 Task: Assign Person0000000156 as Assignee of Issue Issue0000000390 in Backlog  in Scrum Project Project0000000078 in Jira. Create a Sprint called Sprint0000000229 in Scrum Project Project0000000077 in Jira. Create a Sprint called Sprint0000000230 in Scrum Project Project0000000077 in Jira. Create a Sprint called Sprint0000000231 in Scrum Project Project0000000077 in Jira. Set Duration of Sprint called Sprint0000000229 in Scrum Project Project0000000077 to 1 week in Jira
Action: Mouse moved to (1201, 595)
Screenshot: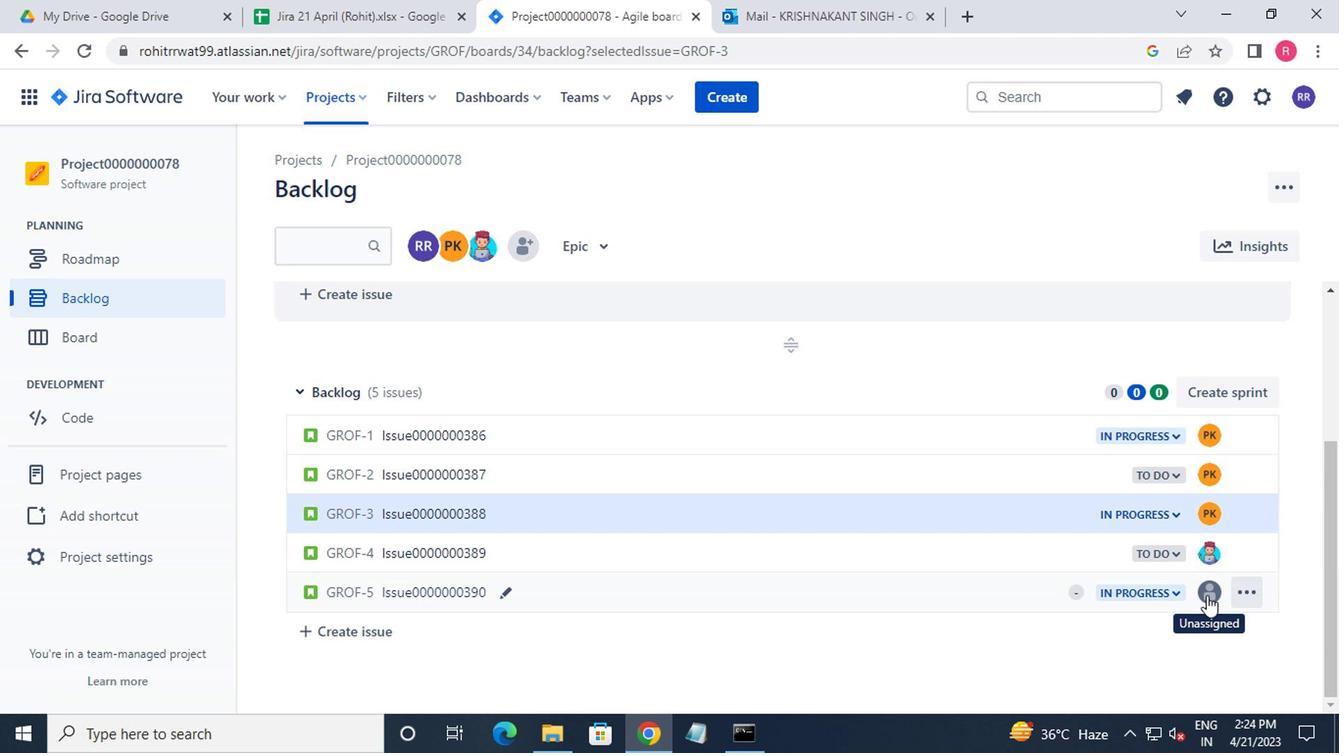 
Action: Mouse pressed left at (1201, 595)
Screenshot: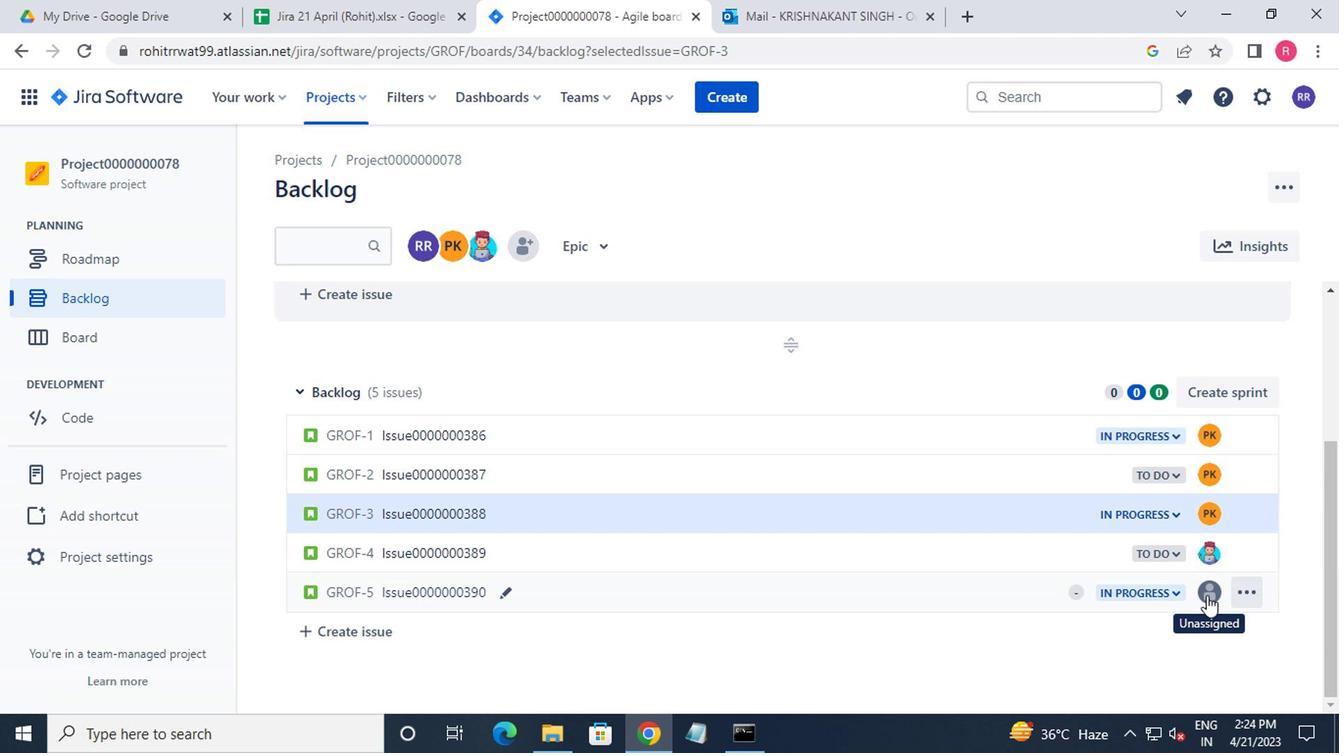 
Action: Mouse moved to (1164, 639)
Screenshot: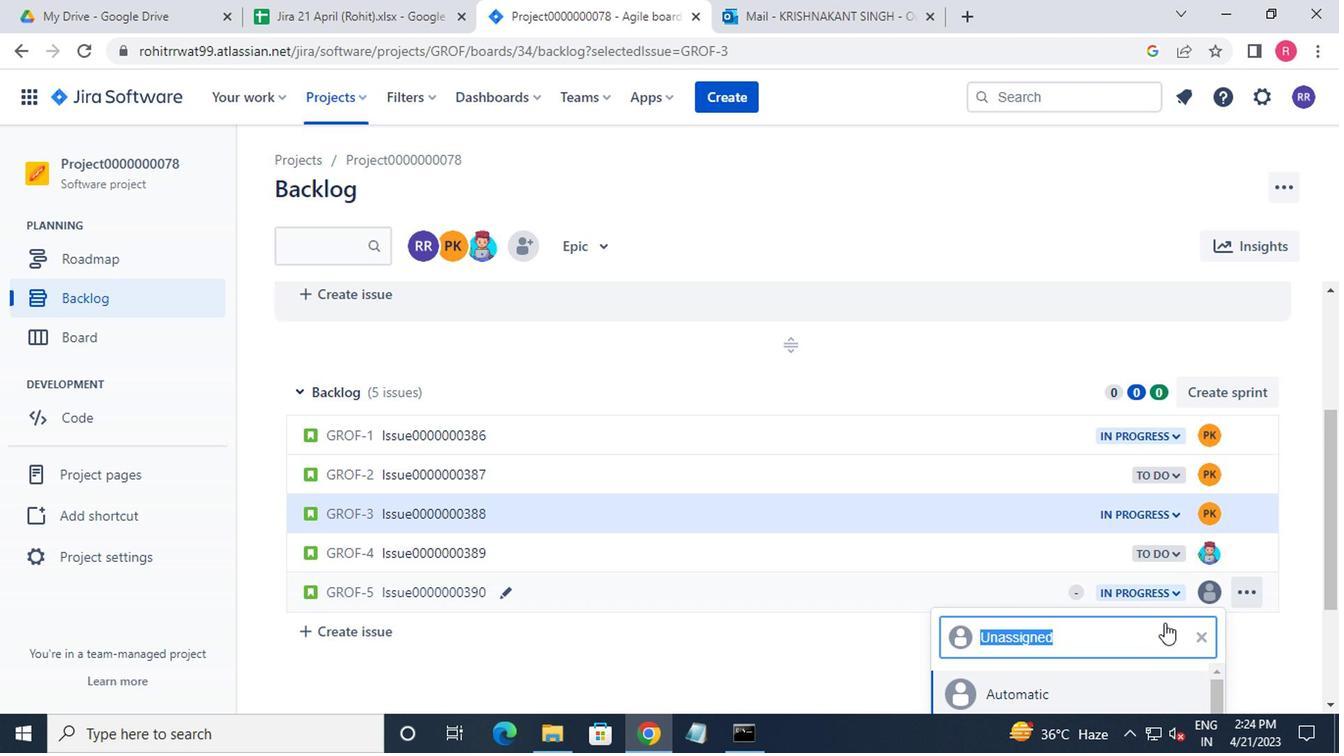 
Action: Mouse scrolled (1164, 638) with delta (0, 0)
Screenshot: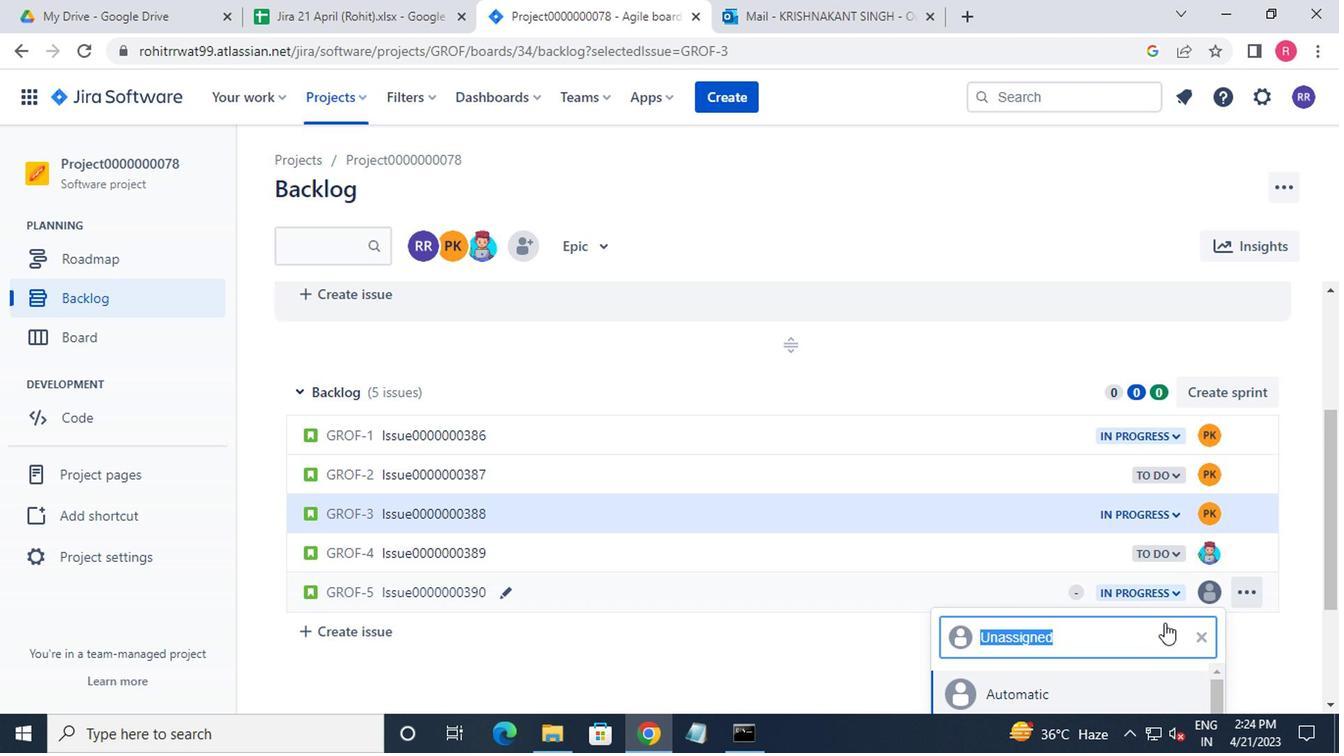 
Action: Mouse moved to (1166, 642)
Screenshot: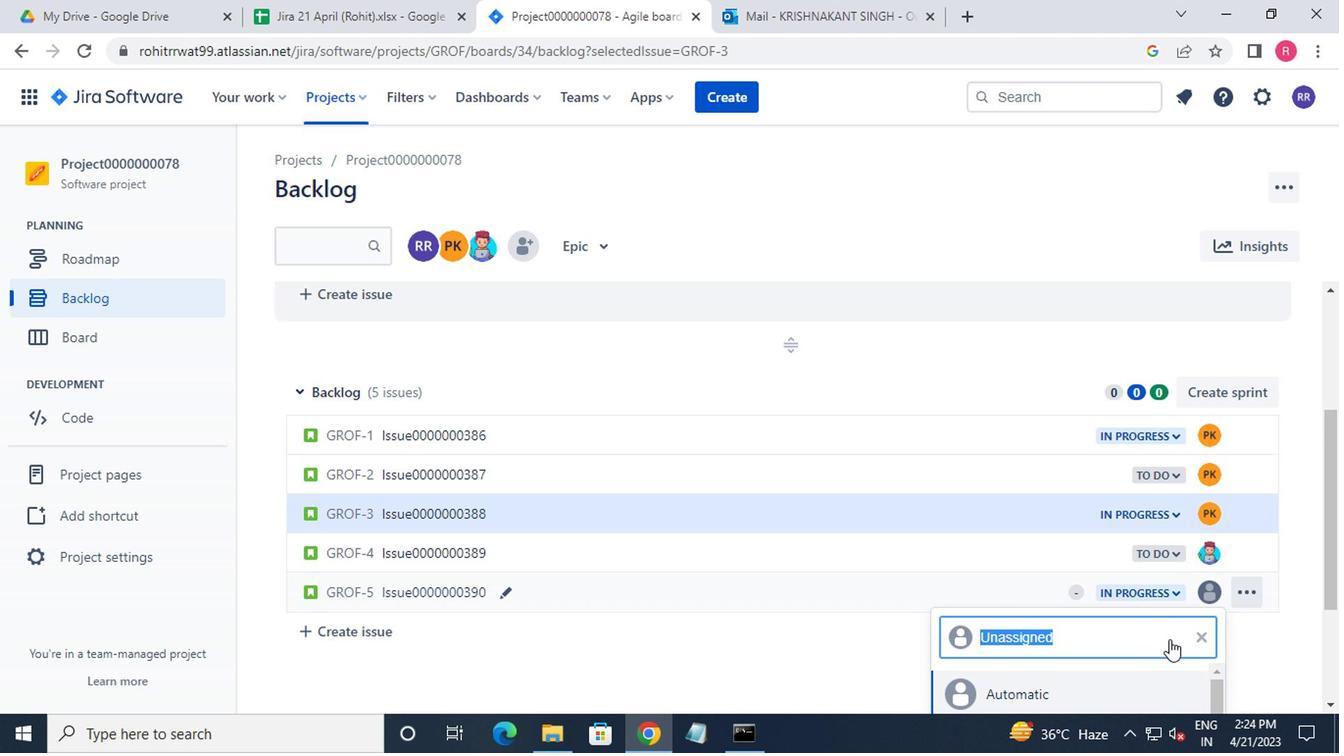 
Action: Mouse scrolled (1166, 641) with delta (0, 0)
Screenshot: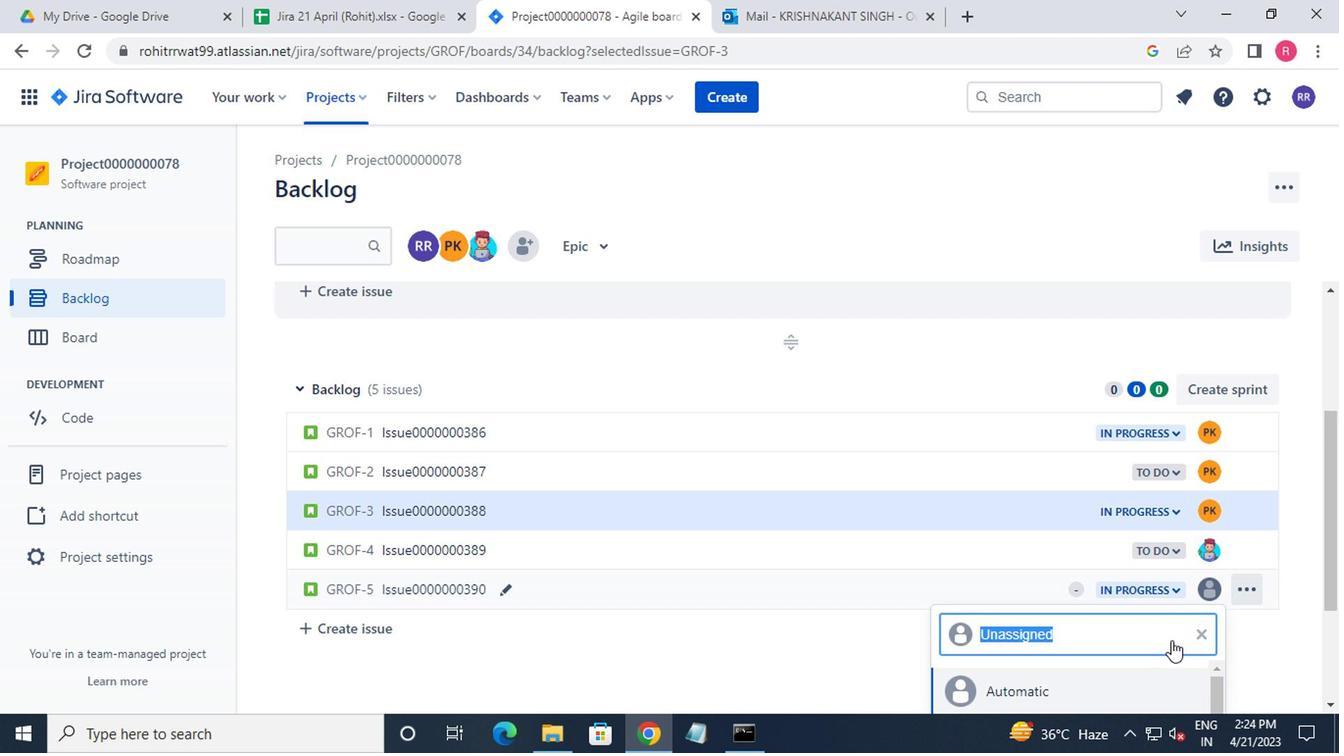 
Action: Mouse moved to (1156, 620)
Screenshot: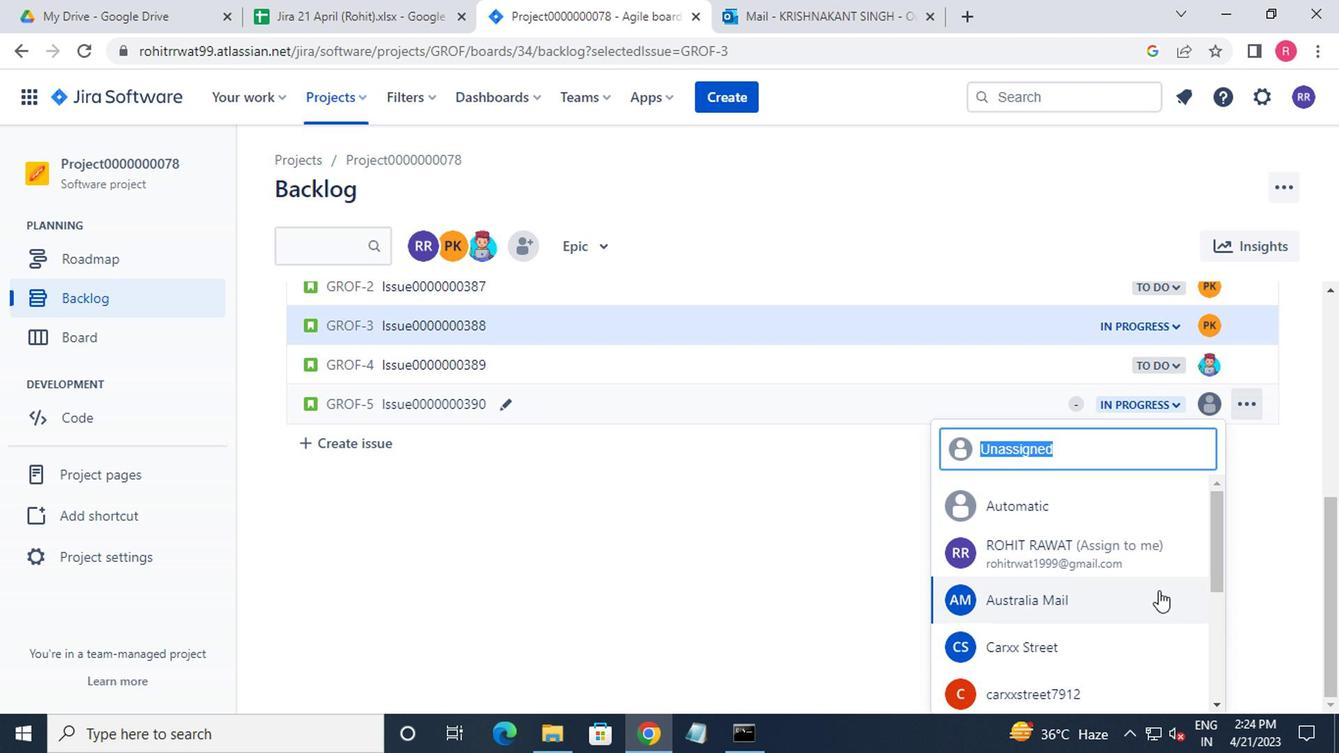
Action: Mouse scrolled (1156, 619) with delta (0, 0)
Screenshot: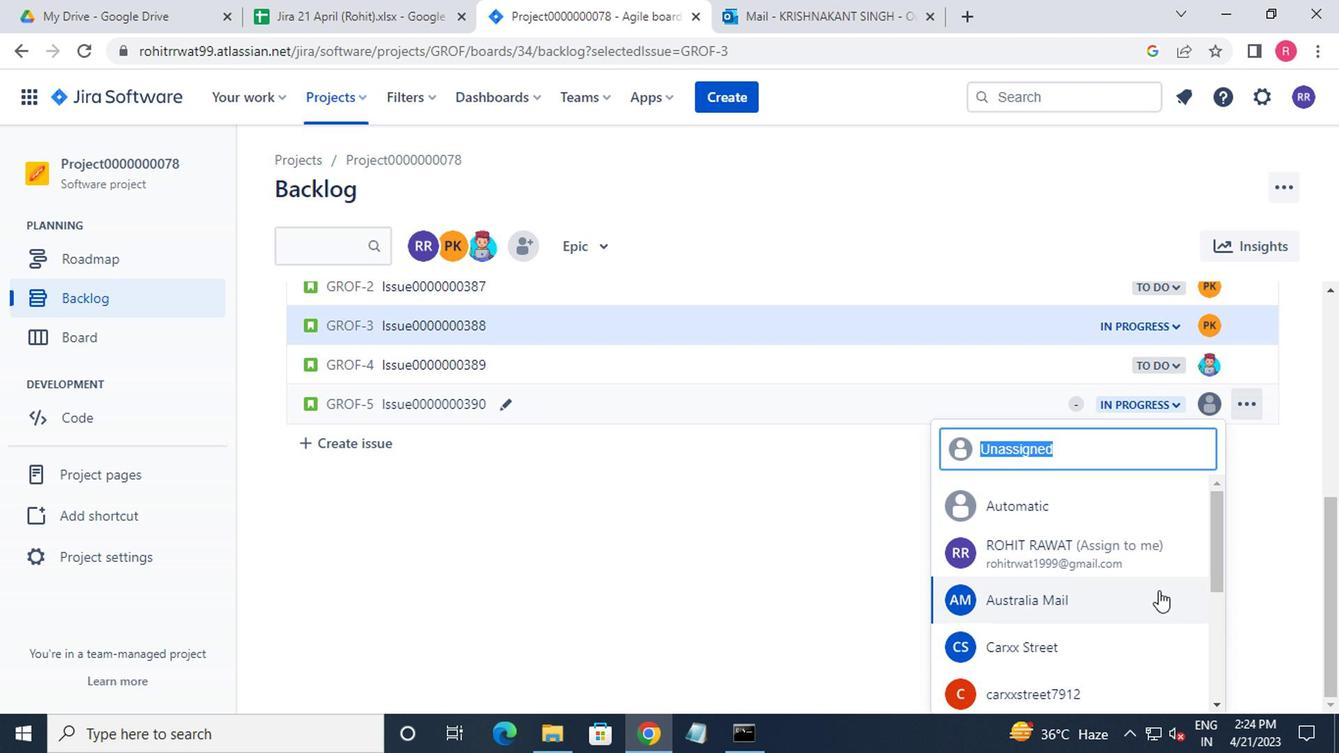 
Action: Mouse moved to (1159, 645)
Screenshot: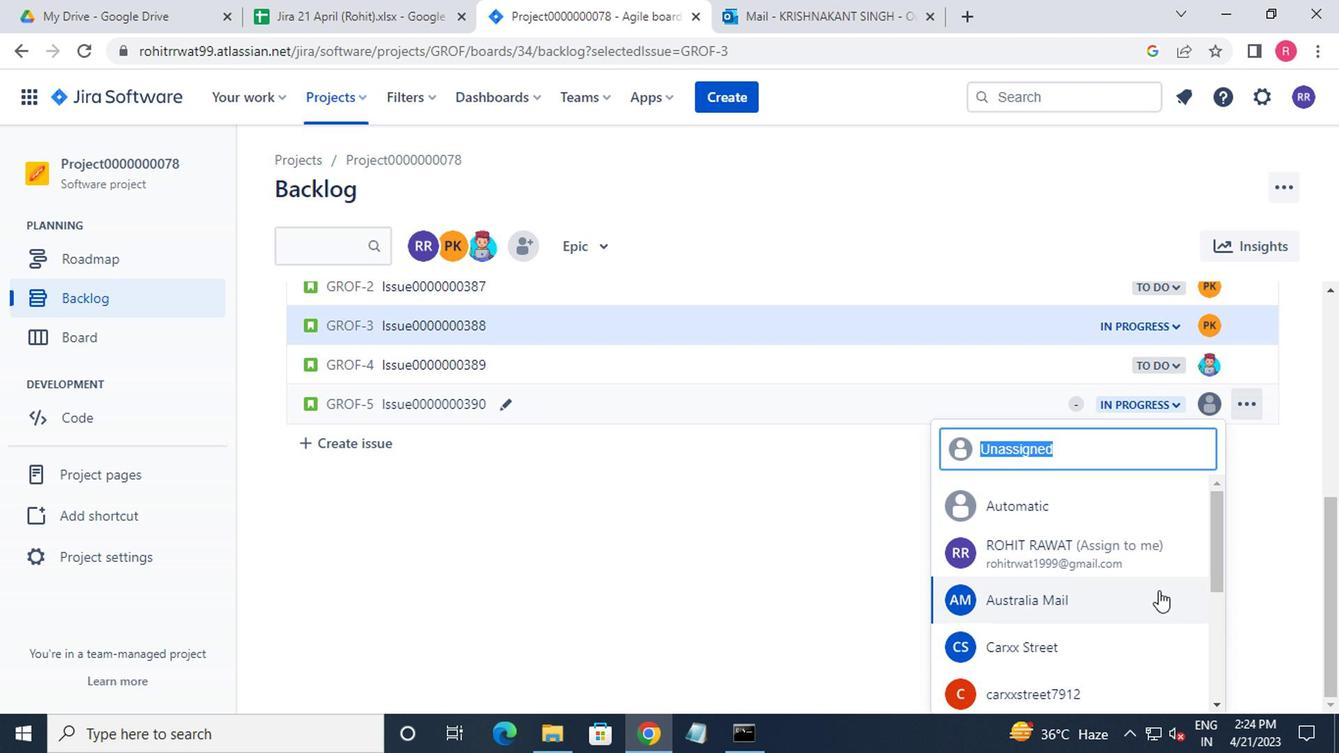 
Action: Mouse scrolled (1159, 644) with delta (0, -1)
Screenshot: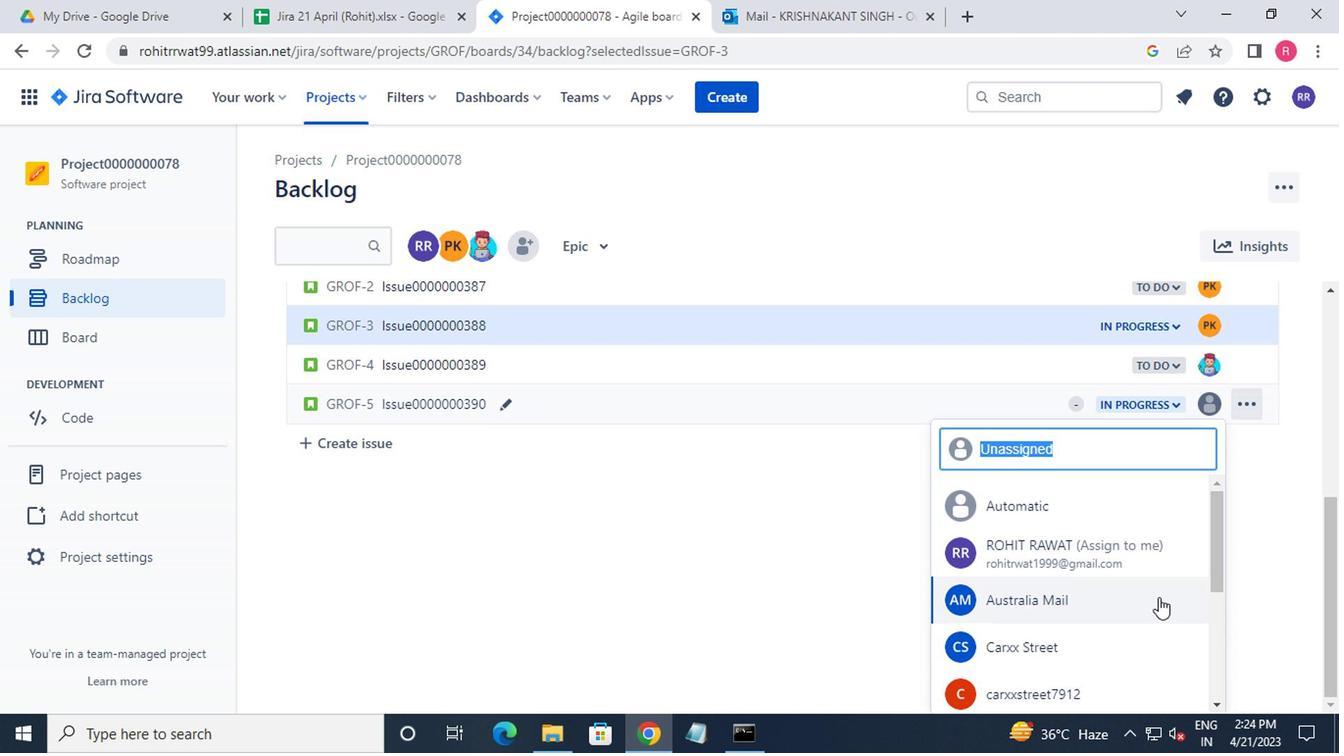 
Action: Mouse moved to (1119, 649)
Screenshot: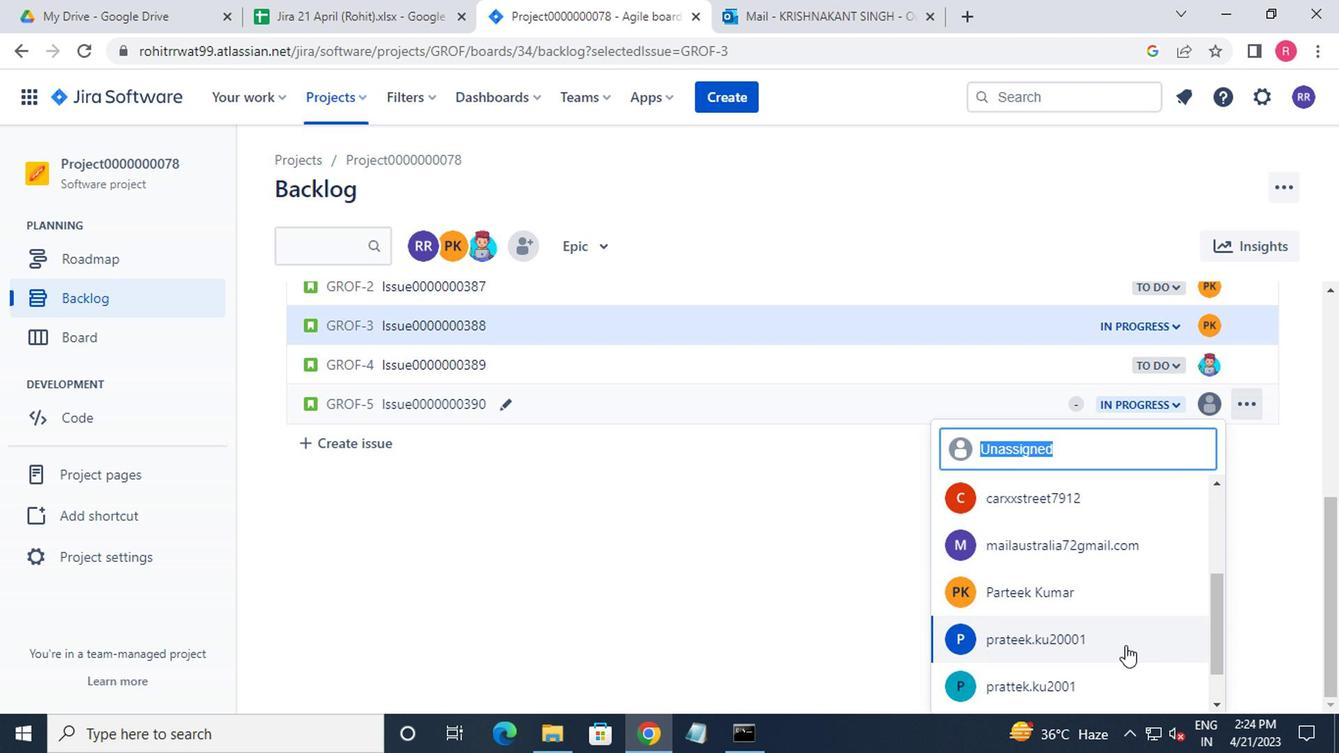 
Action: Mouse scrolled (1119, 648) with delta (0, 0)
Screenshot: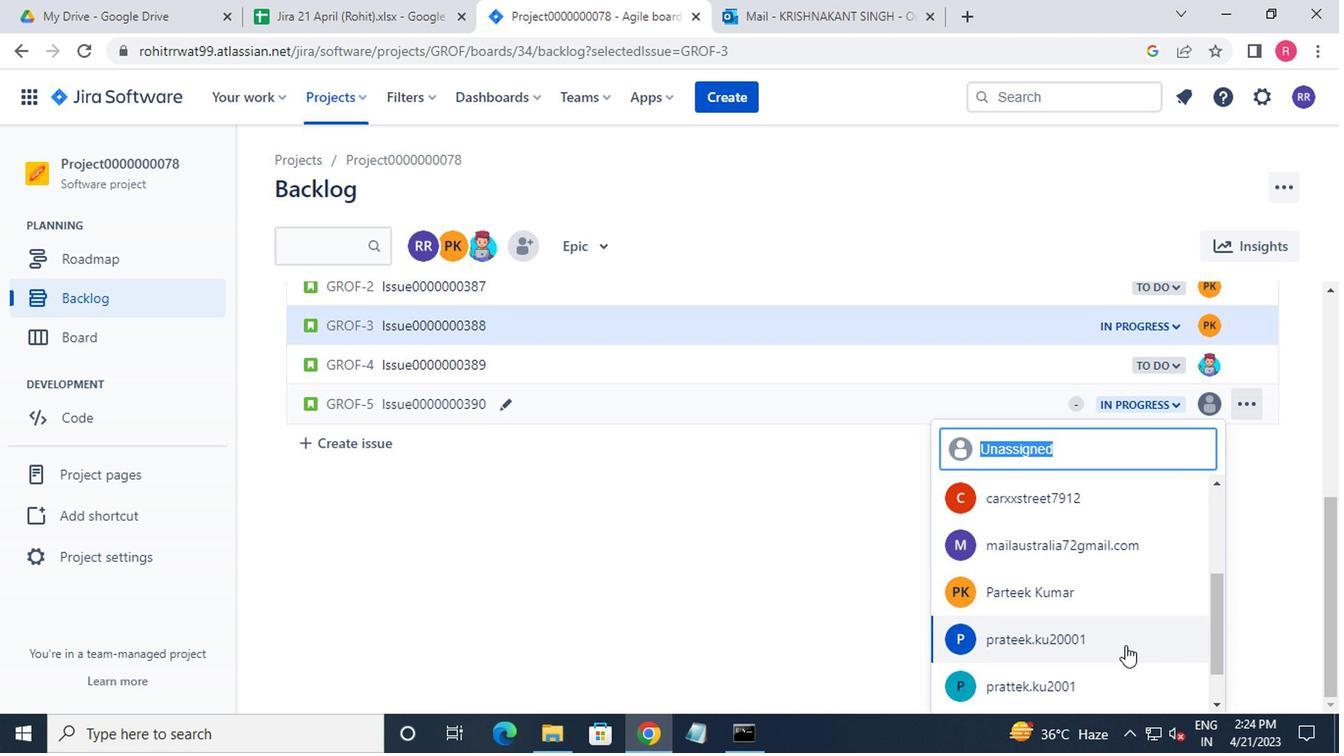 
Action: Mouse scrolled (1119, 648) with delta (0, 0)
Screenshot: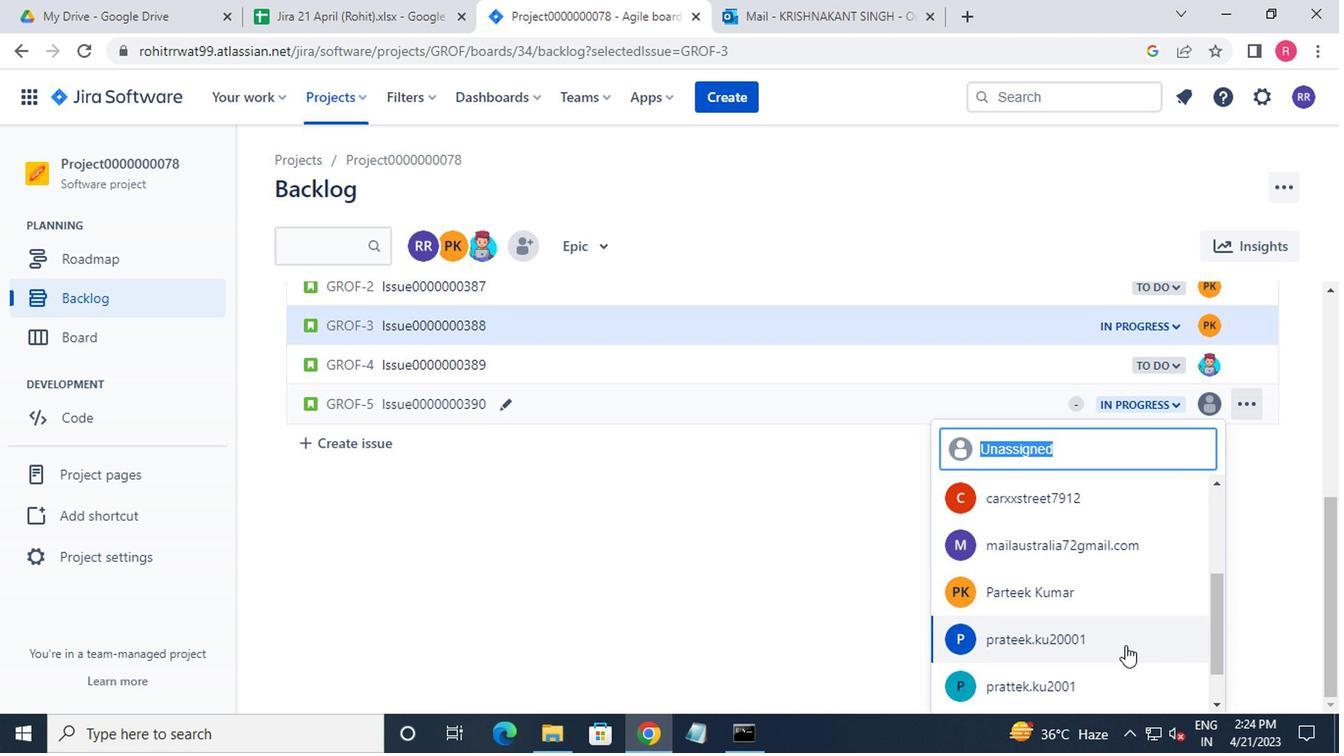 
Action: Mouse moved to (1104, 682)
Screenshot: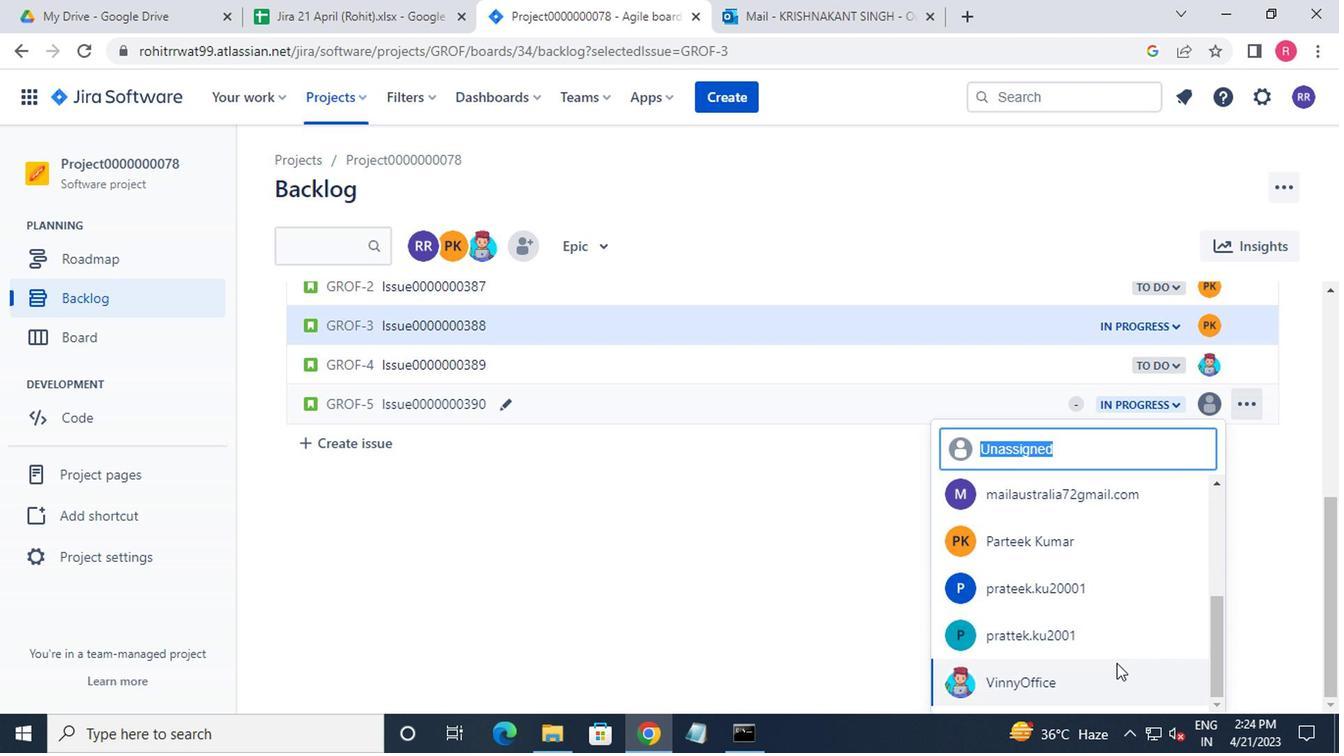 
Action: Mouse pressed left at (1104, 682)
Screenshot: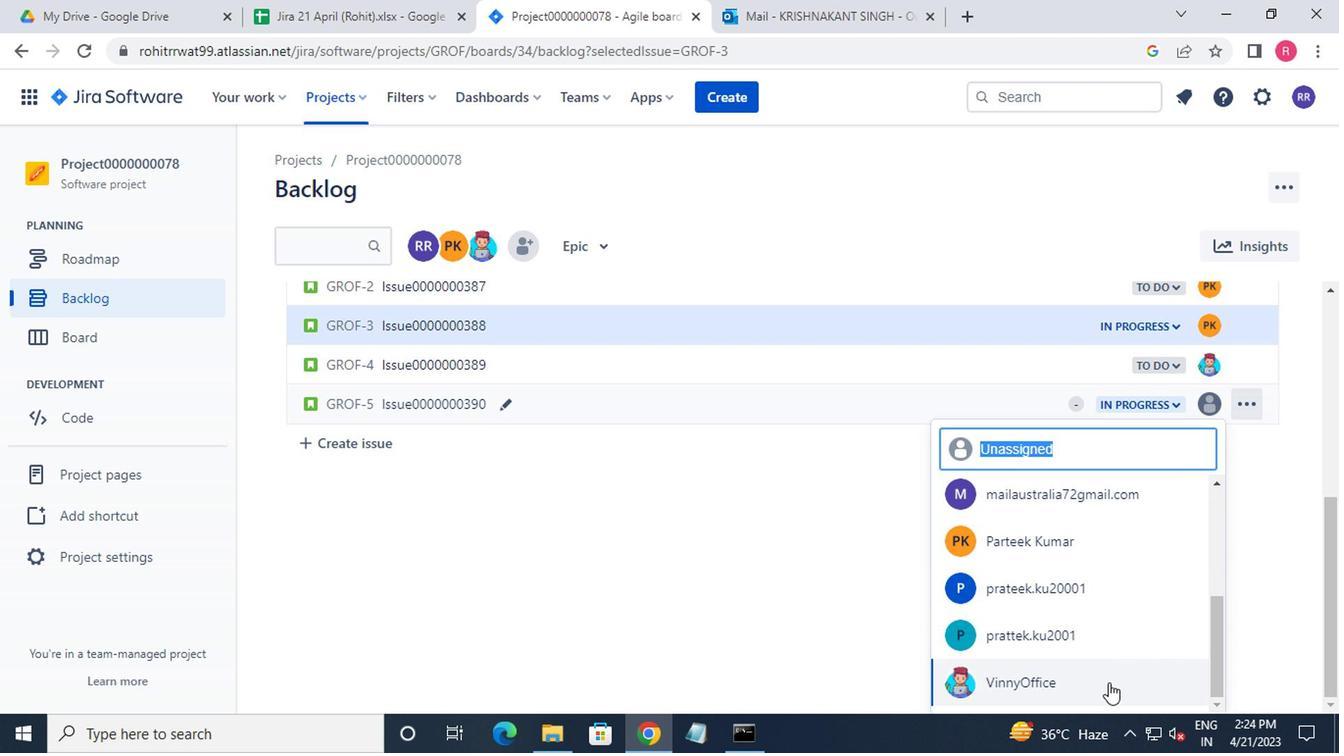 
Action: Mouse moved to (318, 102)
Screenshot: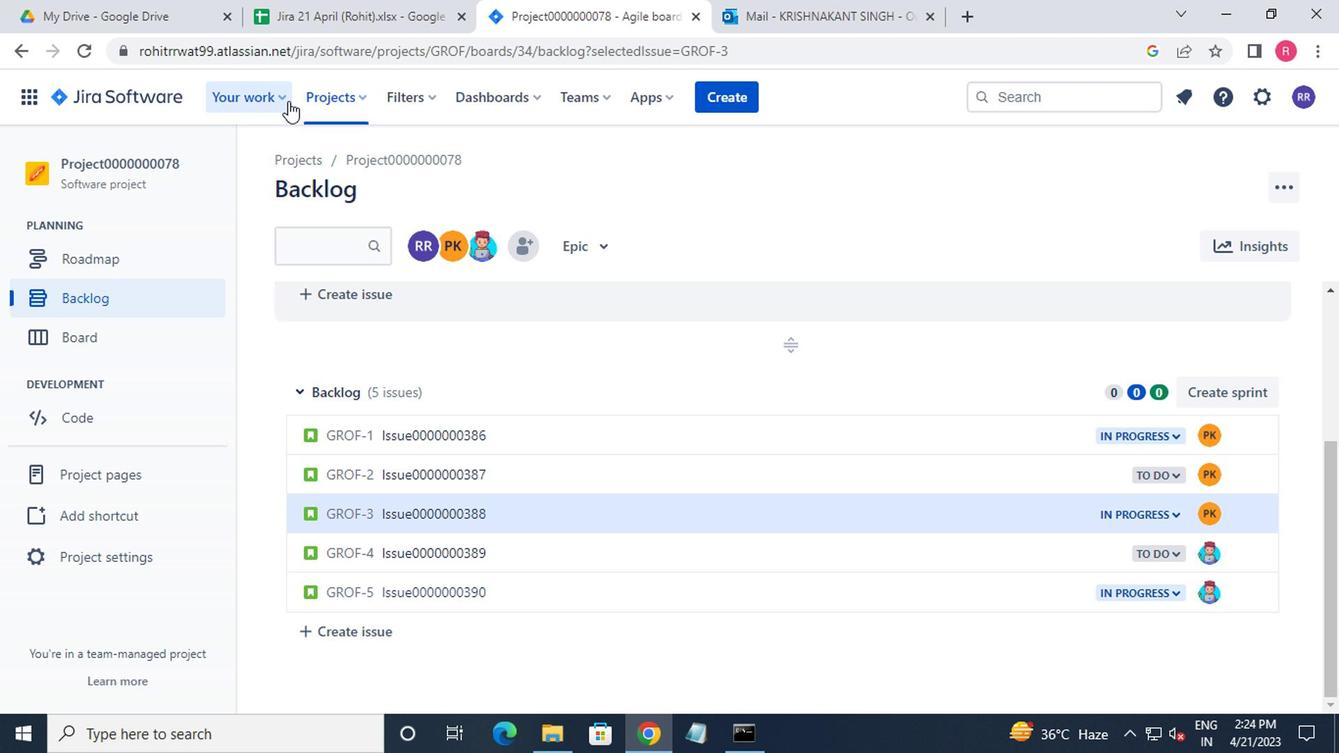
Action: Mouse pressed left at (318, 102)
Screenshot: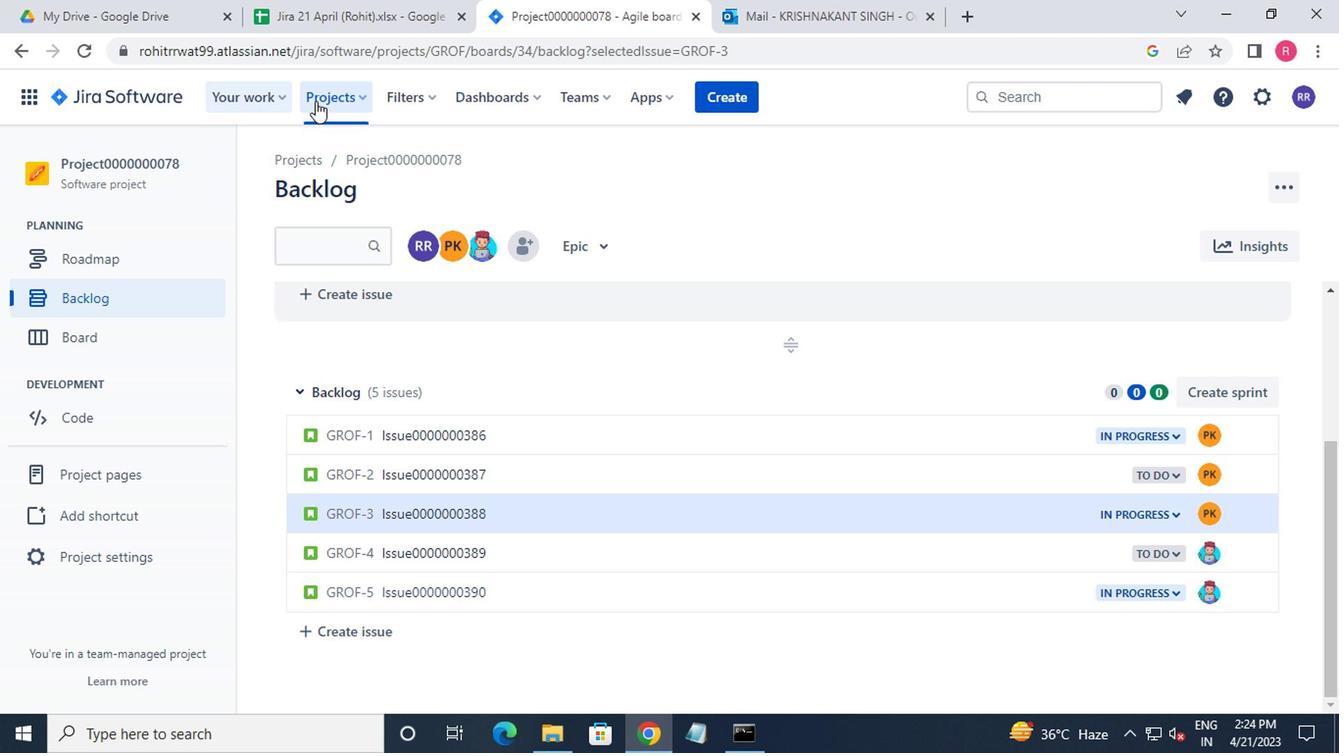 
Action: Mouse moved to (387, 234)
Screenshot: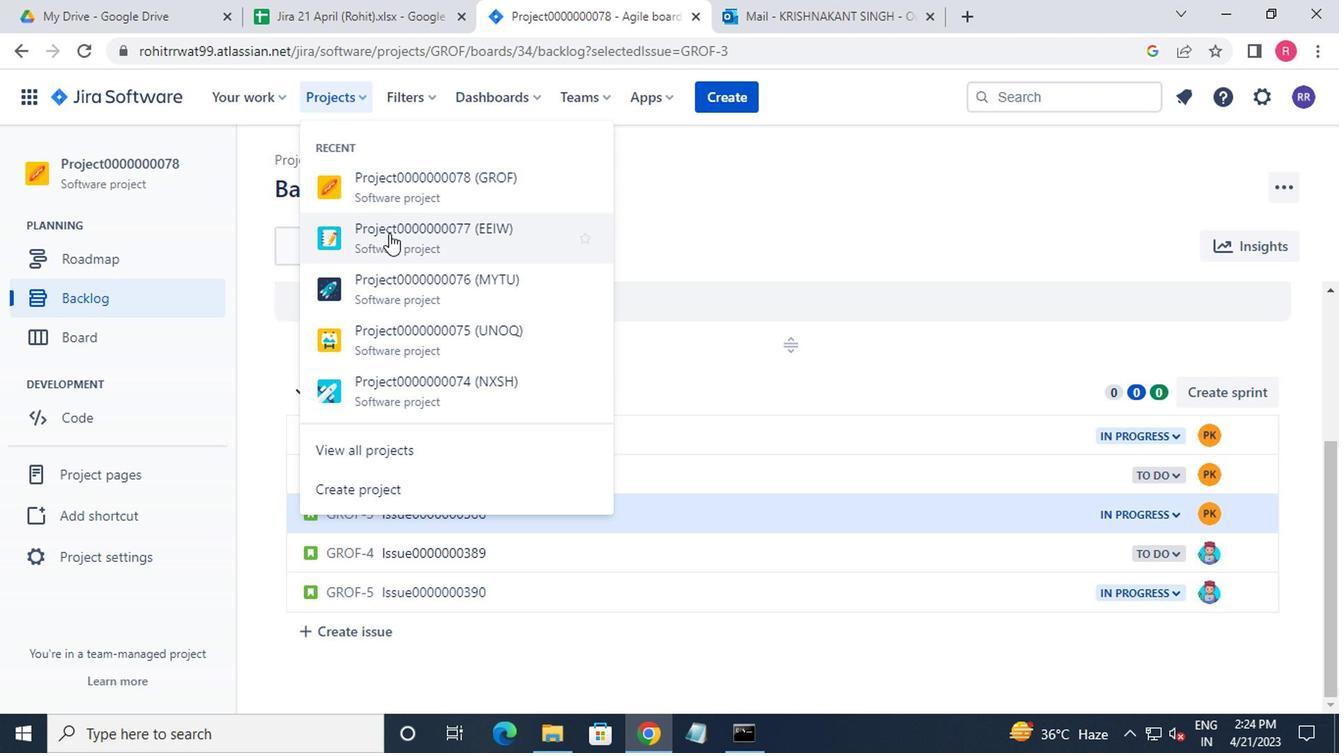 
Action: Mouse pressed left at (387, 234)
Screenshot: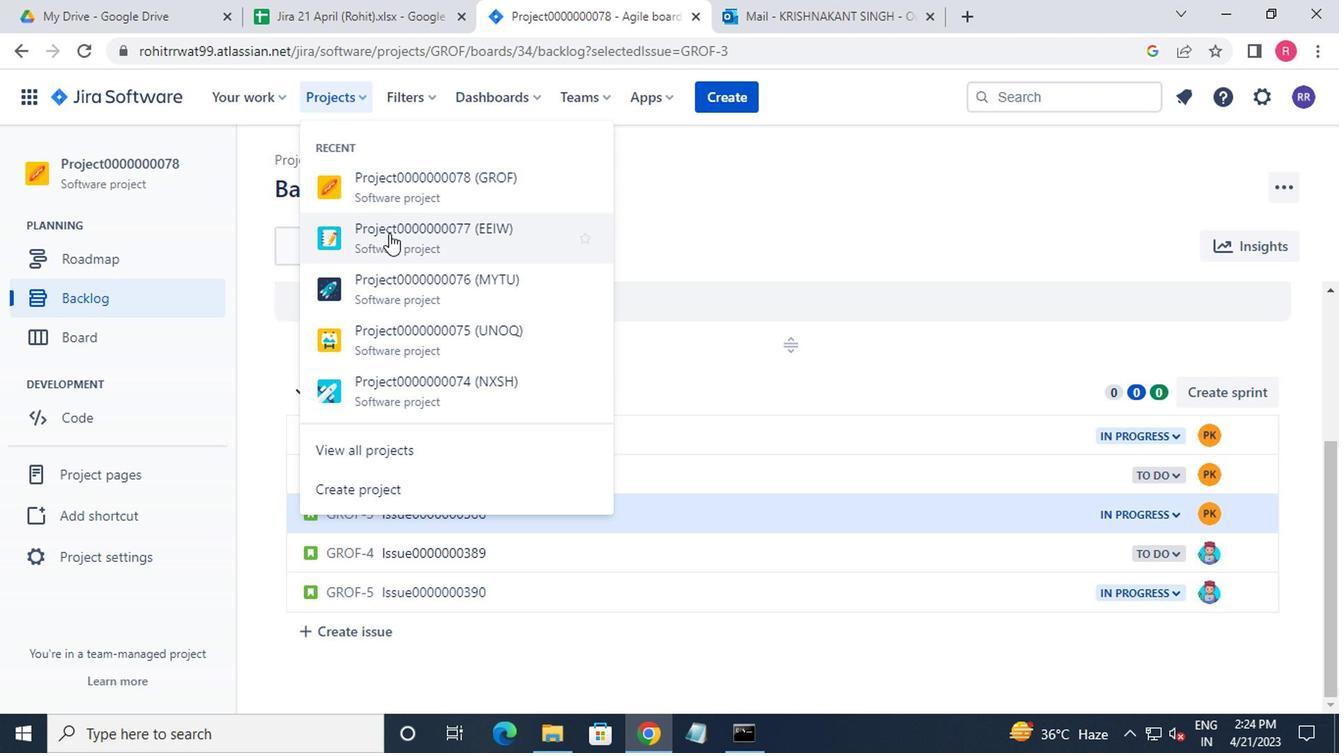 
Action: Mouse moved to (189, 296)
Screenshot: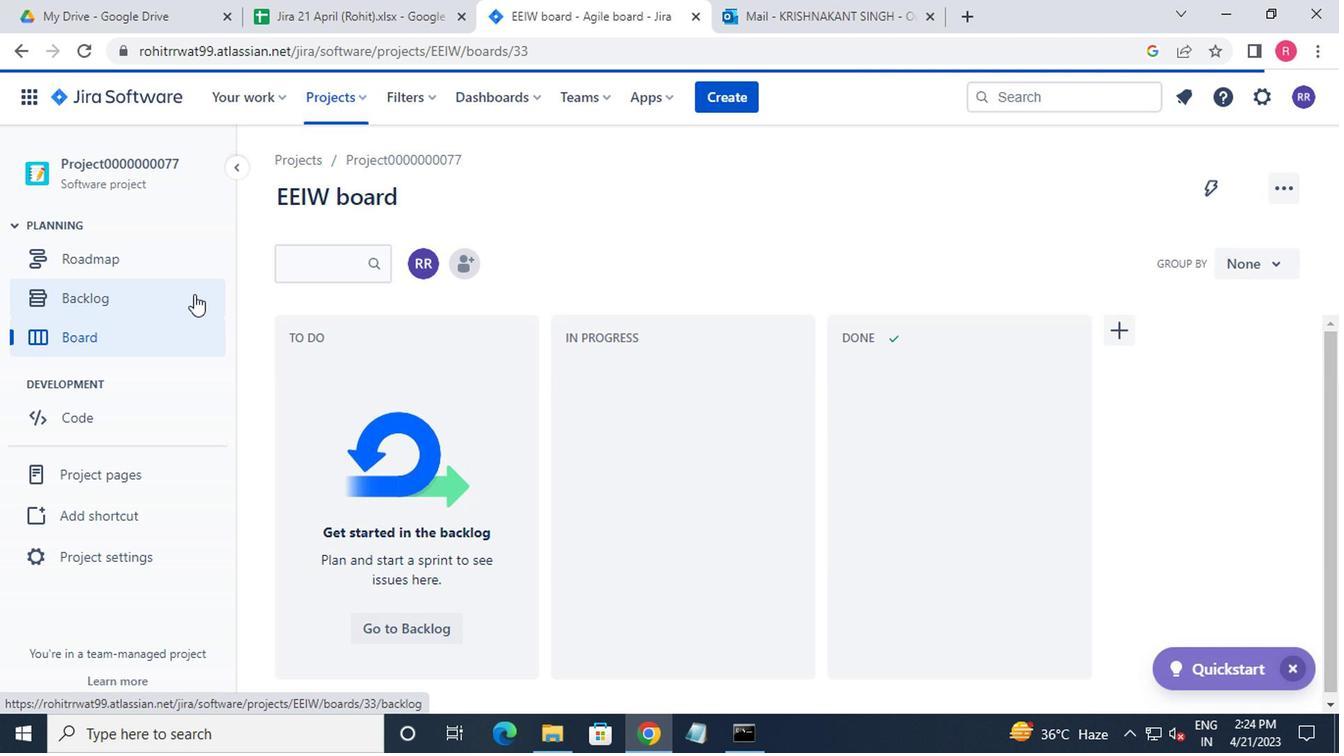 
Action: Mouse pressed left at (189, 296)
Screenshot: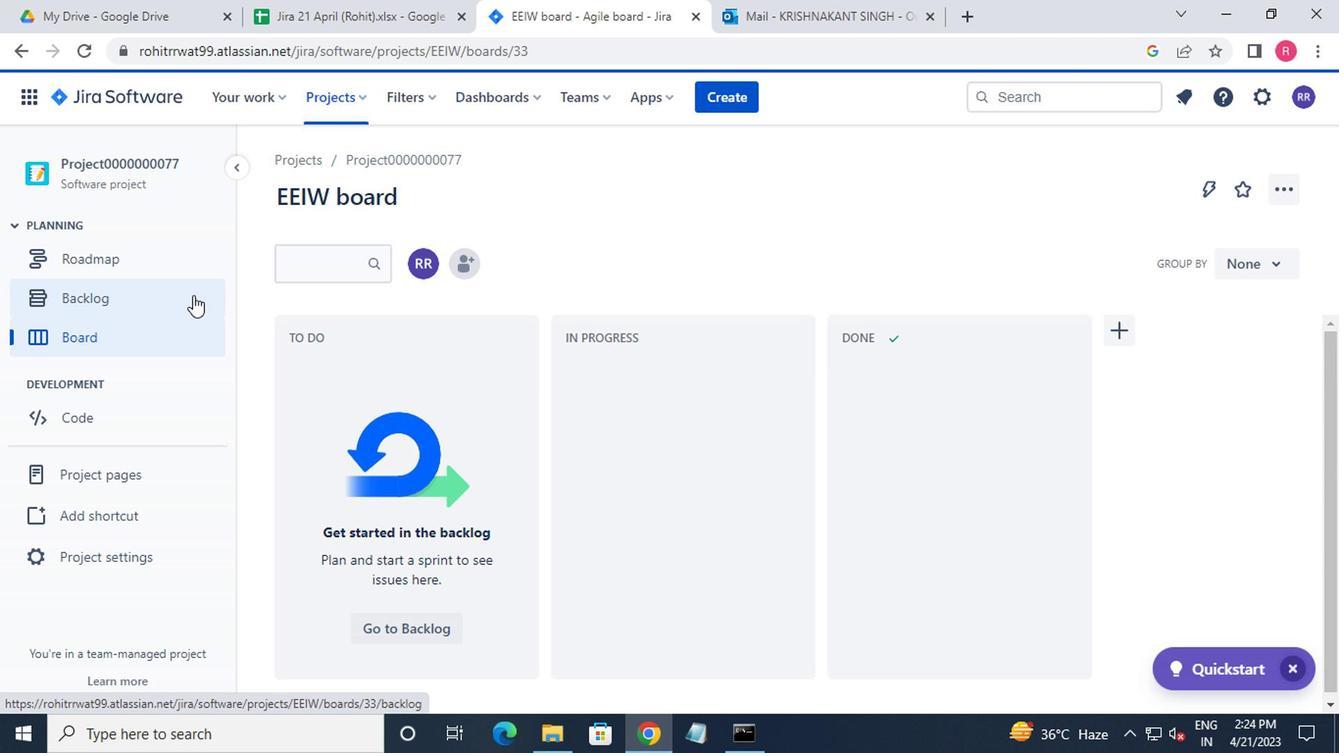 
Action: Mouse moved to (802, 483)
Screenshot: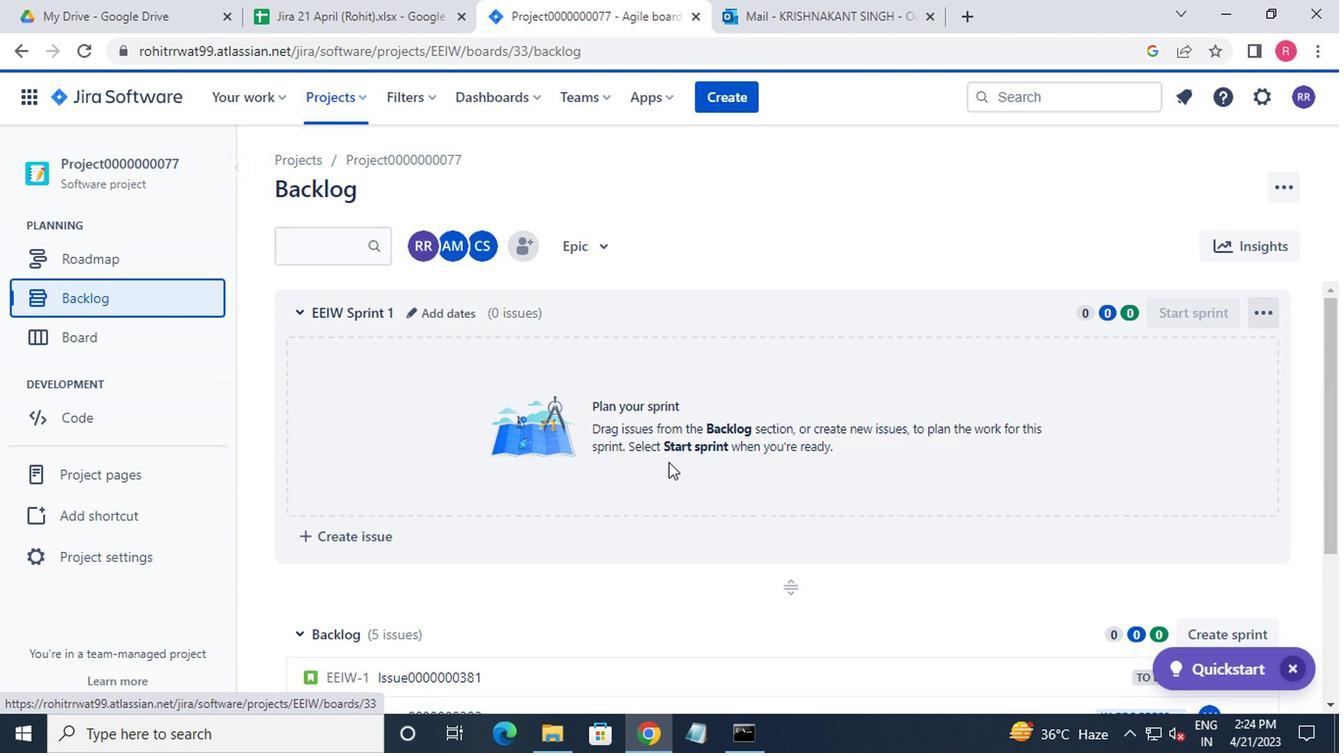 
Action: Mouse scrolled (802, 481) with delta (0, -1)
Screenshot: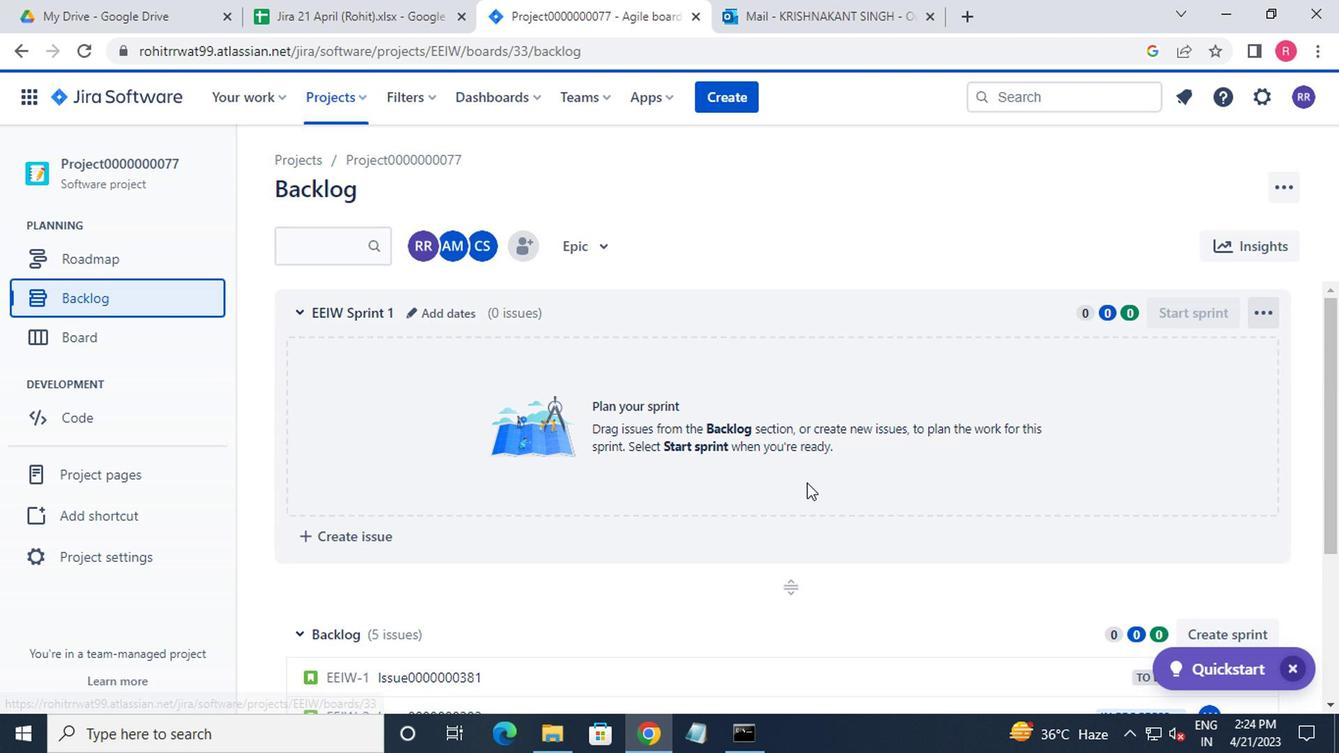 
Action: Mouse scrolled (802, 481) with delta (0, -1)
Screenshot: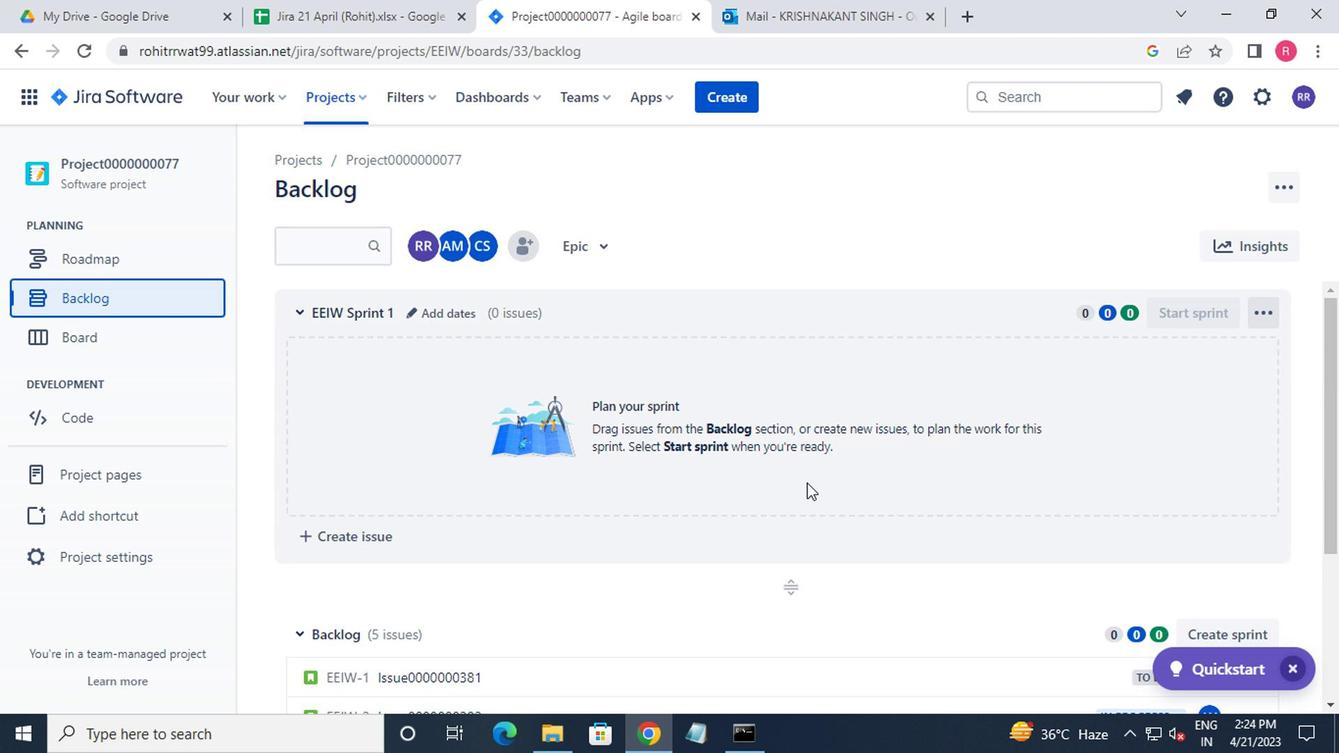 
Action: Mouse moved to (803, 481)
Screenshot: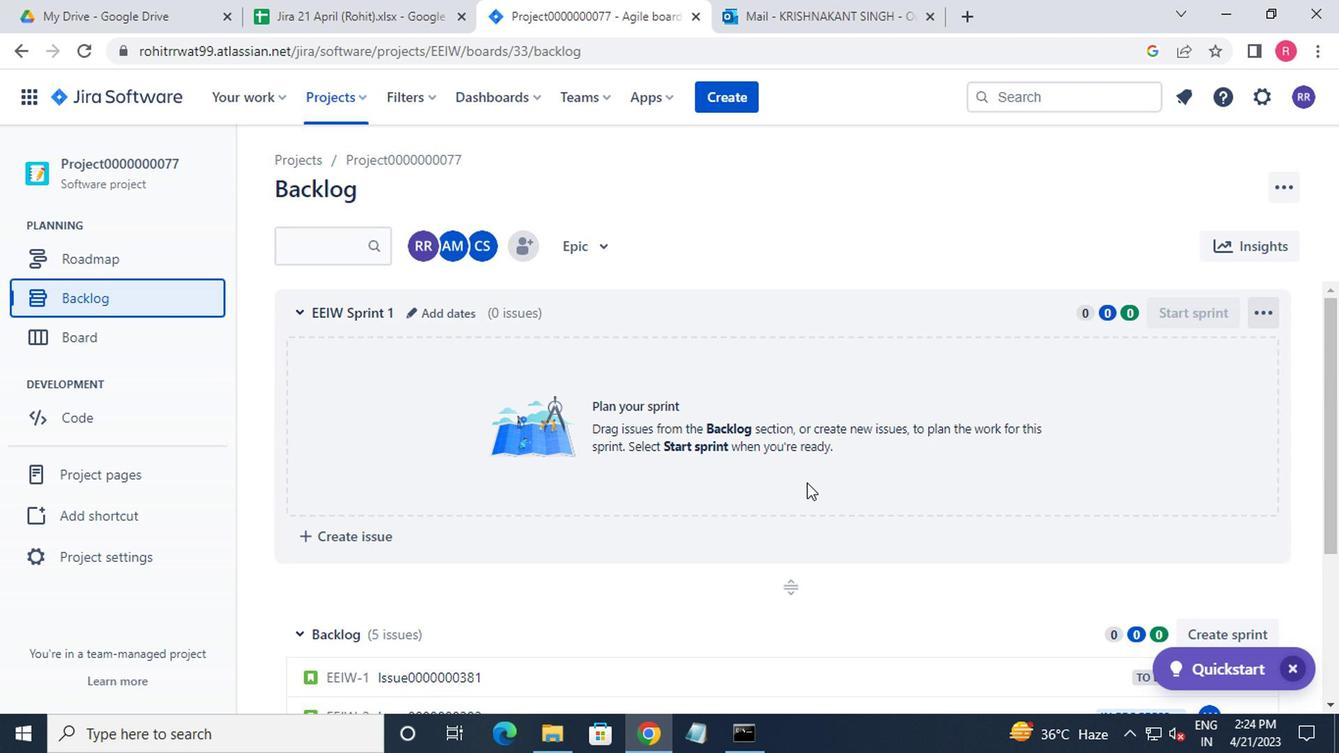 
Action: Mouse scrolled (803, 481) with delta (0, 0)
Screenshot: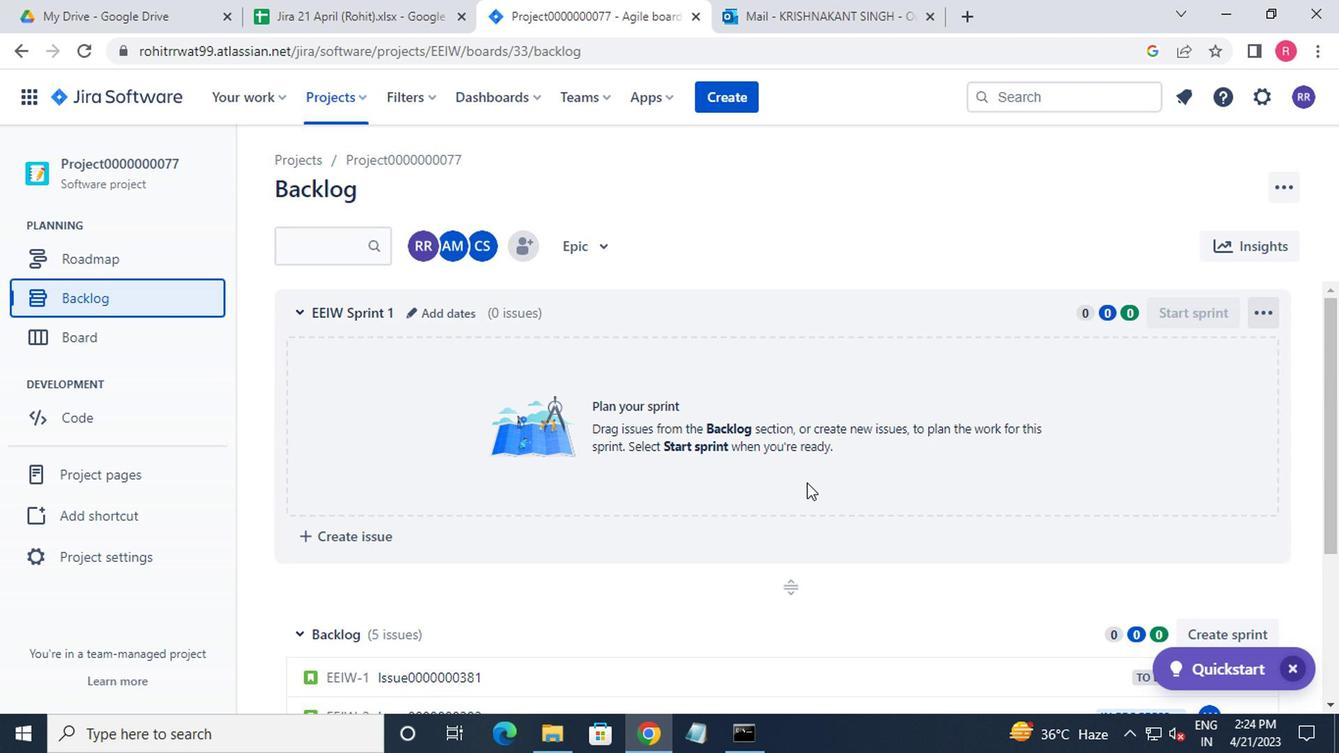 
Action: Mouse moved to (807, 481)
Screenshot: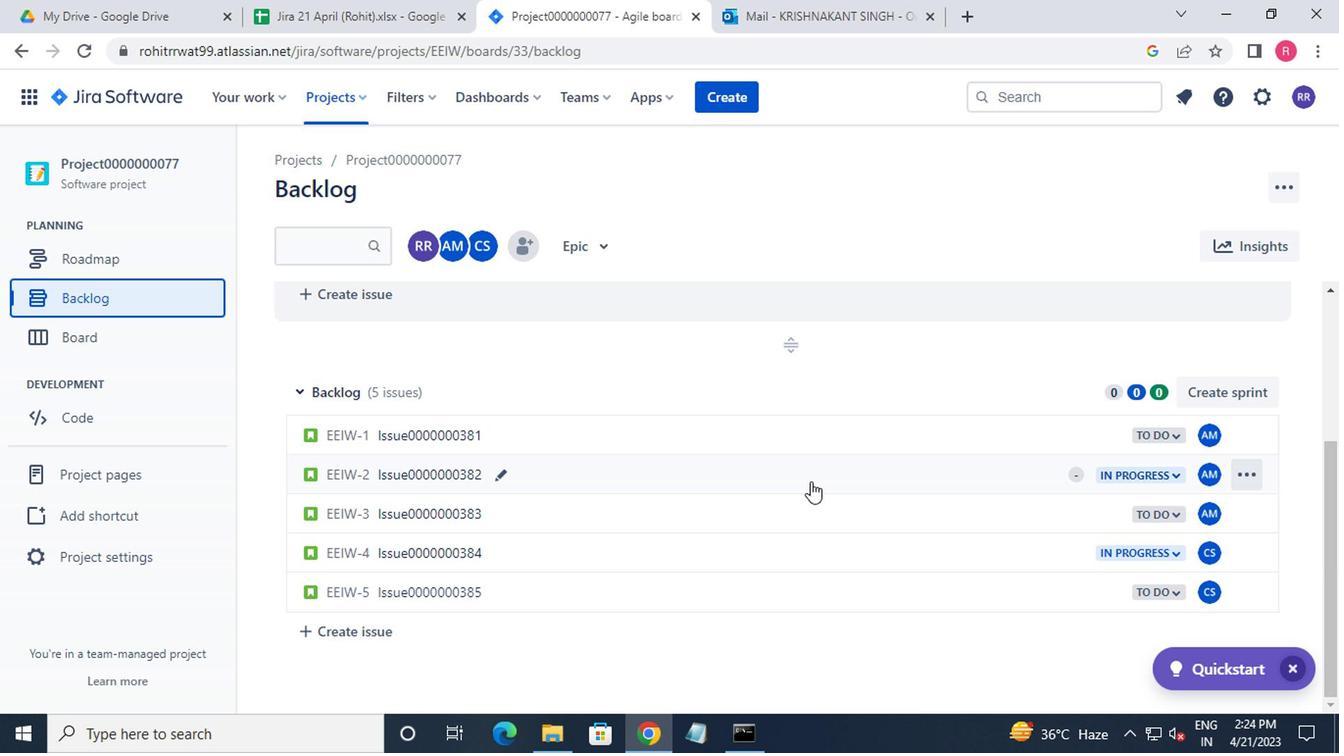 
Action: Mouse scrolled (807, 483) with delta (0, 1)
Screenshot: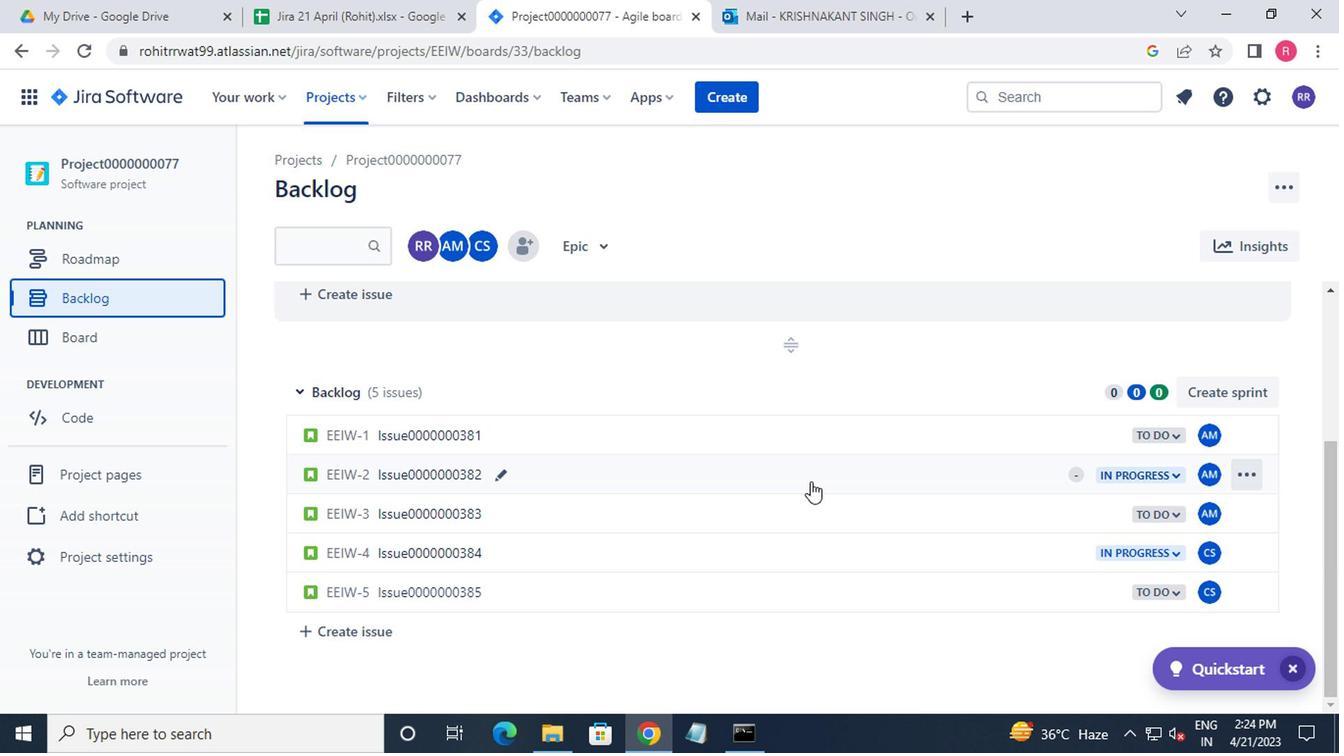 
Action: Mouse moved to (809, 479)
Screenshot: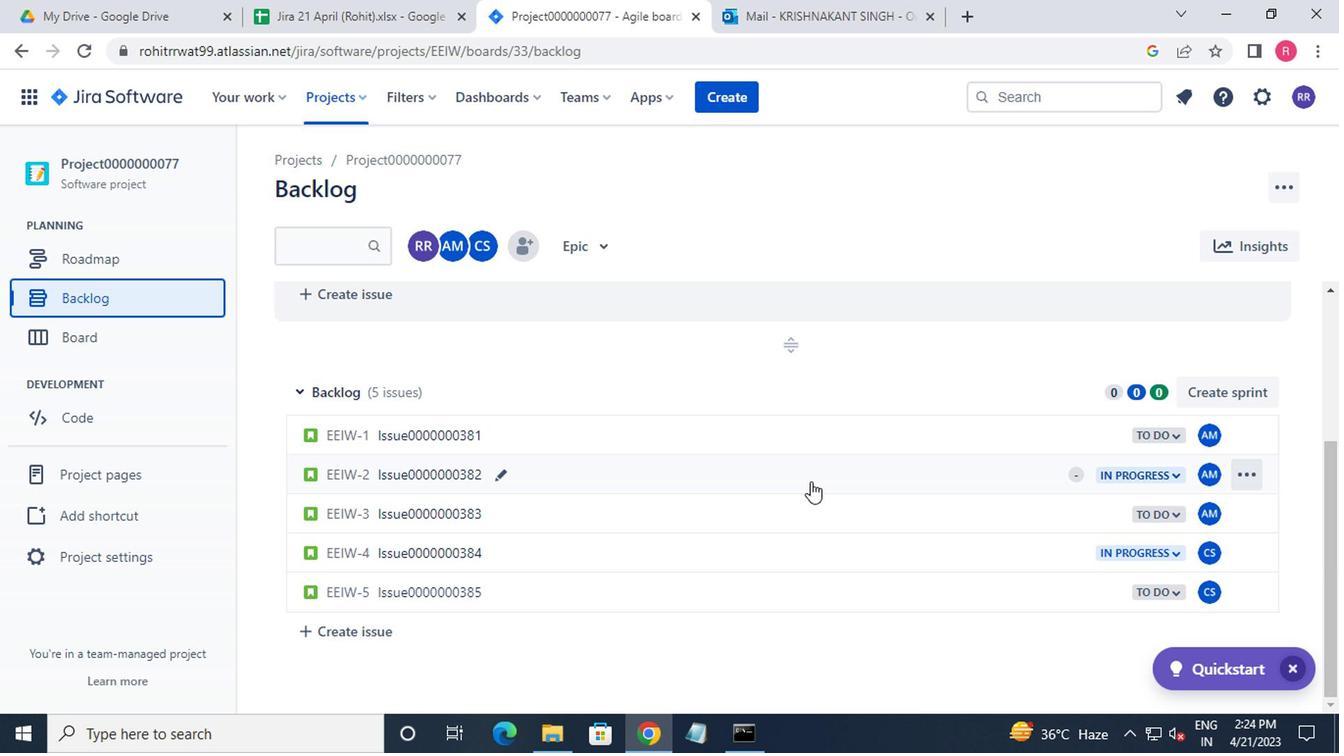 
Action: Mouse scrolled (809, 481) with delta (0, 1)
Screenshot: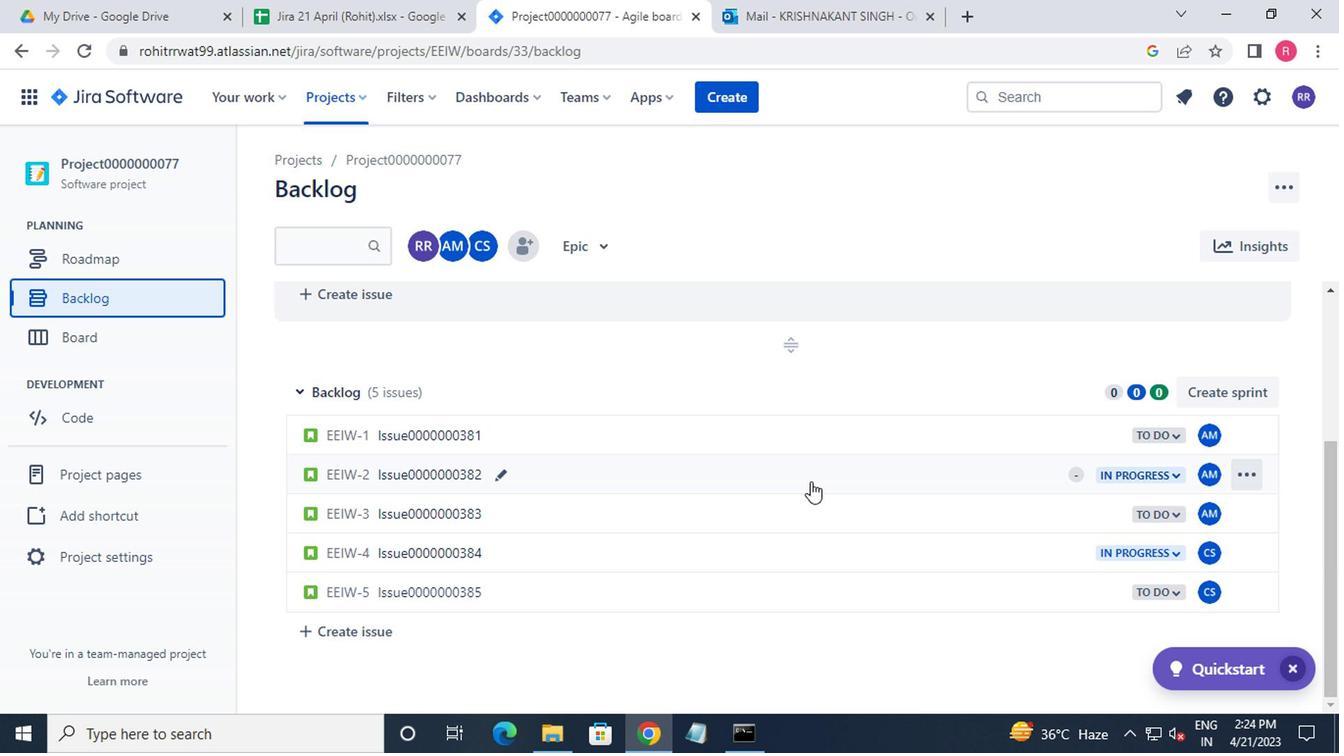 
Action: Mouse moved to (809, 477)
Screenshot: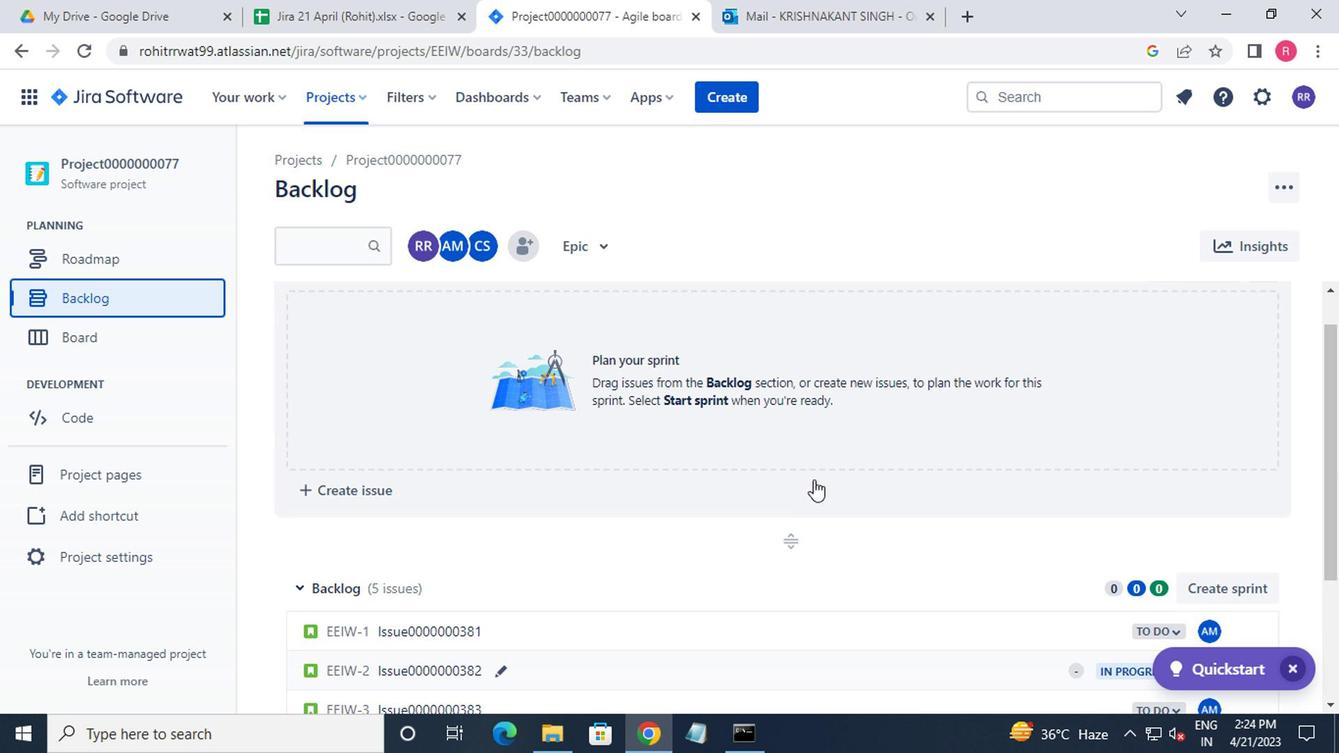 
Action: Mouse scrolled (809, 478) with delta (0, 1)
Screenshot: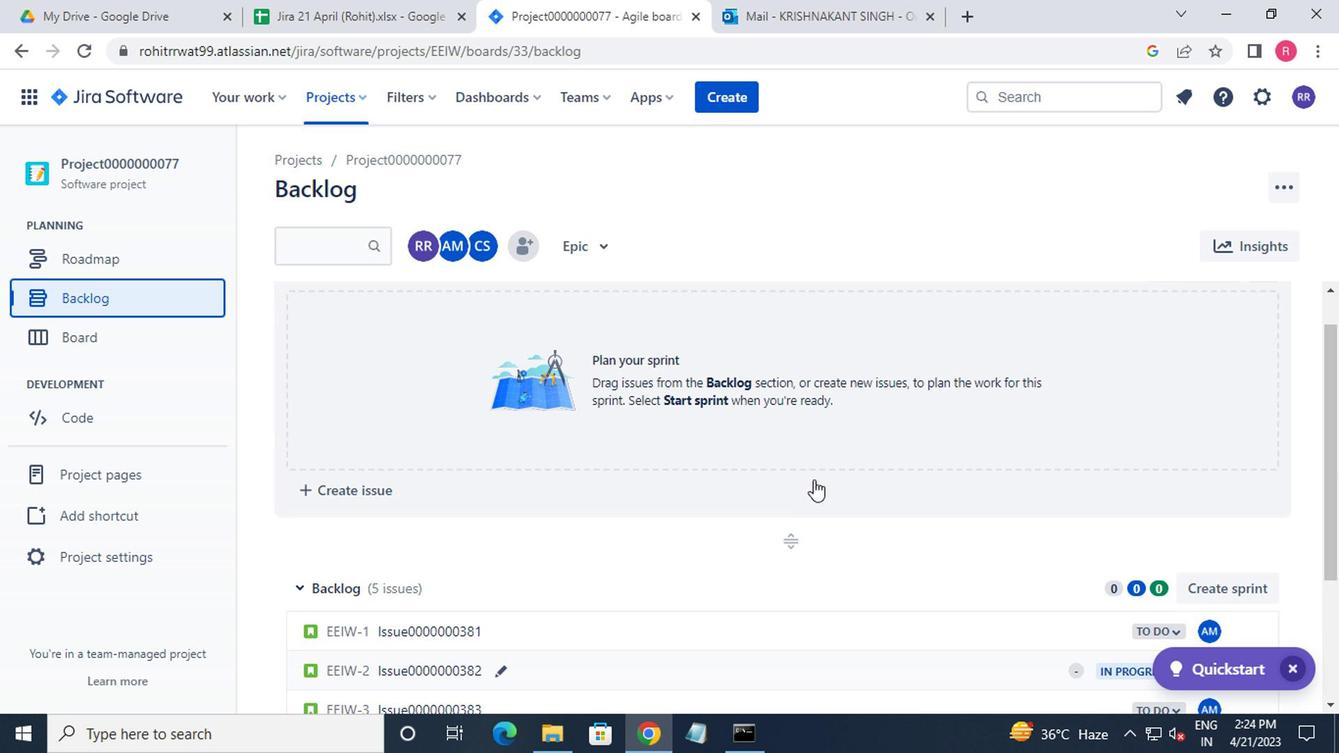 
Action: Mouse moved to (809, 474)
Screenshot: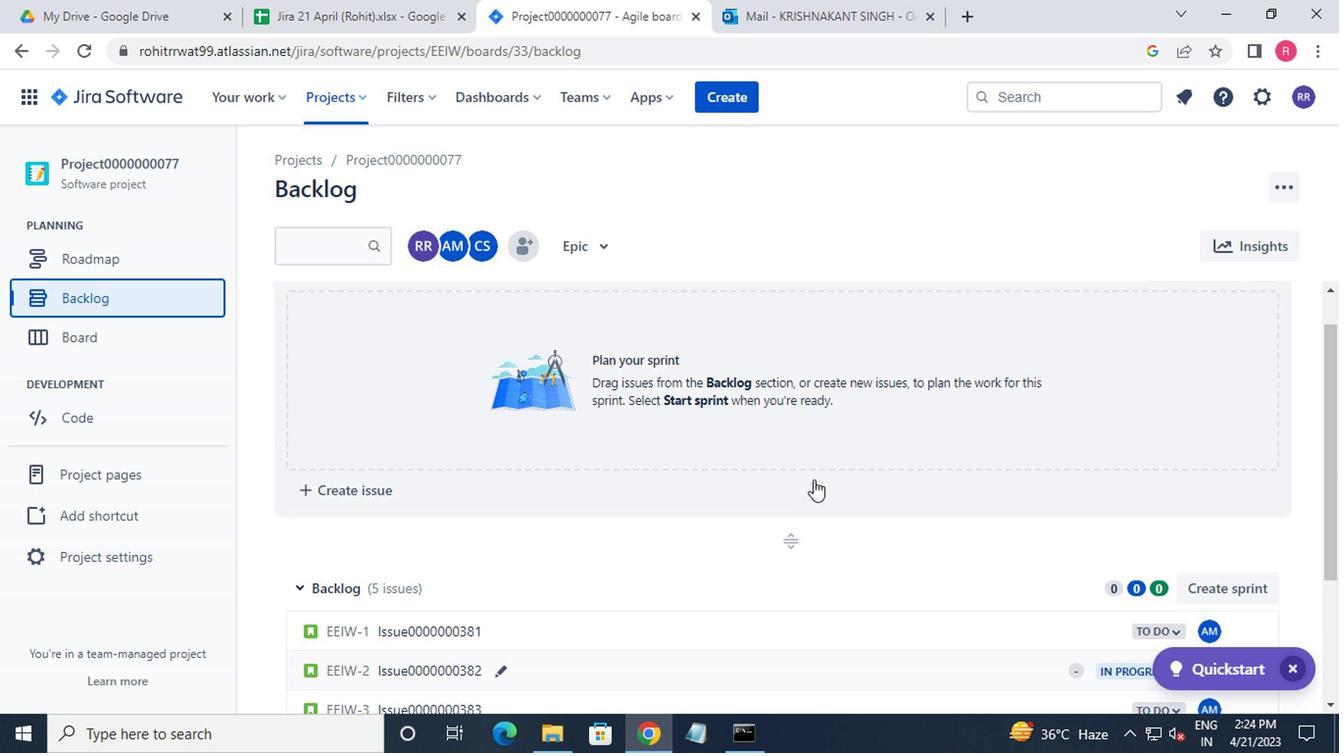 
Action: Mouse scrolled (809, 474) with delta (0, 0)
Screenshot: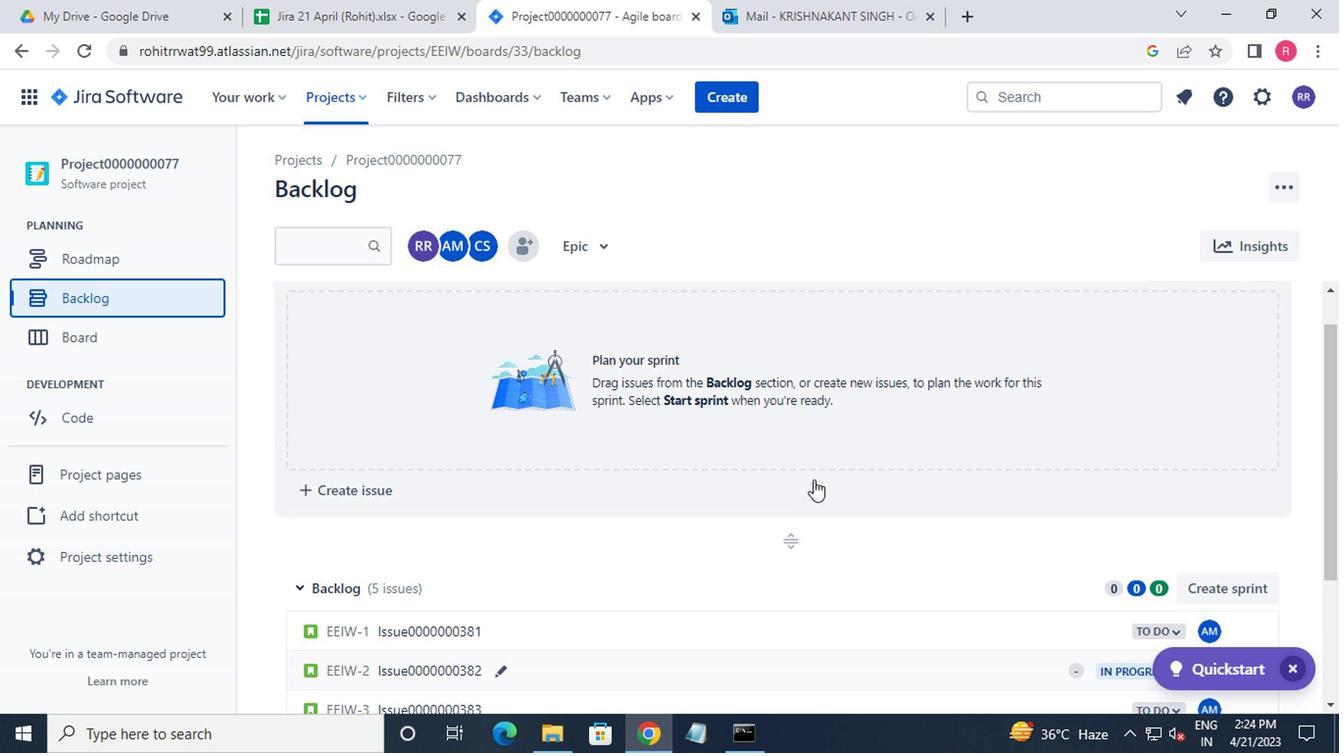 
Action: Mouse moved to (809, 472)
Screenshot: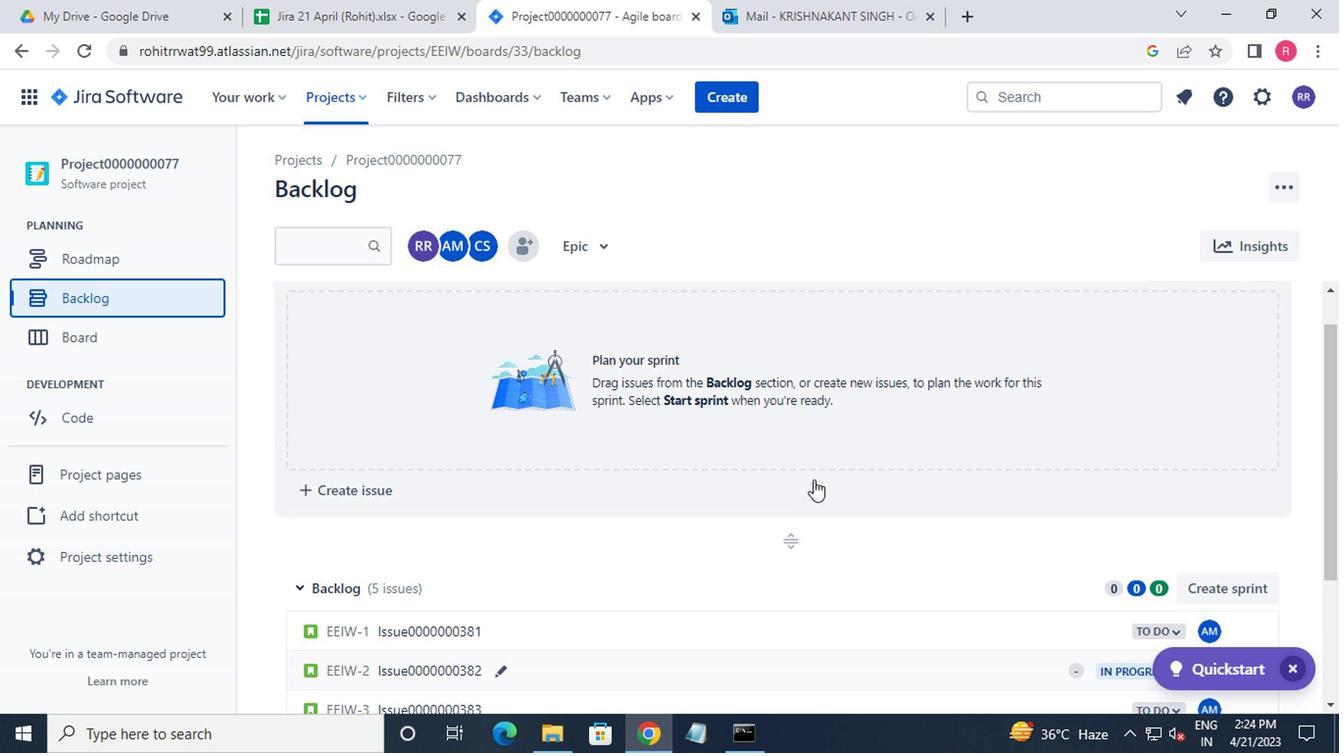 
Action: Mouse scrolled (809, 473) with delta (0, 1)
Screenshot: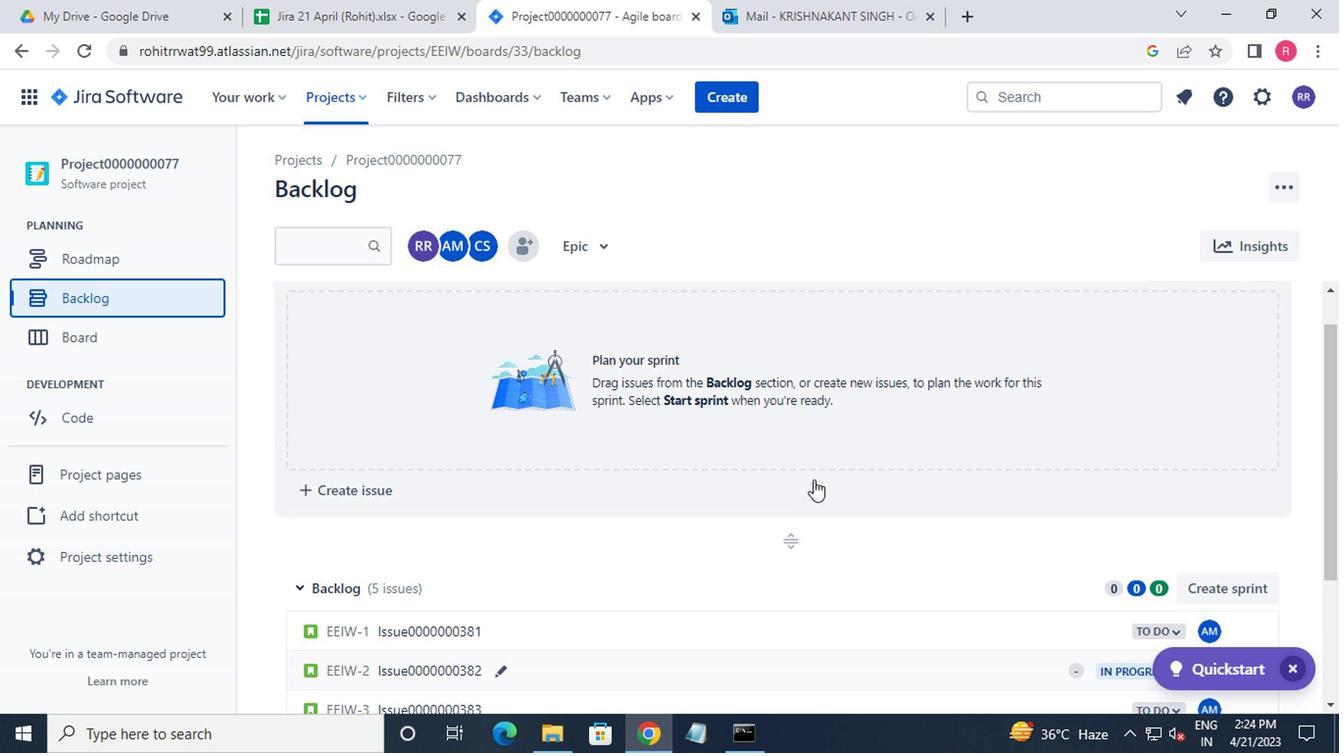 
Action: Mouse moved to (809, 470)
Screenshot: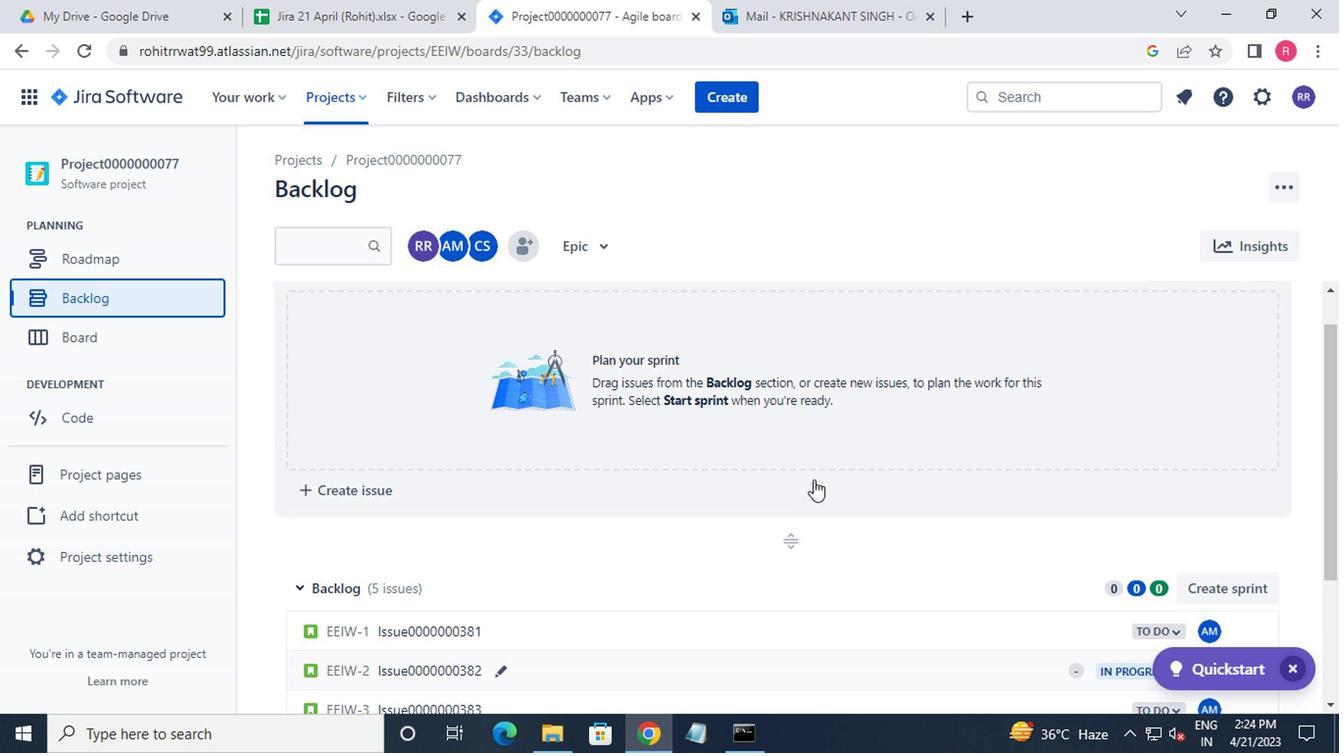 
Action: Mouse scrolled (809, 471) with delta (0, 1)
Screenshot: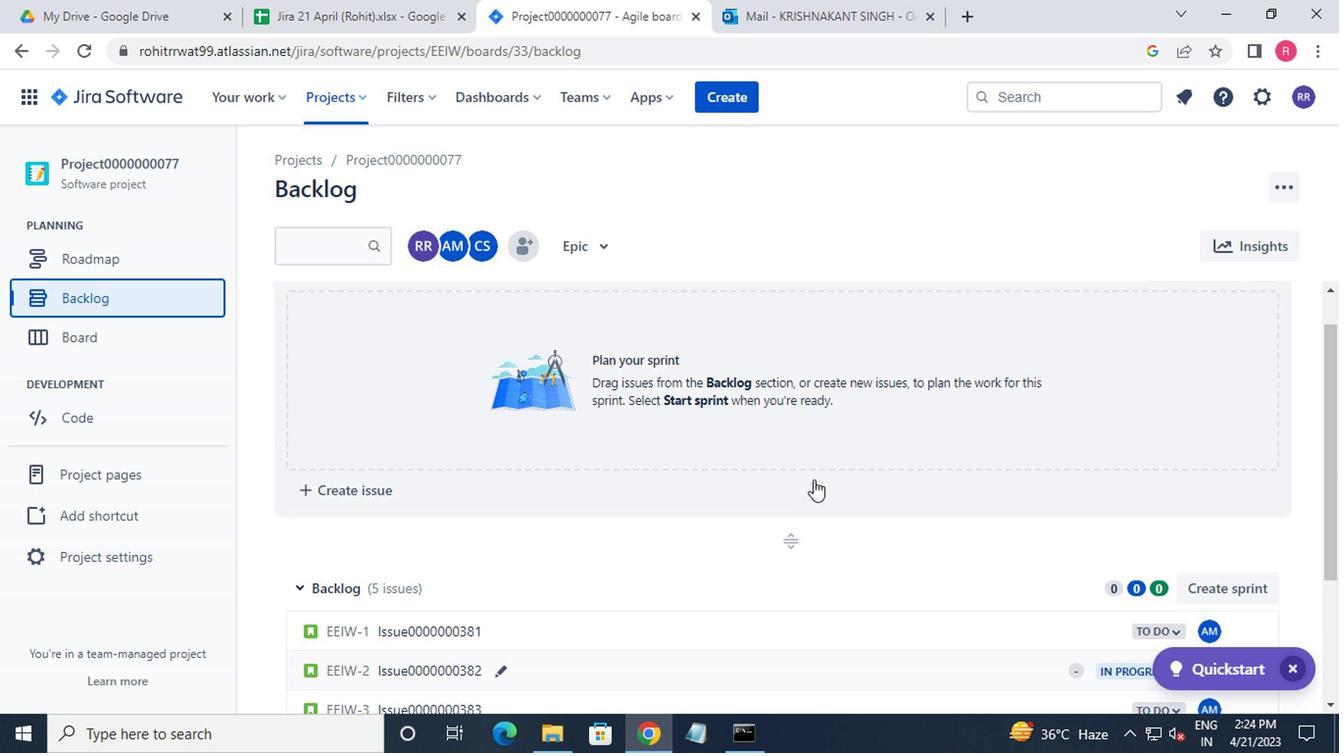 
Action: Mouse moved to (410, 314)
Screenshot: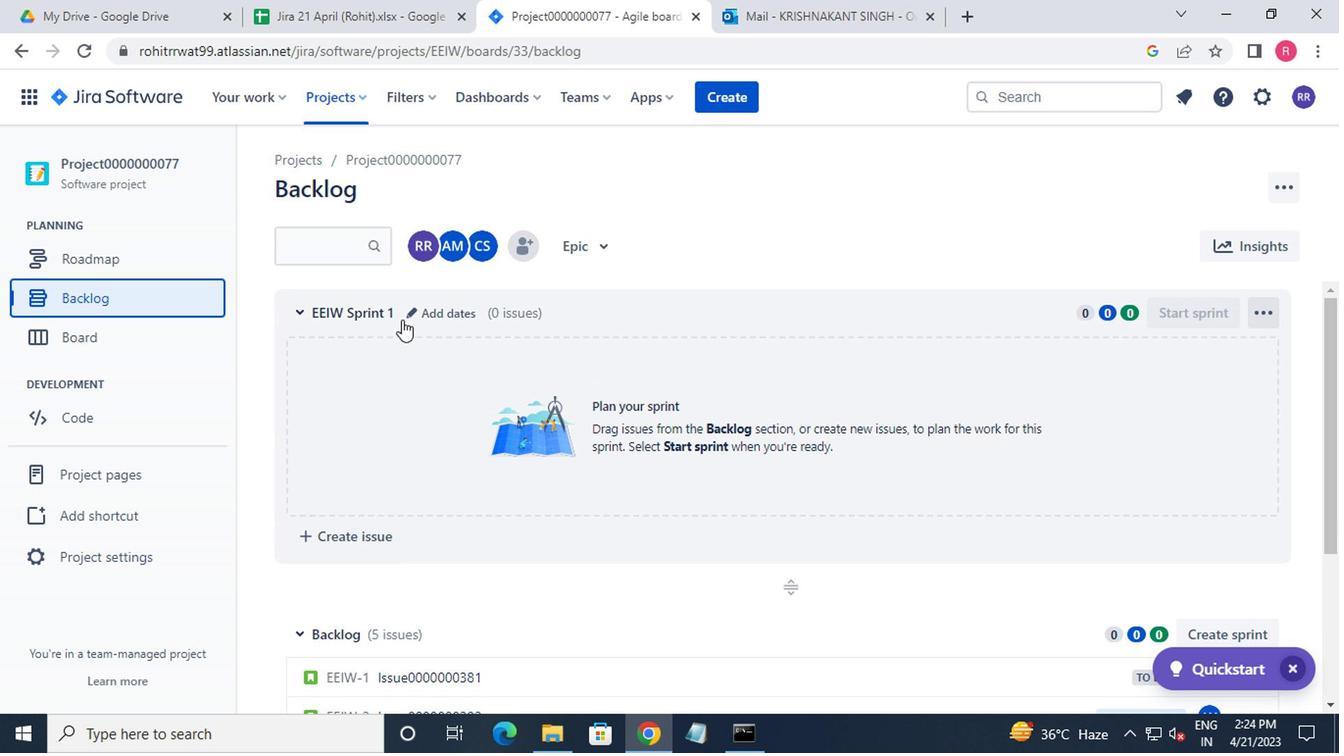
Action: Mouse pressed left at (410, 314)
Screenshot: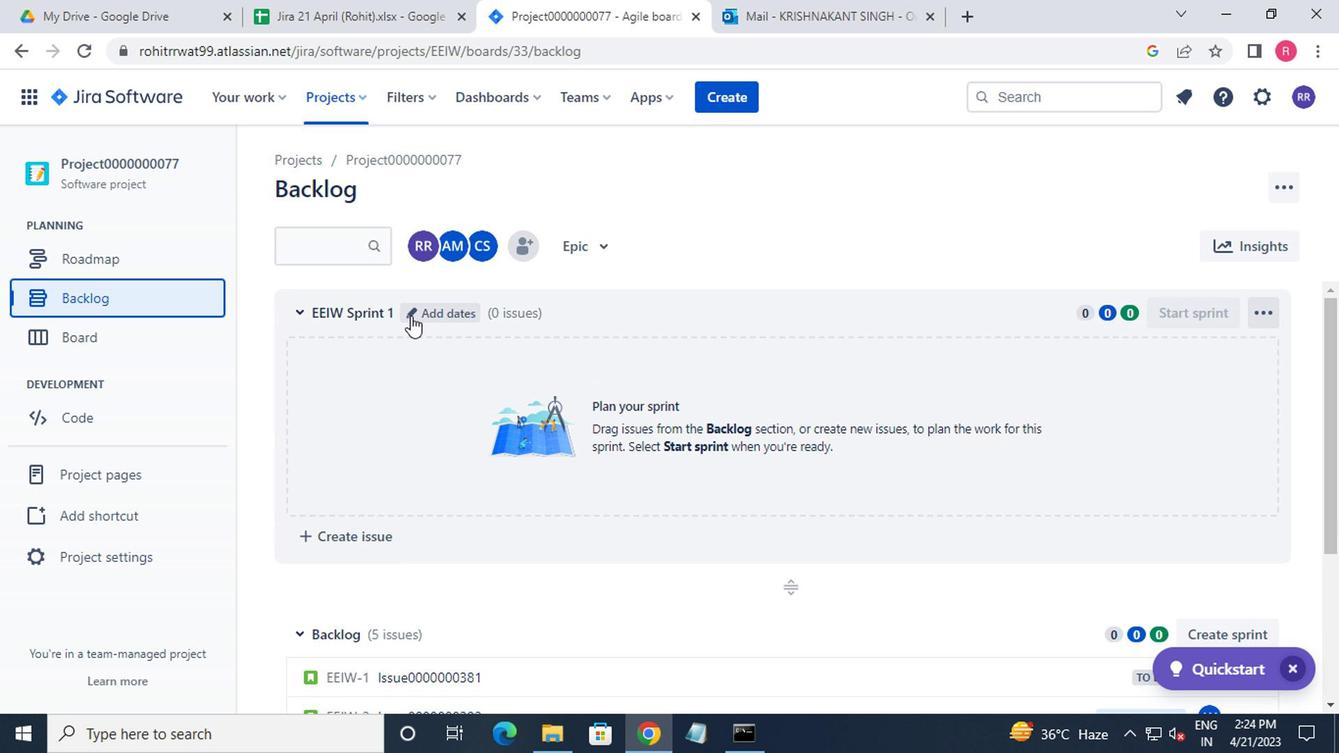 
Action: Key pressed <Key.backspace><Key.backspace><Key.backspace><Key.backspace><Key.backspace><Key.backspace><Key.backspace><Key.backspace><Key.backspace><Key.backspace><Key.backspace><Key.backspace><Key.backspace><Key.backspace><Key.backspace><Key.backspace><Key.backspace><Key.backspace><Key.backspace><Key.backspace><Key.shift>SPRINT0000000229<Key.enter>
Screenshot: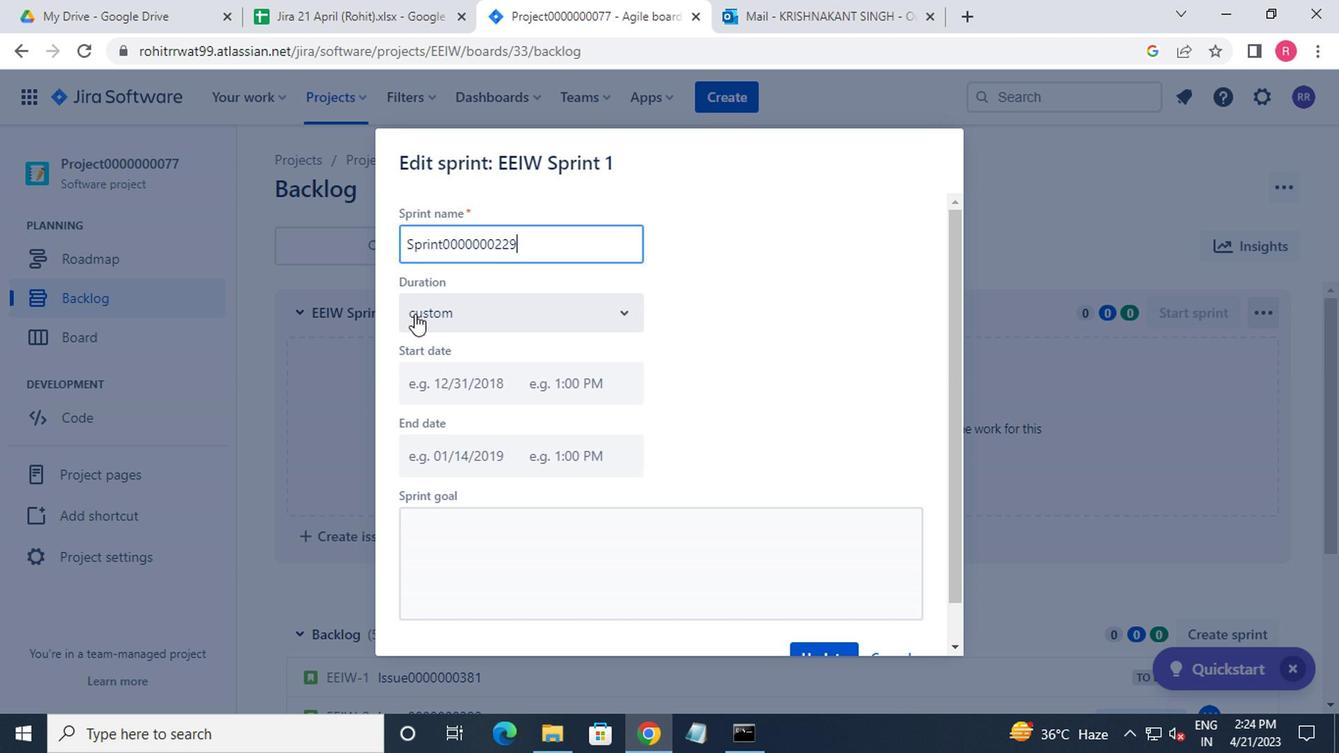 
Action: Mouse moved to (546, 242)
Screenshot: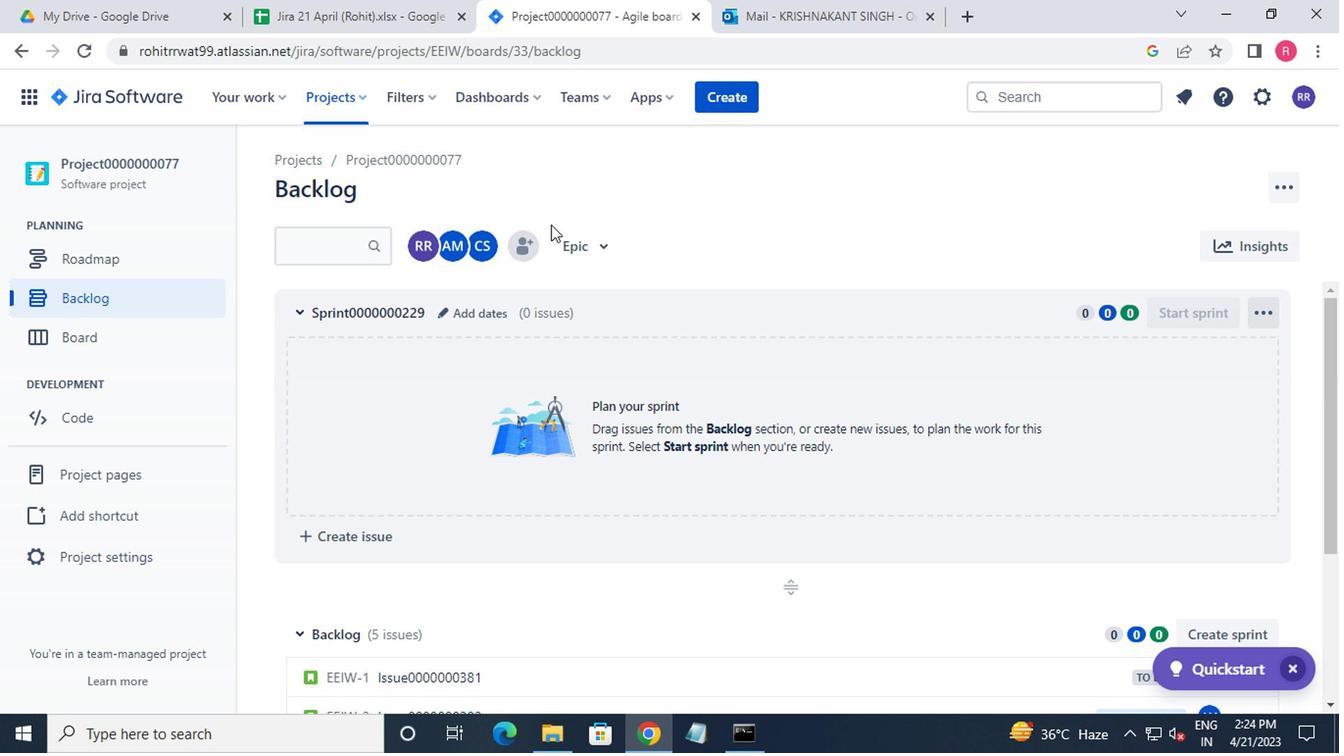 
Action: Mouse scrolled (546, 241) with delta (0, -1)
Screenshot: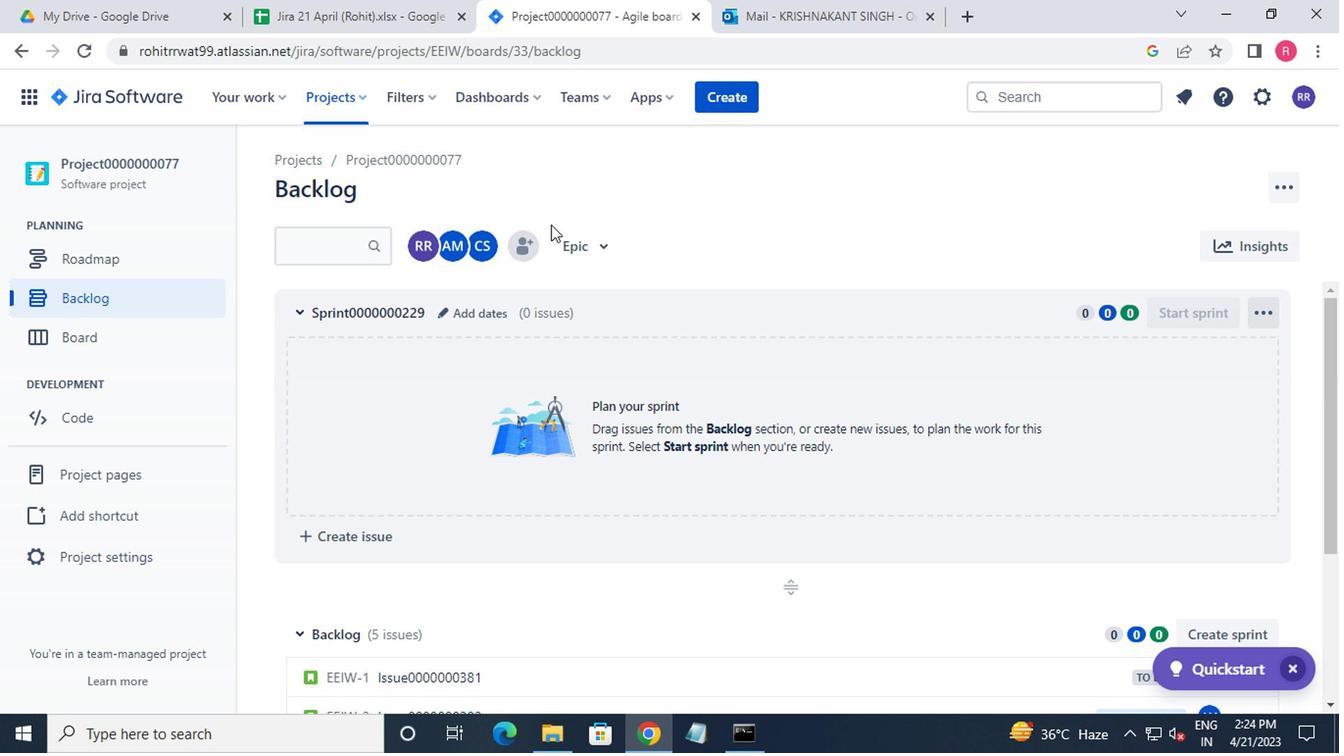 
Action: Mouse moved to (575, 375)
Screenshot: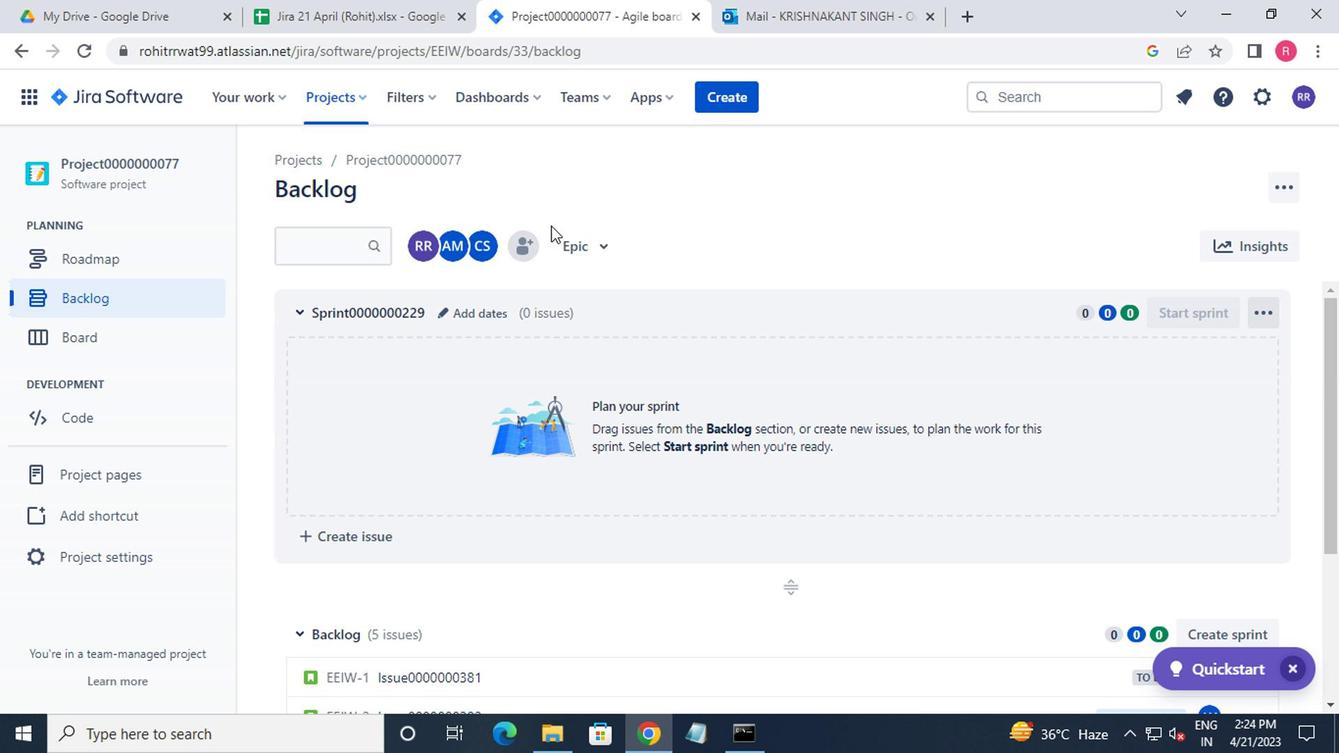 
Action: Mouse scrolled (575, 374) with delta (0, 0)
Screenshot: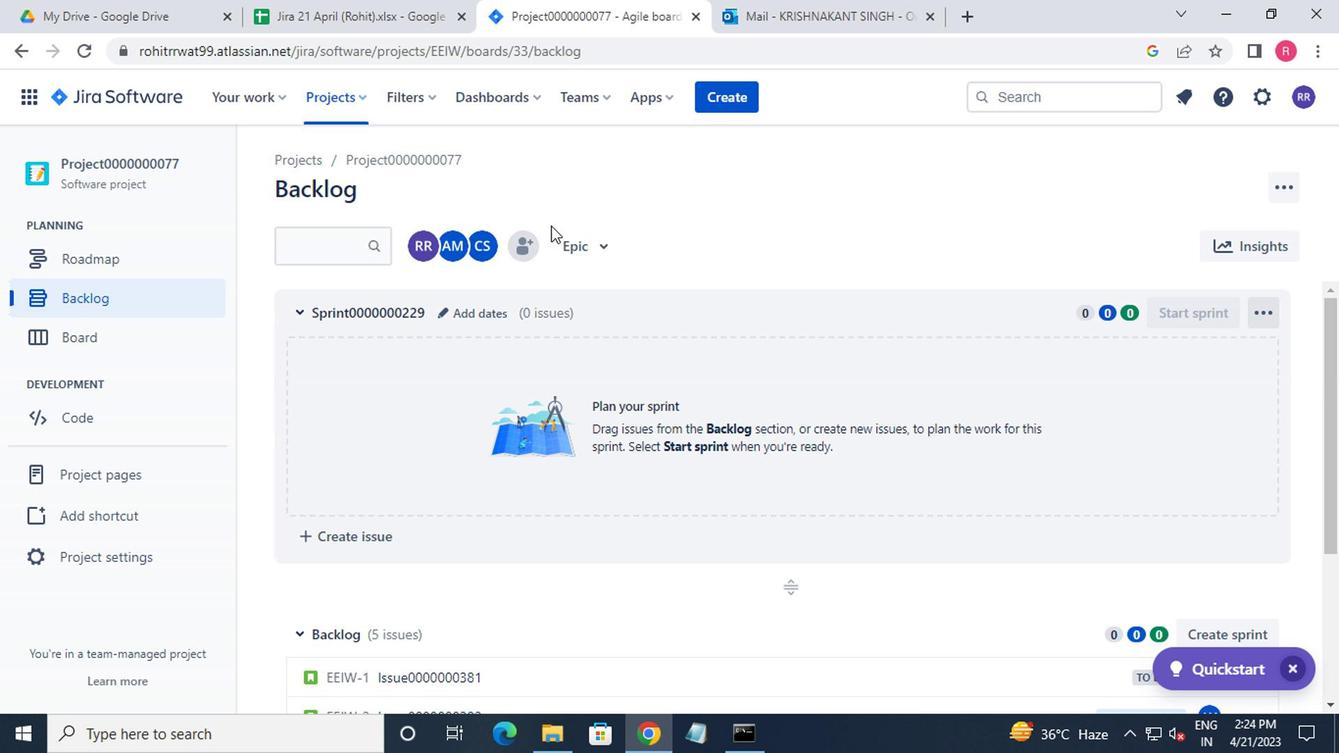 
Action: Mouse moved to (1237, 544)
Screenshot: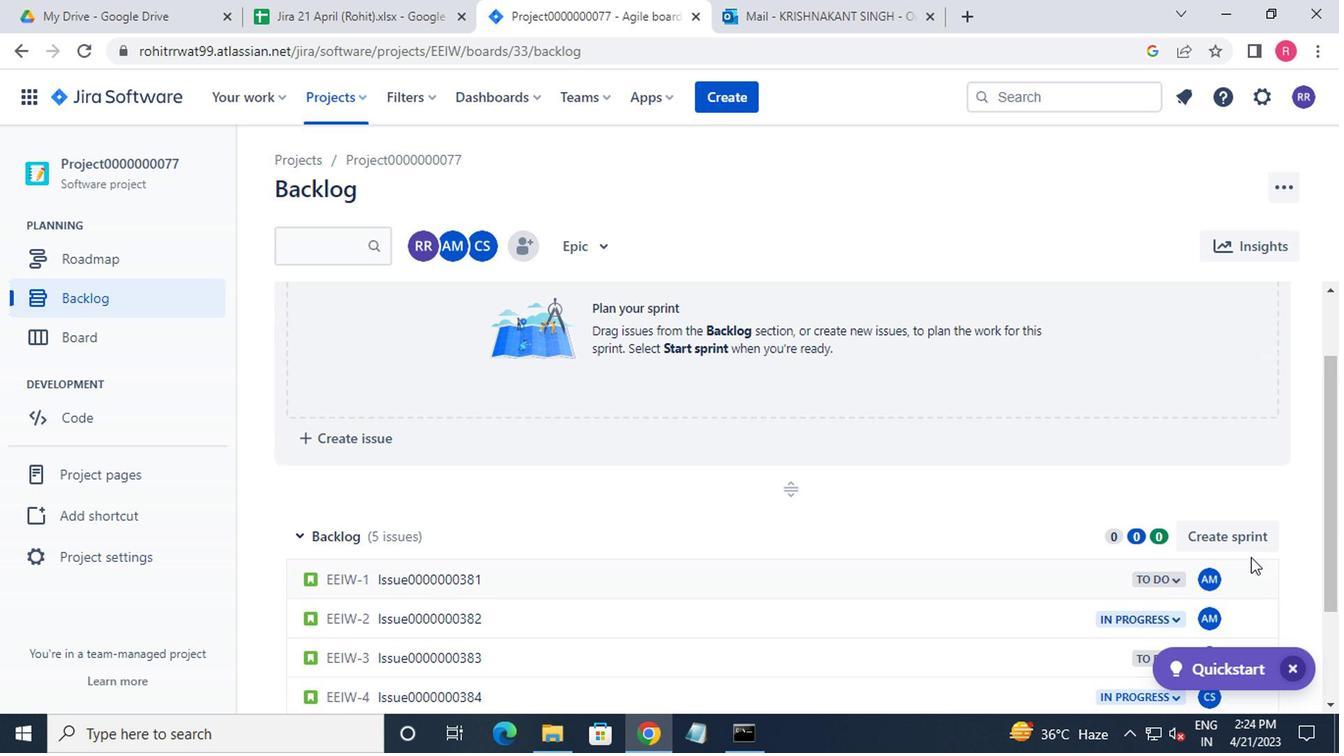 
Action: Mouse pressed left at (1237, 544)
Screenshot: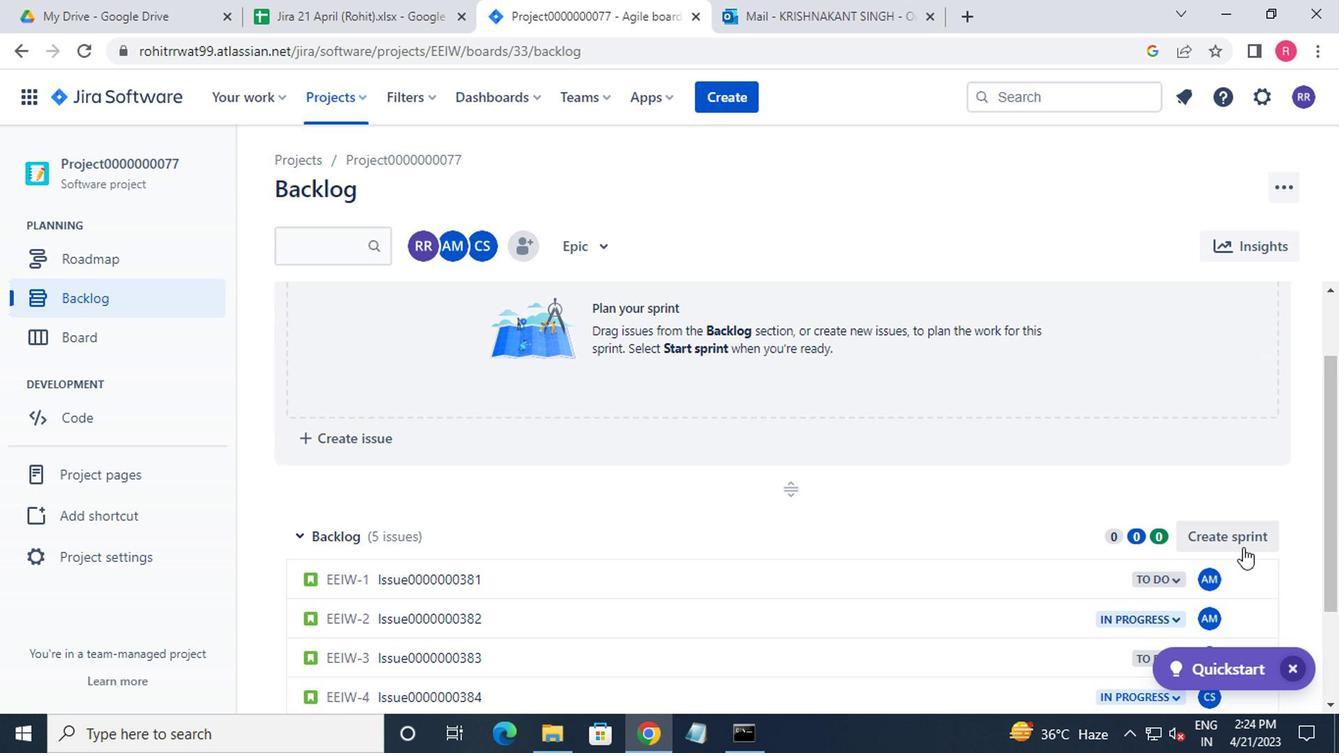 
Action: Mouse moved to (387, 541)
Screenshot: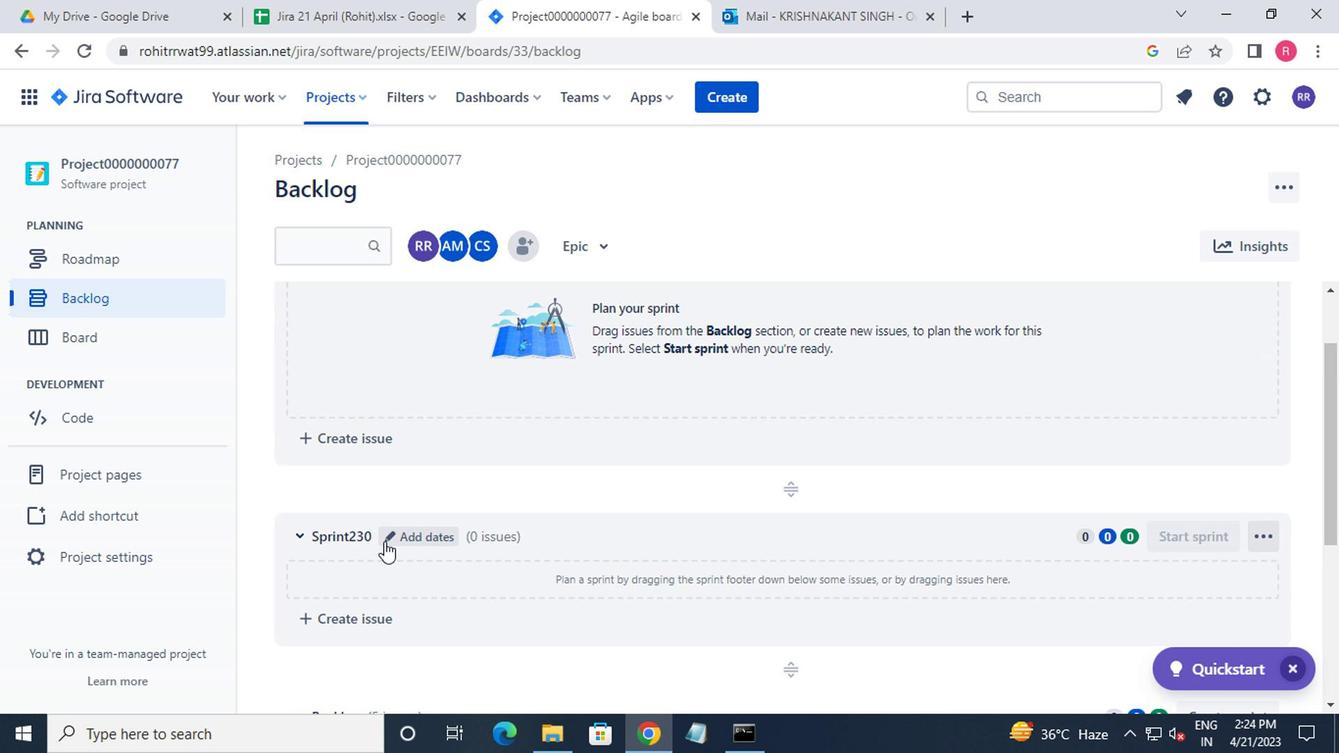 
Action: Mouse pressed left at (387, 541)
Screenshot: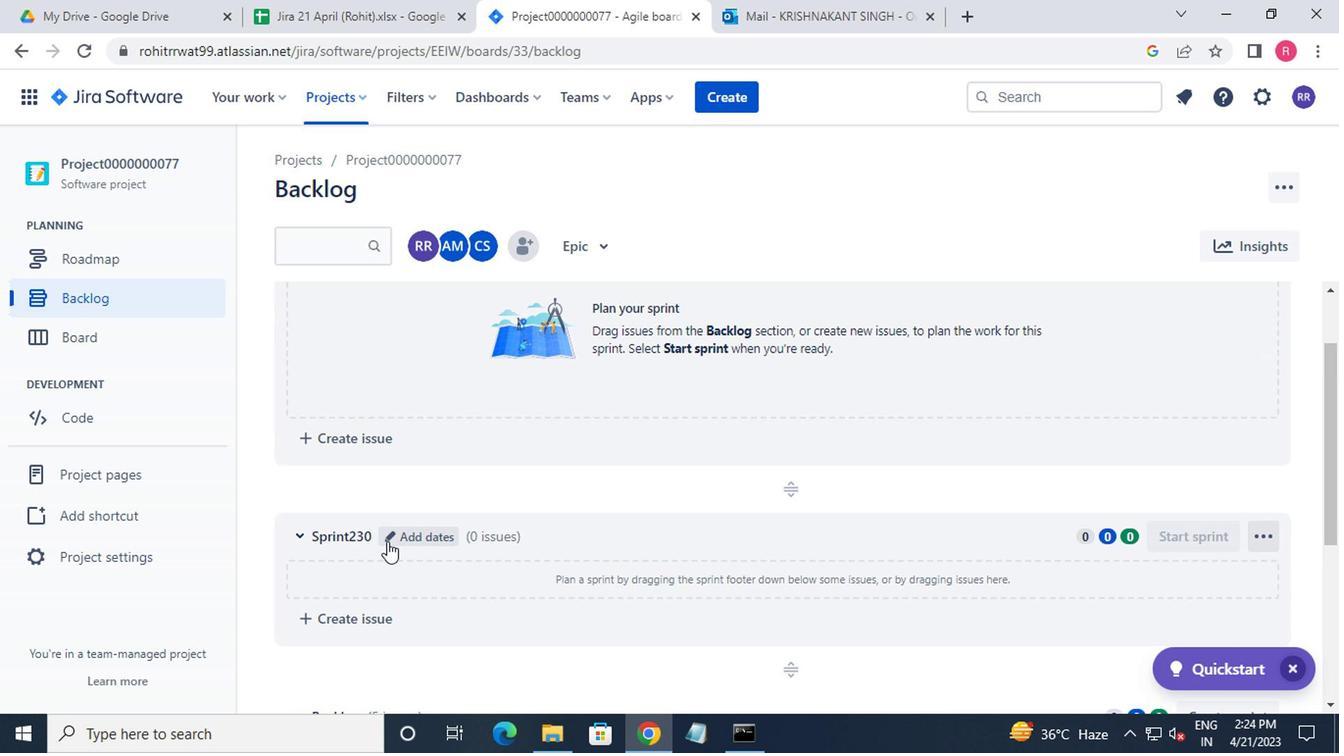 
Action: Mouse moved to (440, 248)
Screenshot: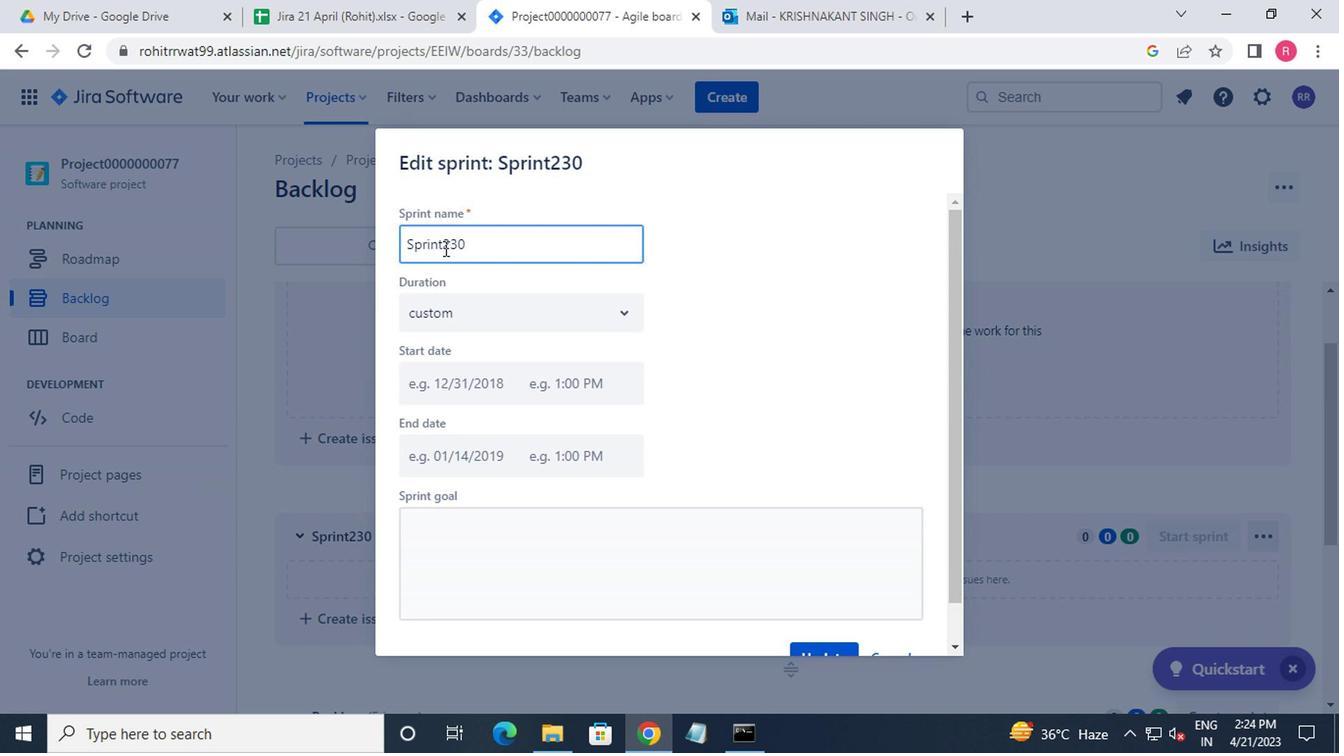 
Action: Mouse pressed left at (440, 248)
Screenshot: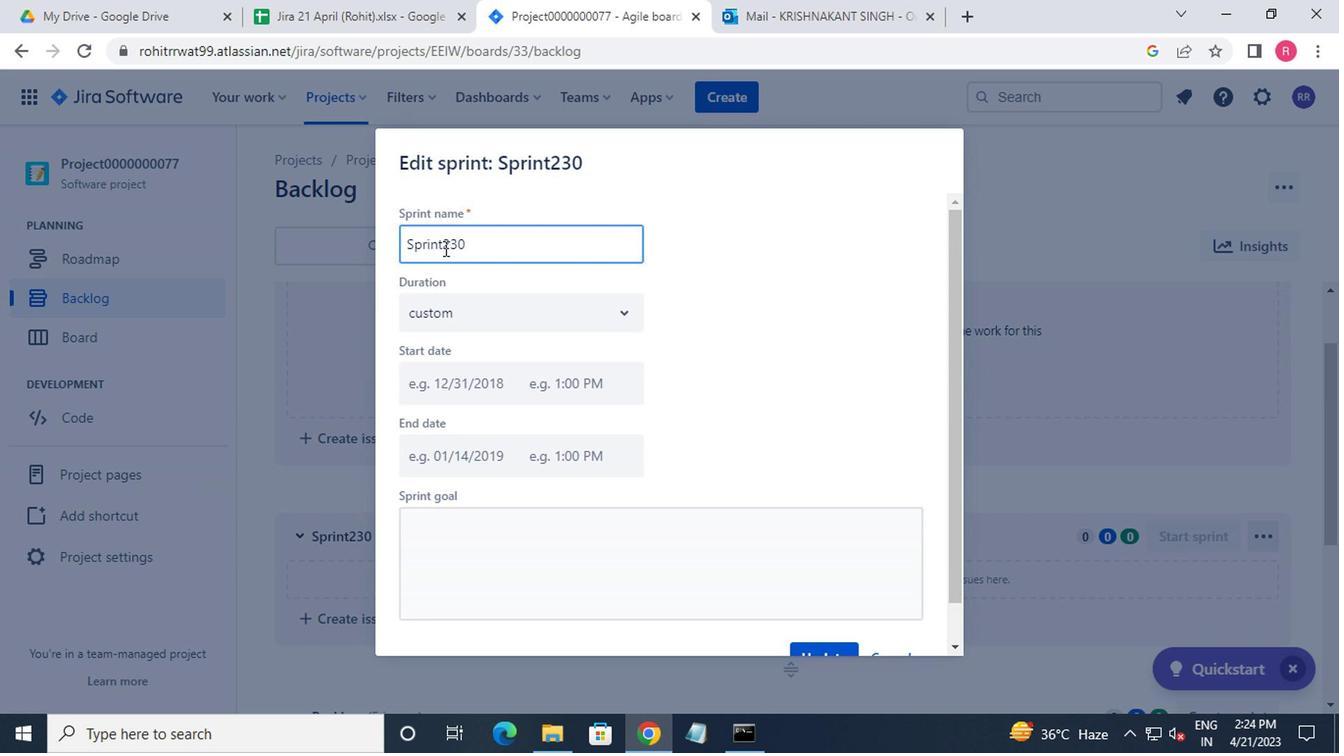 
Action: Key pressed 0000000<Key.enter><Key.enter>
Screenshot: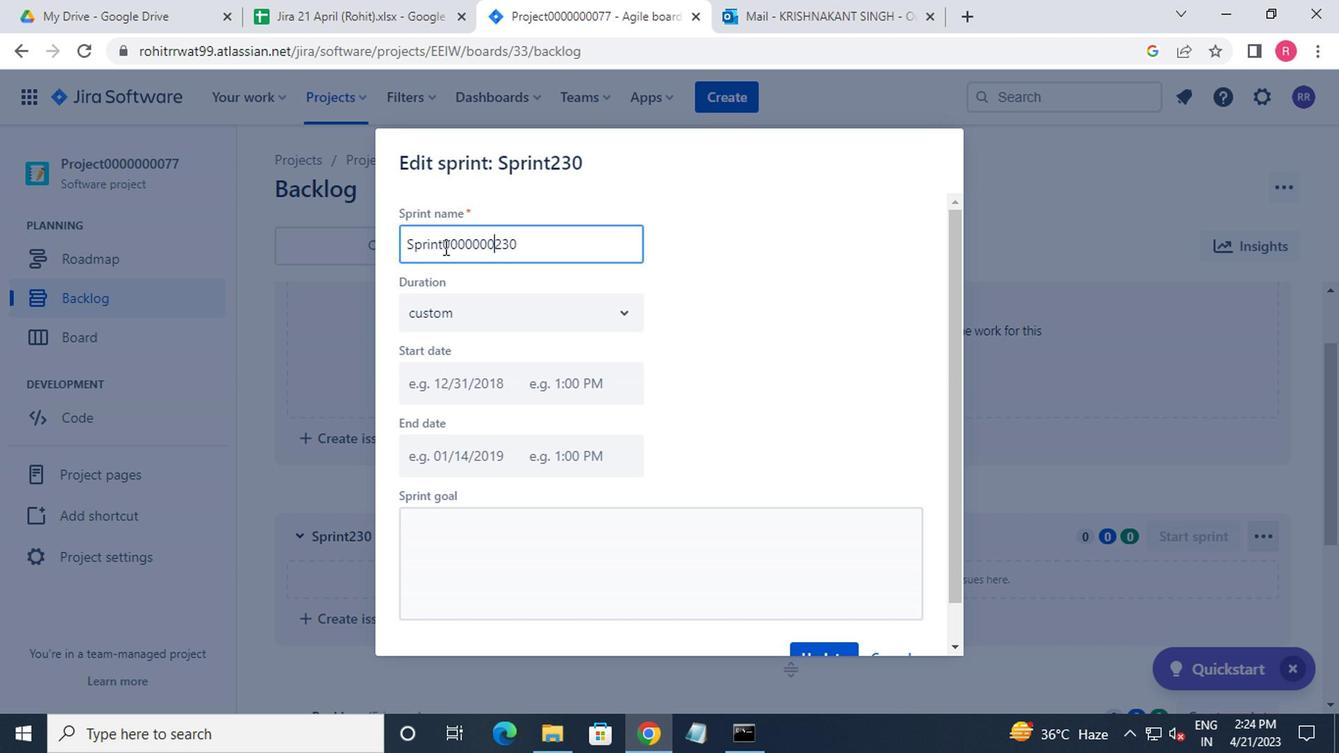 
Action: Mouse moved to (559, 634)
Screenshot: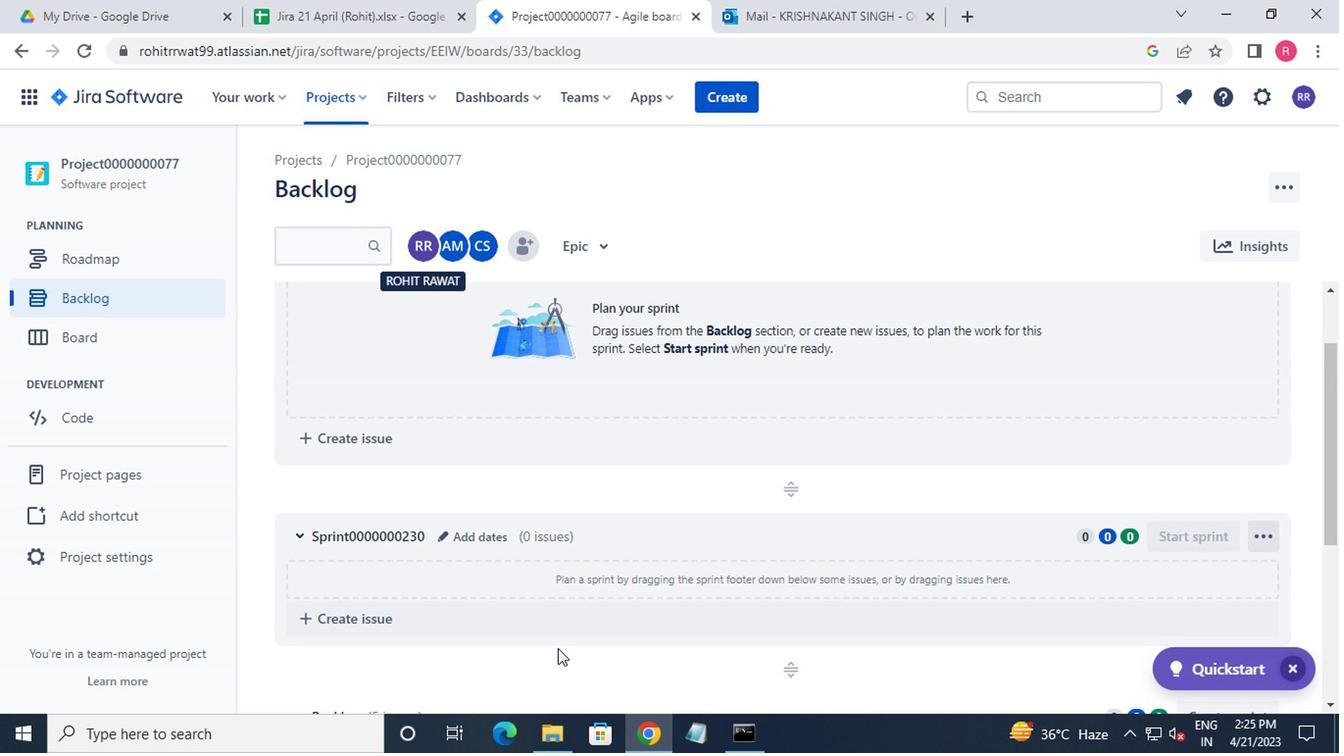 
Action: Mouse scrolled (559, 636) with delta (0, 1)
Screenshot: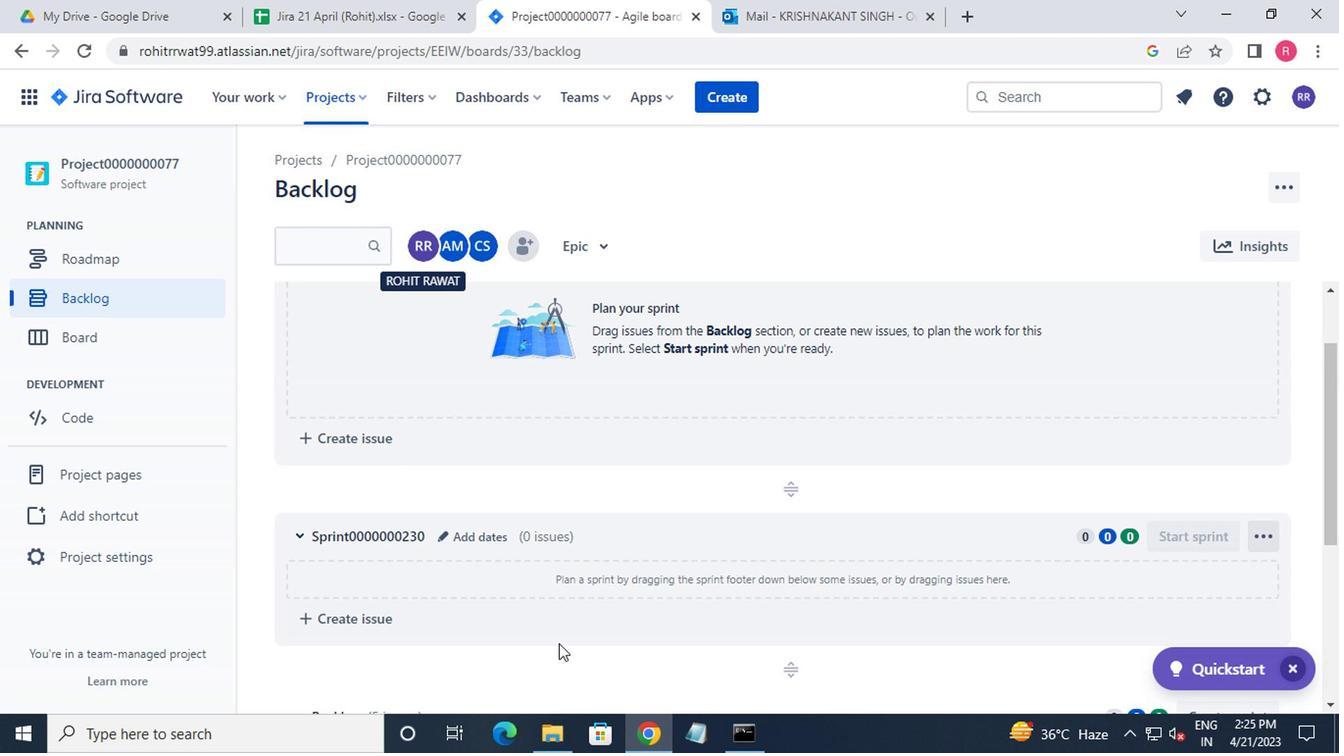 
Action: Mouse moved to (560, 627)
Screenshot: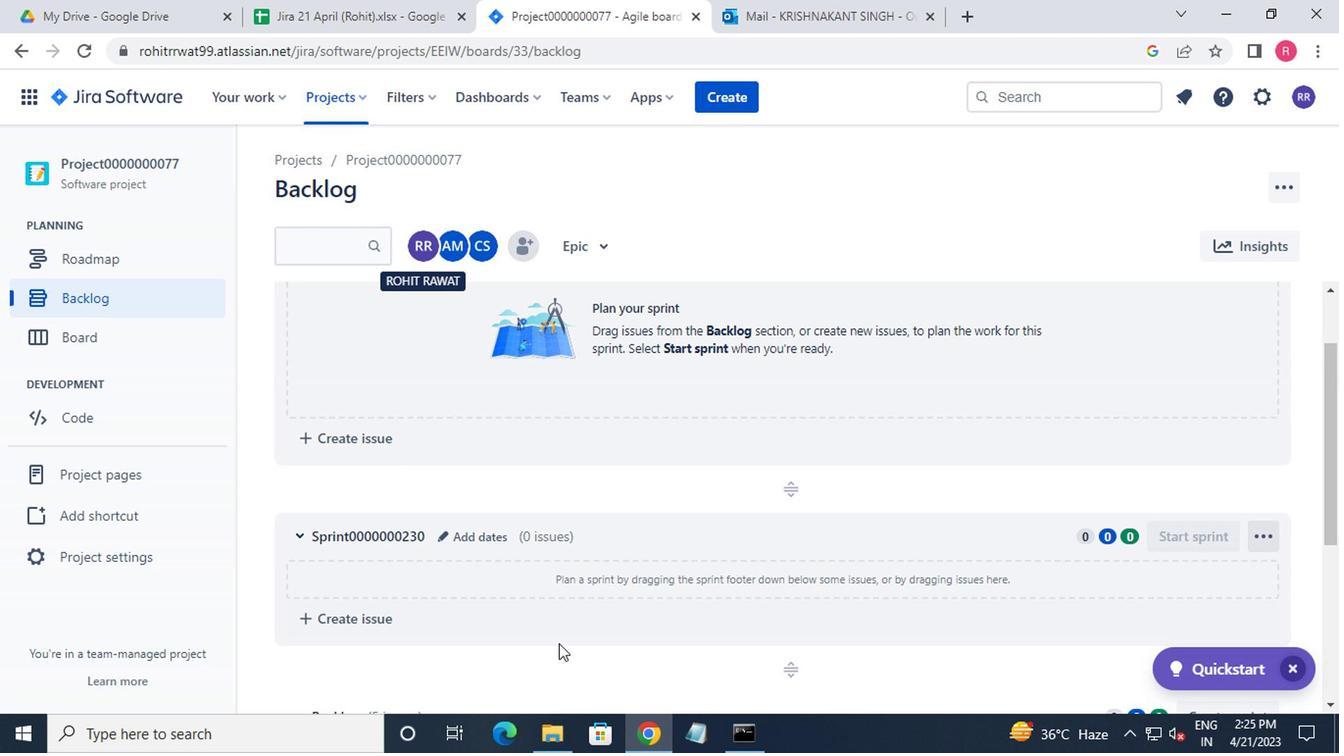 
Action: Mouse scrolled (560, 629) with delta (0, 1)
Screenshot: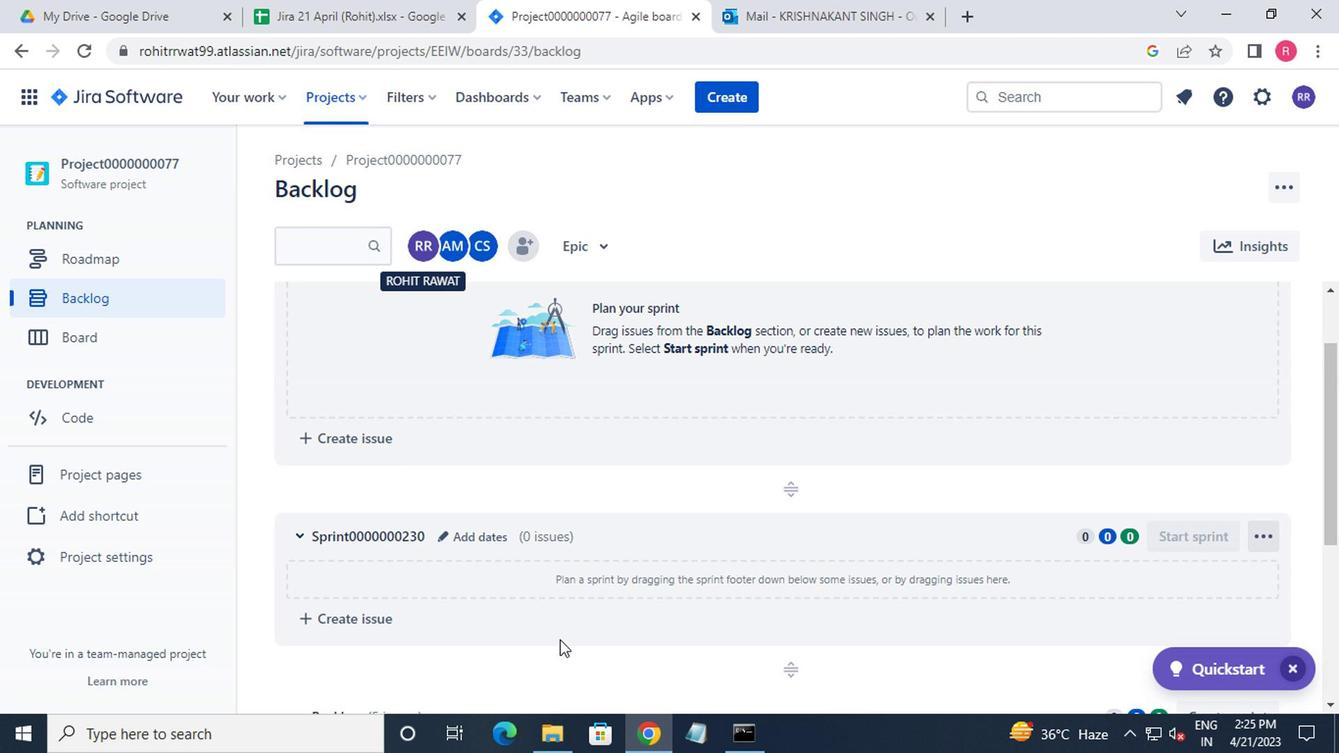 
Action: Mouse moved to (563, 619)
Screenshot: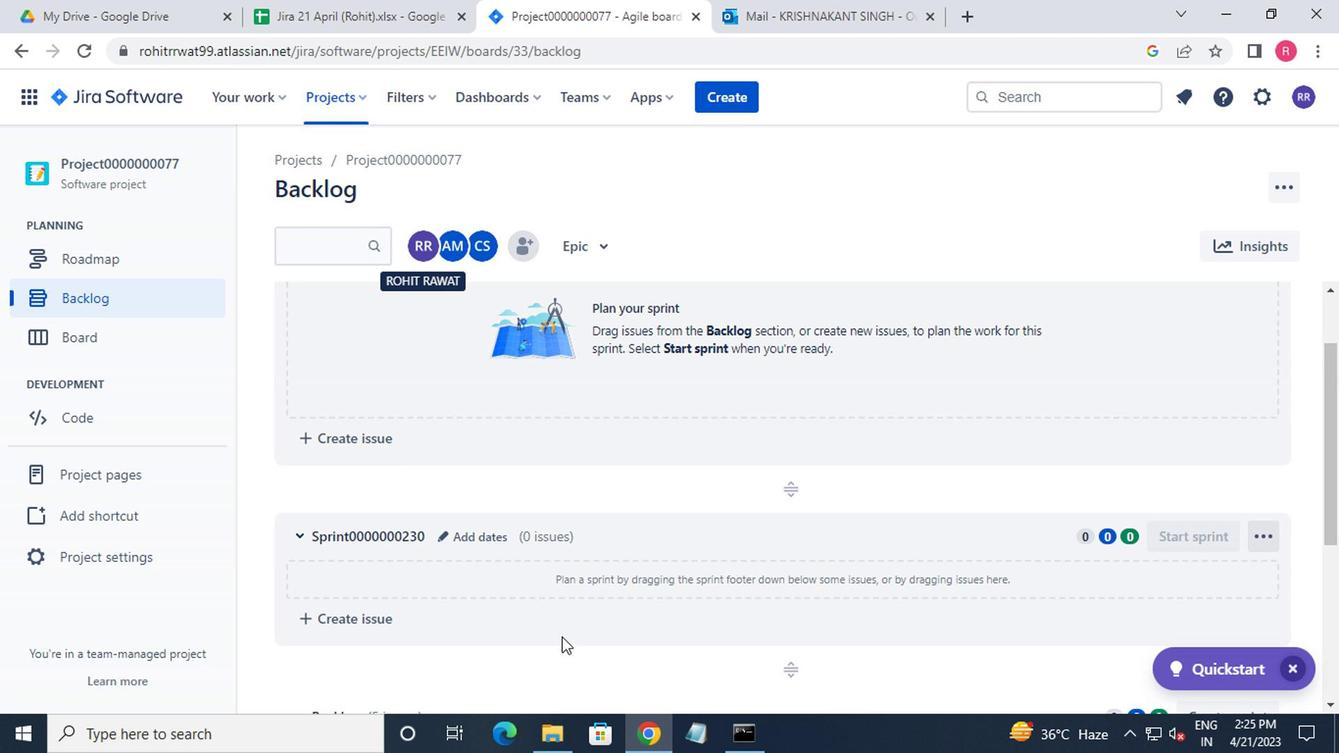 
Action: Mouse scrolled (563, 620) with delta (0, 0)
Screenshot: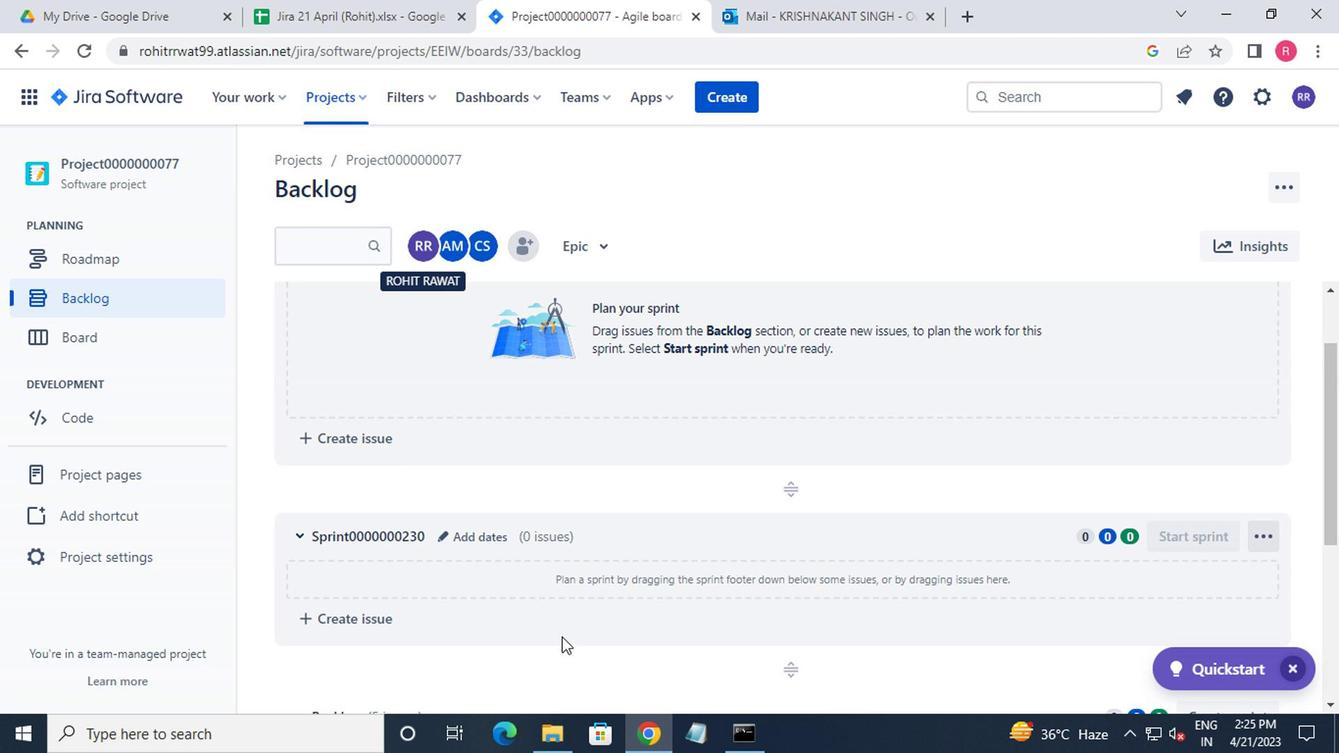 
Action: Mouse moved to (572, 610)
Screenshot: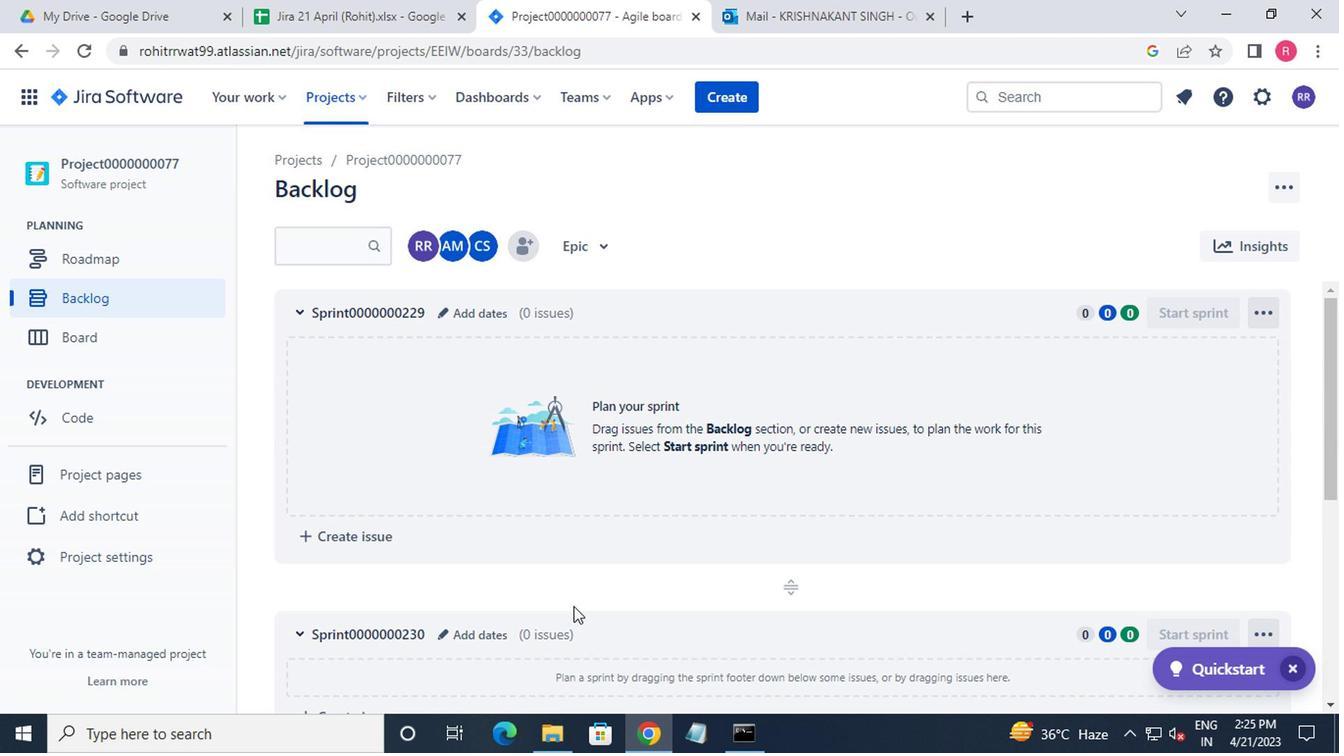 
Action: Mouse scrolled (572, 609) with delta (0, 0)
Screenshot: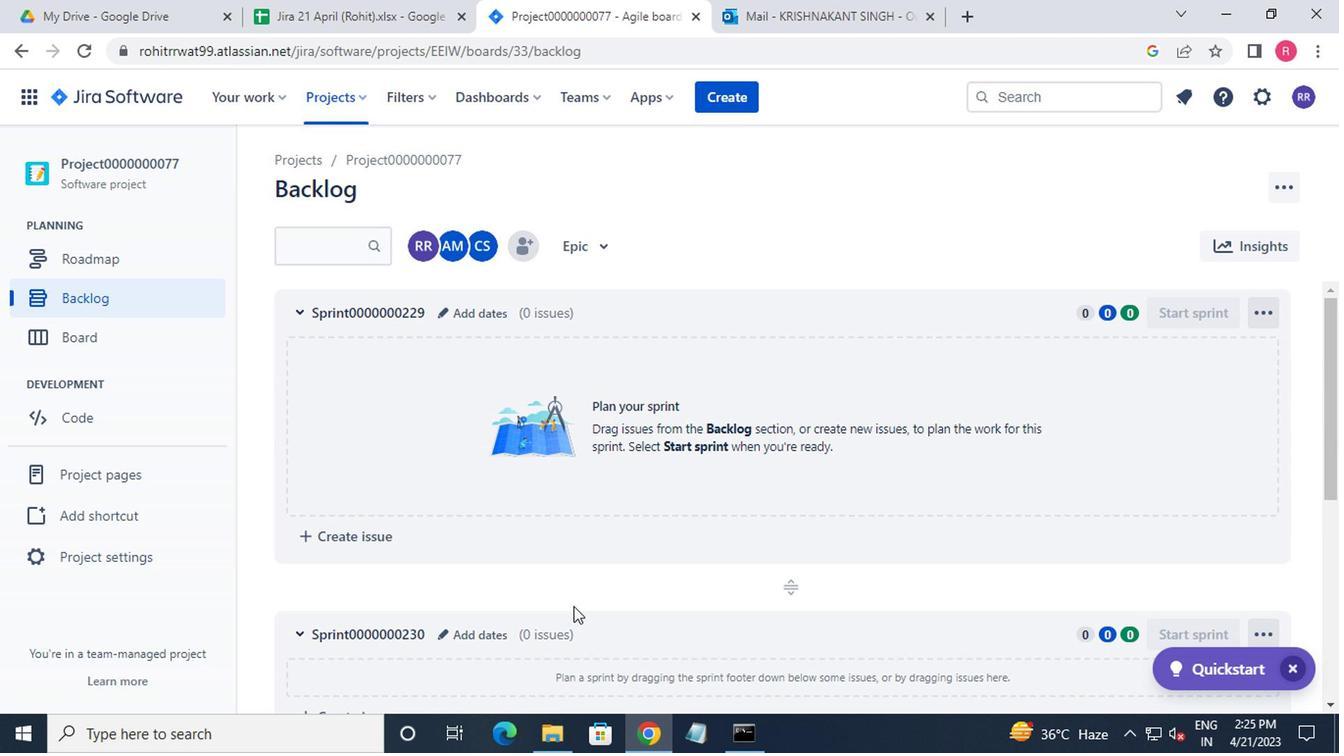 
Action: Mouse moved to (573, 614)
Screenshot: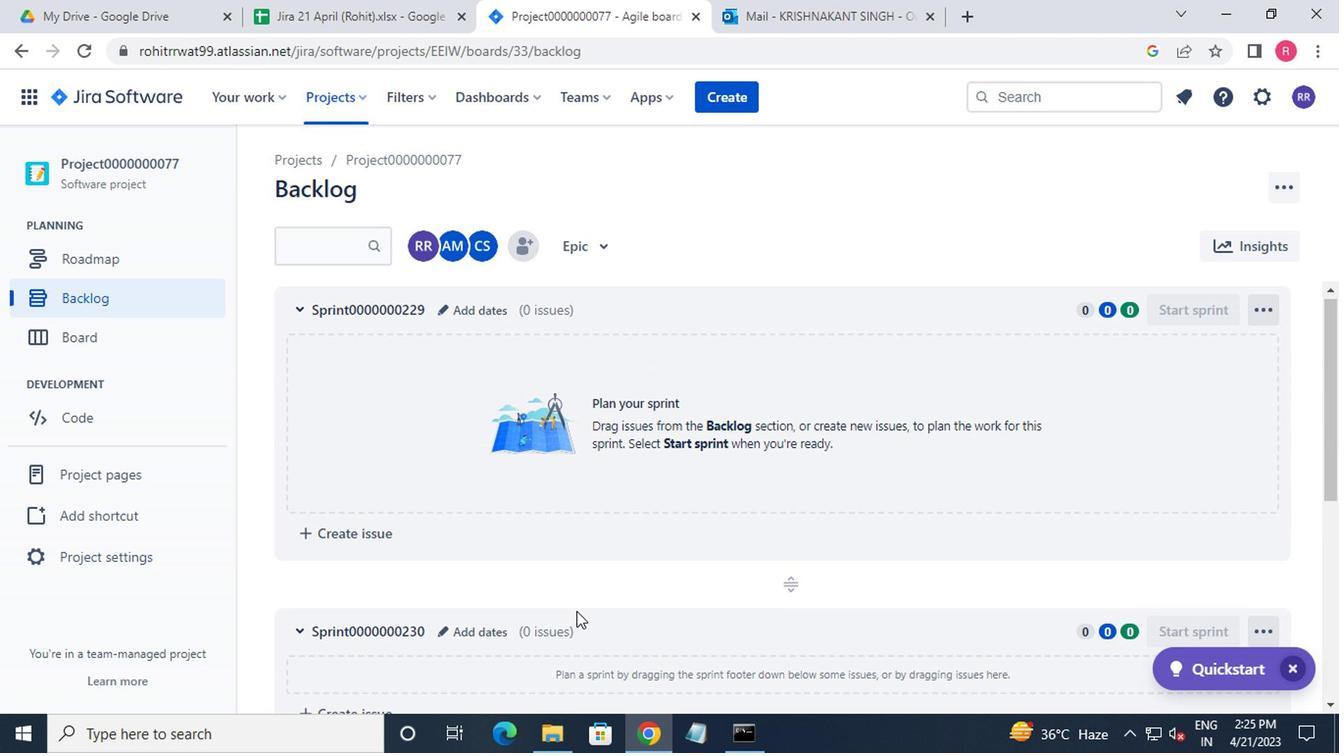 
Action: Mouse scrolled (573, 613) with delta (0, -1)
Screenshot: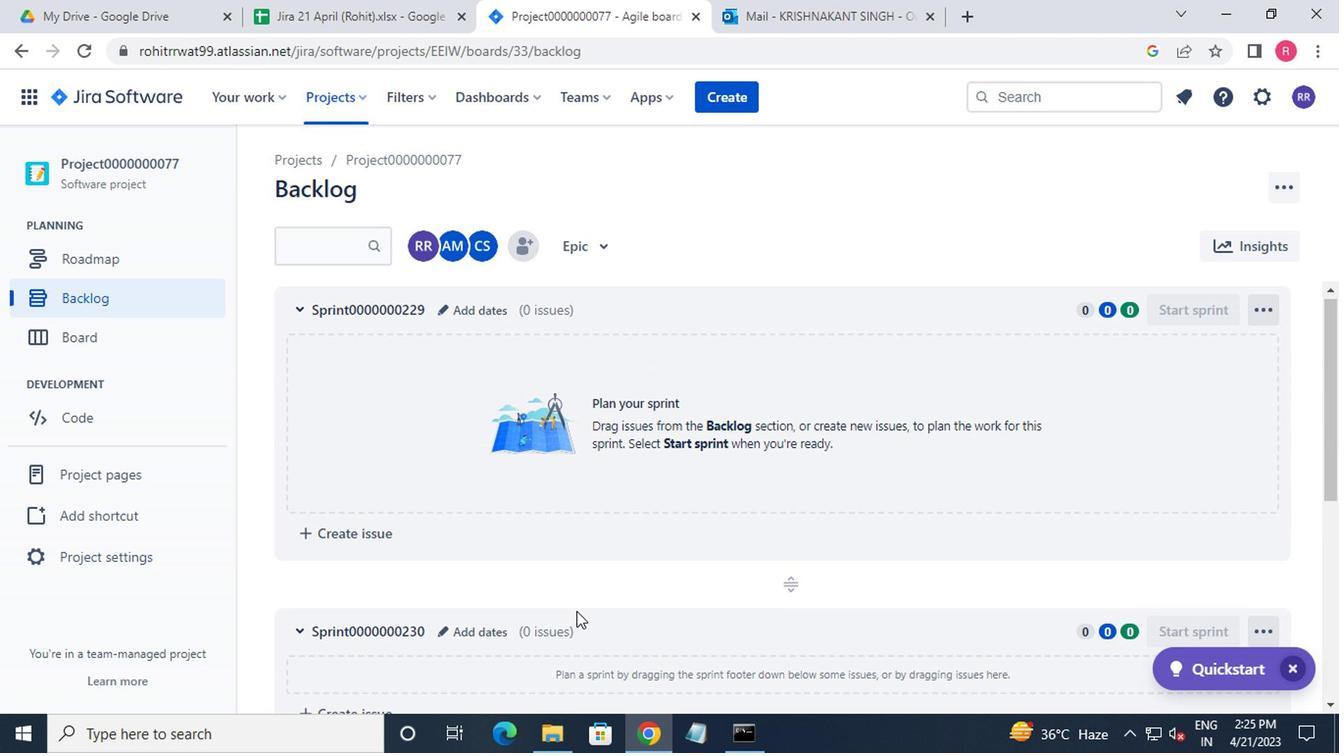 
Action: Mouse moved to (959, 580)
Screenshot: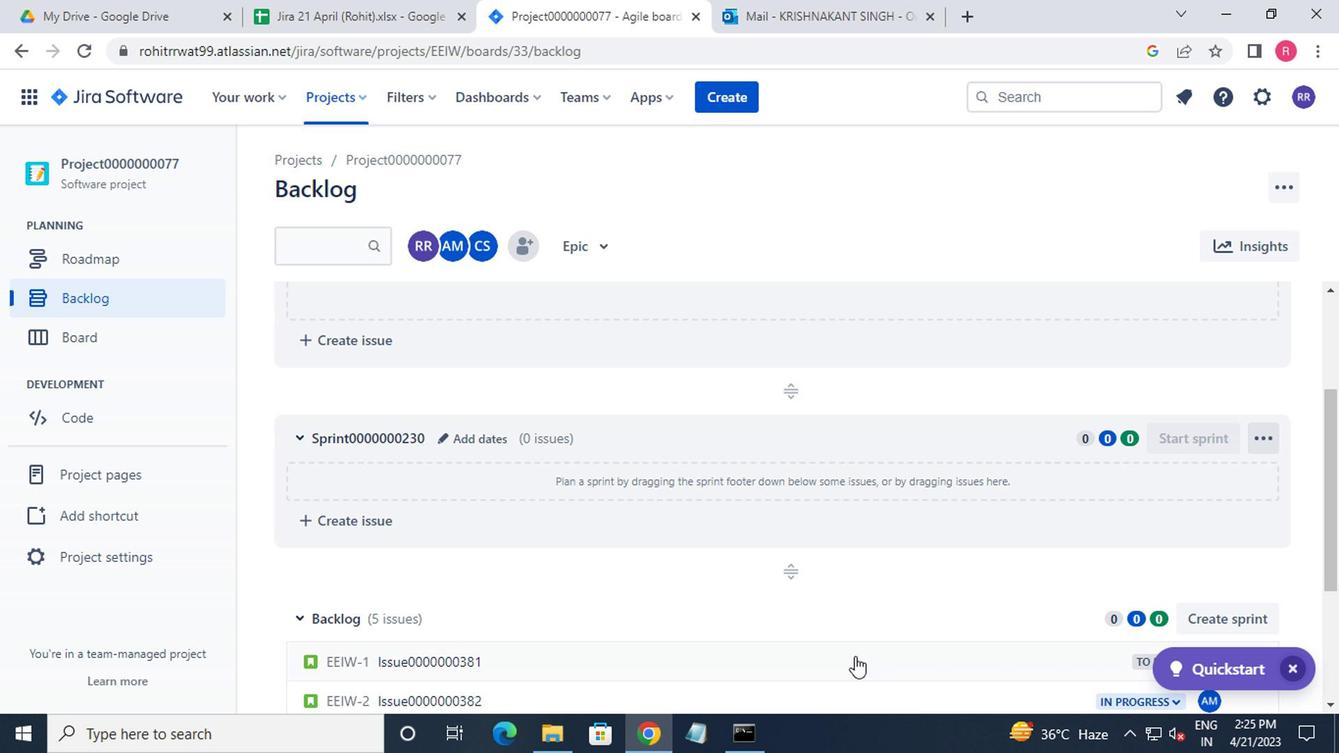 
Action: Mouse scrolled (959, 578) with delta (0, -1)
Screenshot: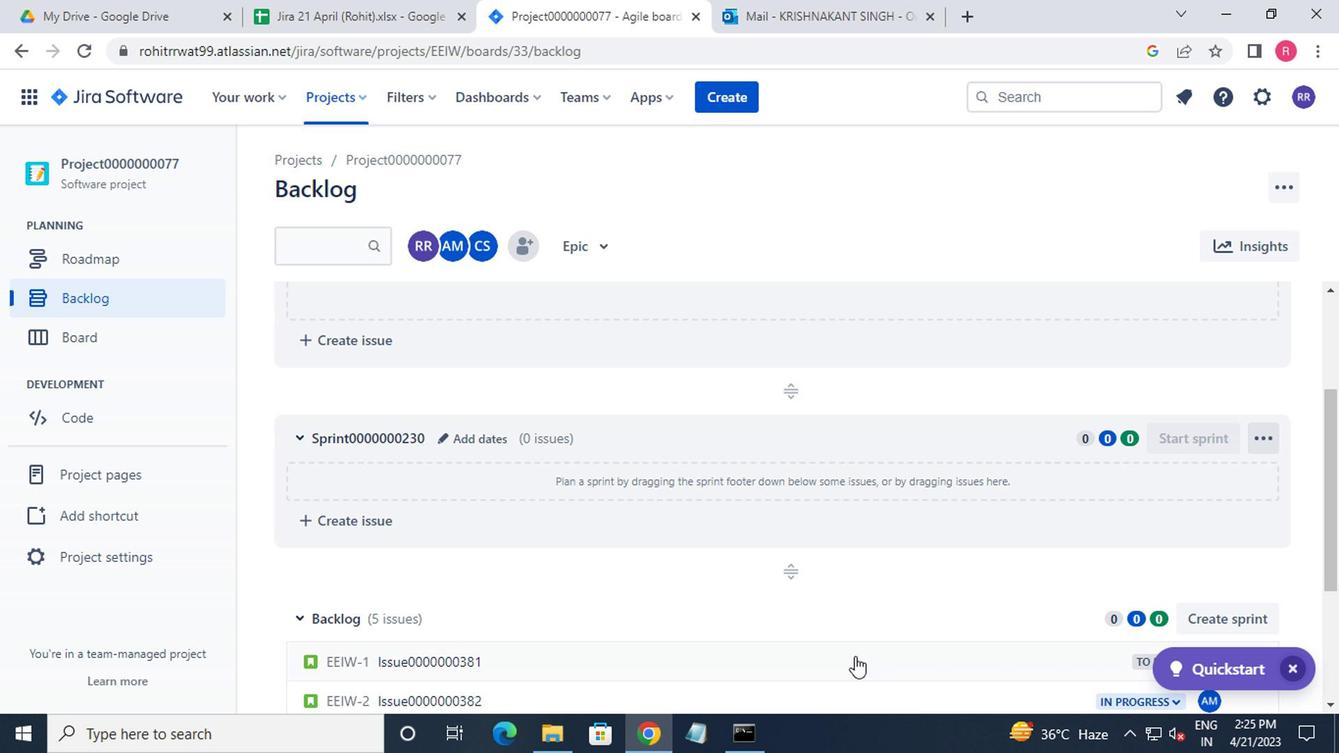 
Action: Mouse moved to (959, 574)
Screenshot: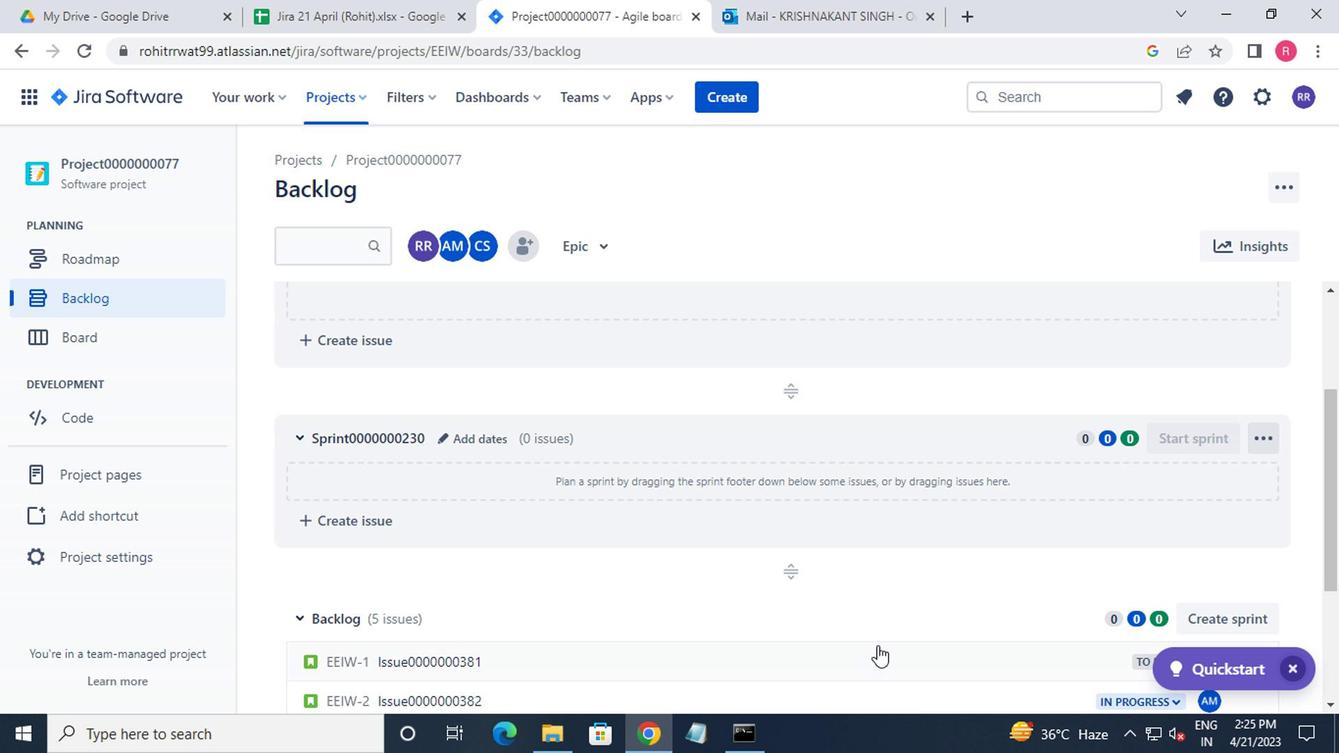 
Action: Mouse scrolled (959, 573) with delta (0, 0)
Screenshot: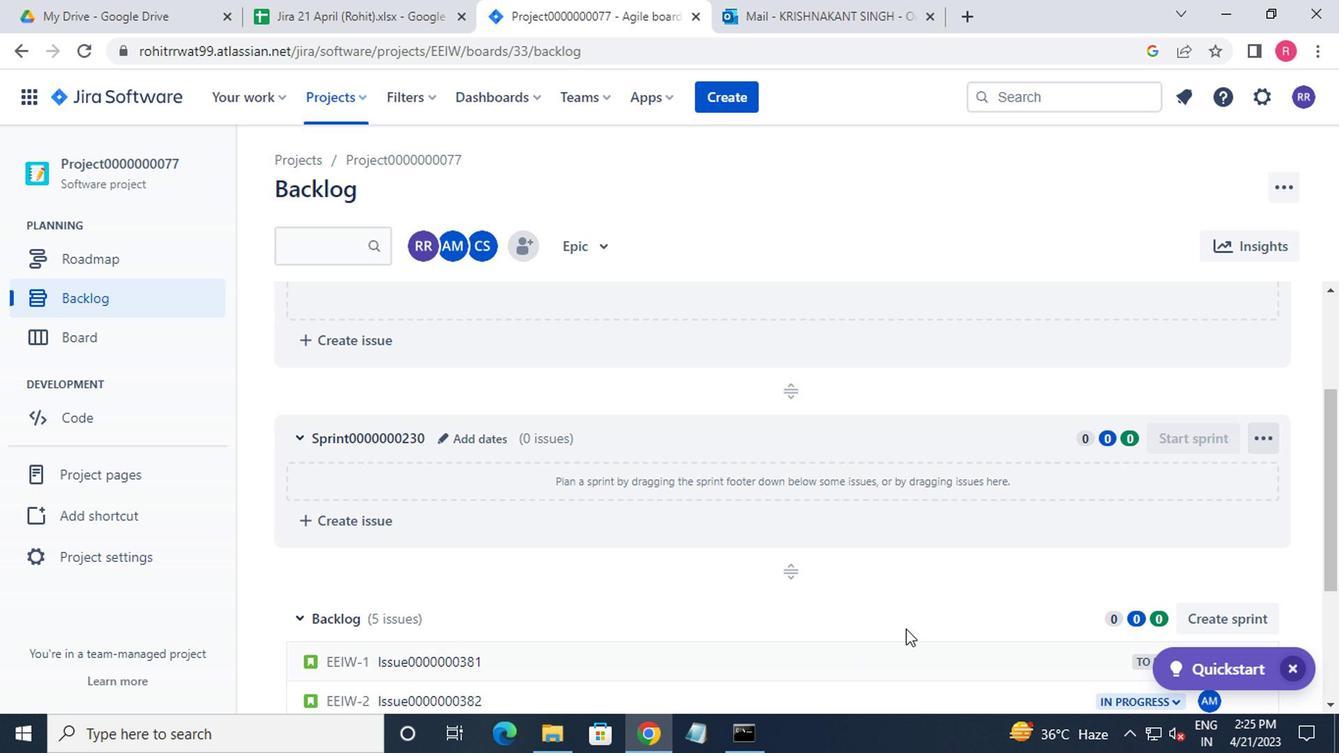 
Action: Mouse moved to (1243, 421)
Screenshot: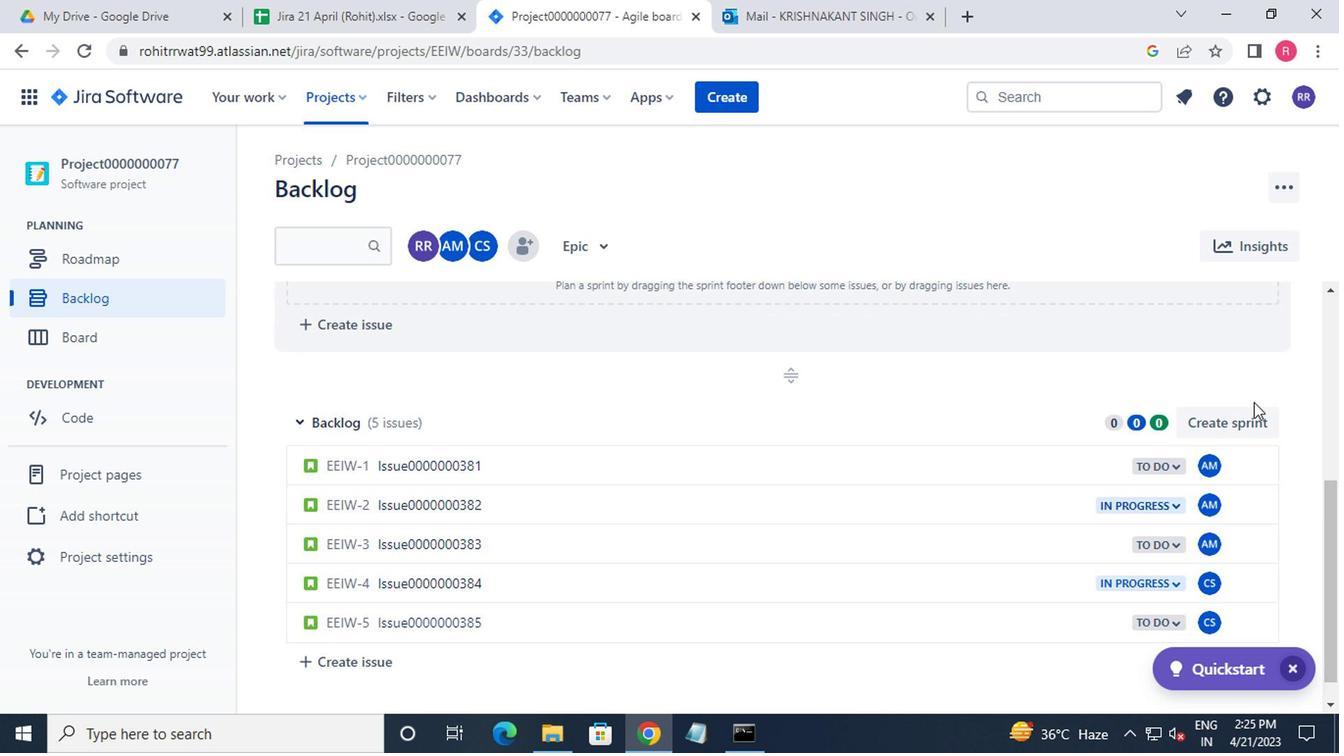 
Action: Mouse pressed left at (1243, 421)
Screenshot: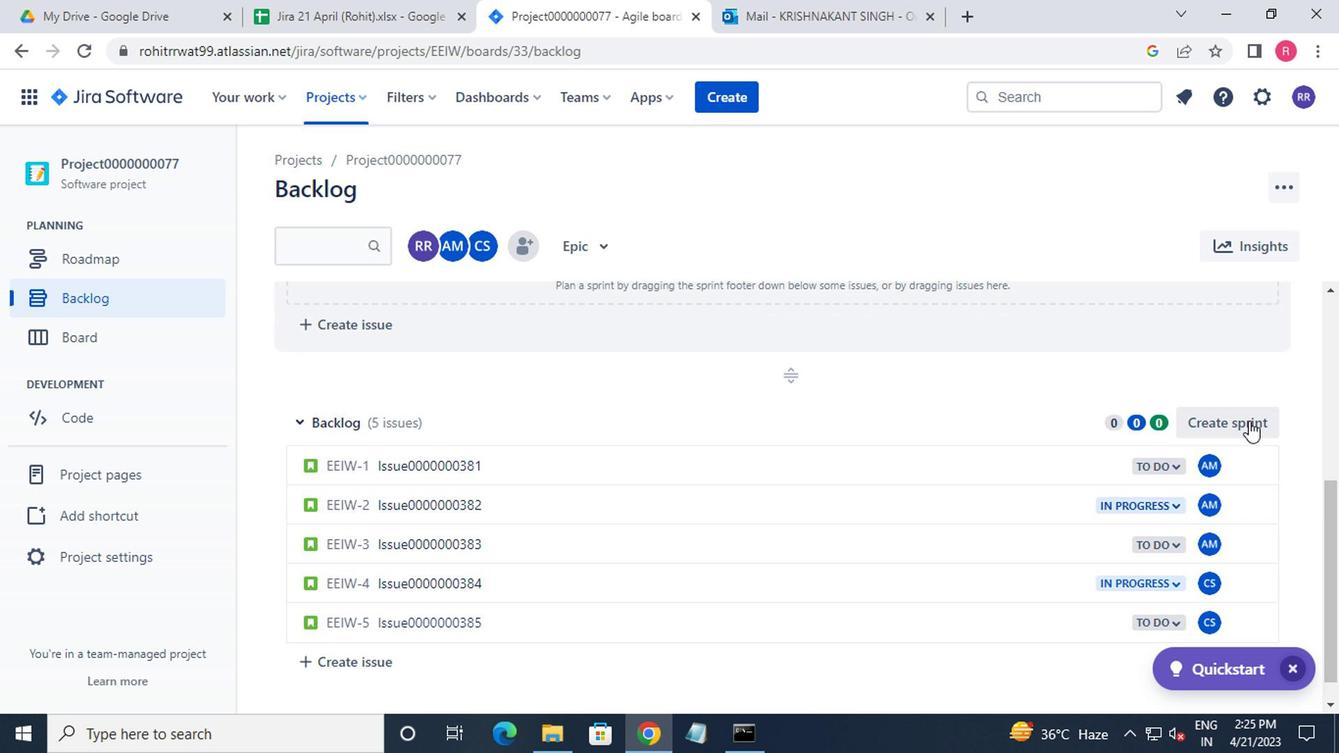 
Action: Mouse moved to (816, 476)
Screenshot: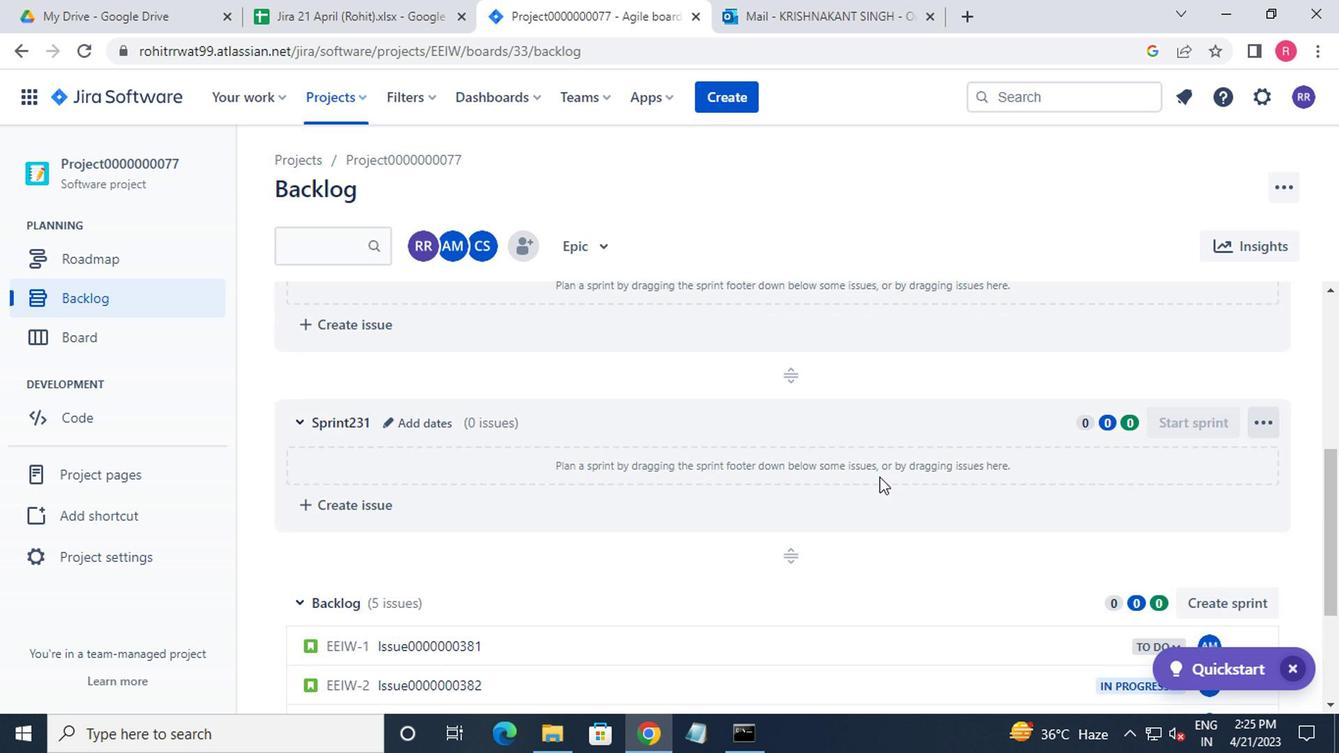 
Action: Mouse scrolled (816, 477) with delta (0, 0)
Screenshot: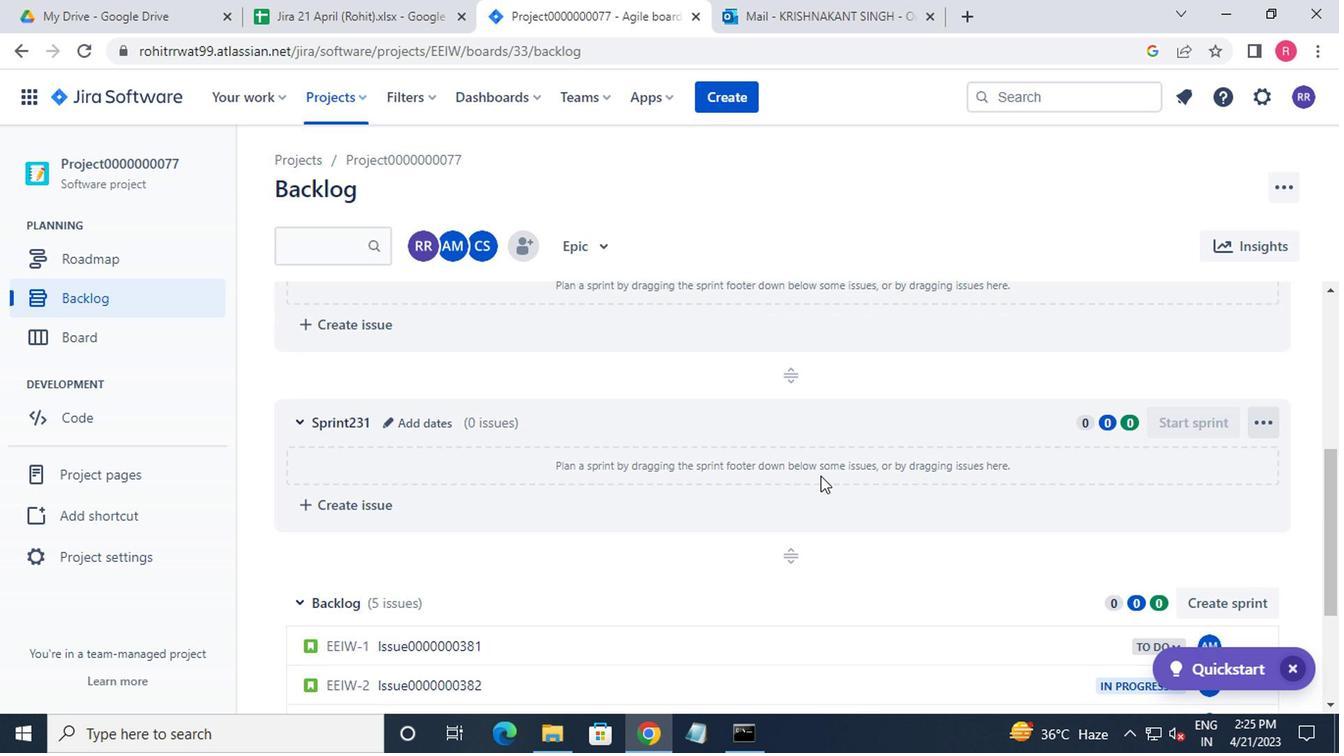 
Action: Mouse moved to (386, 527)
Screenshot: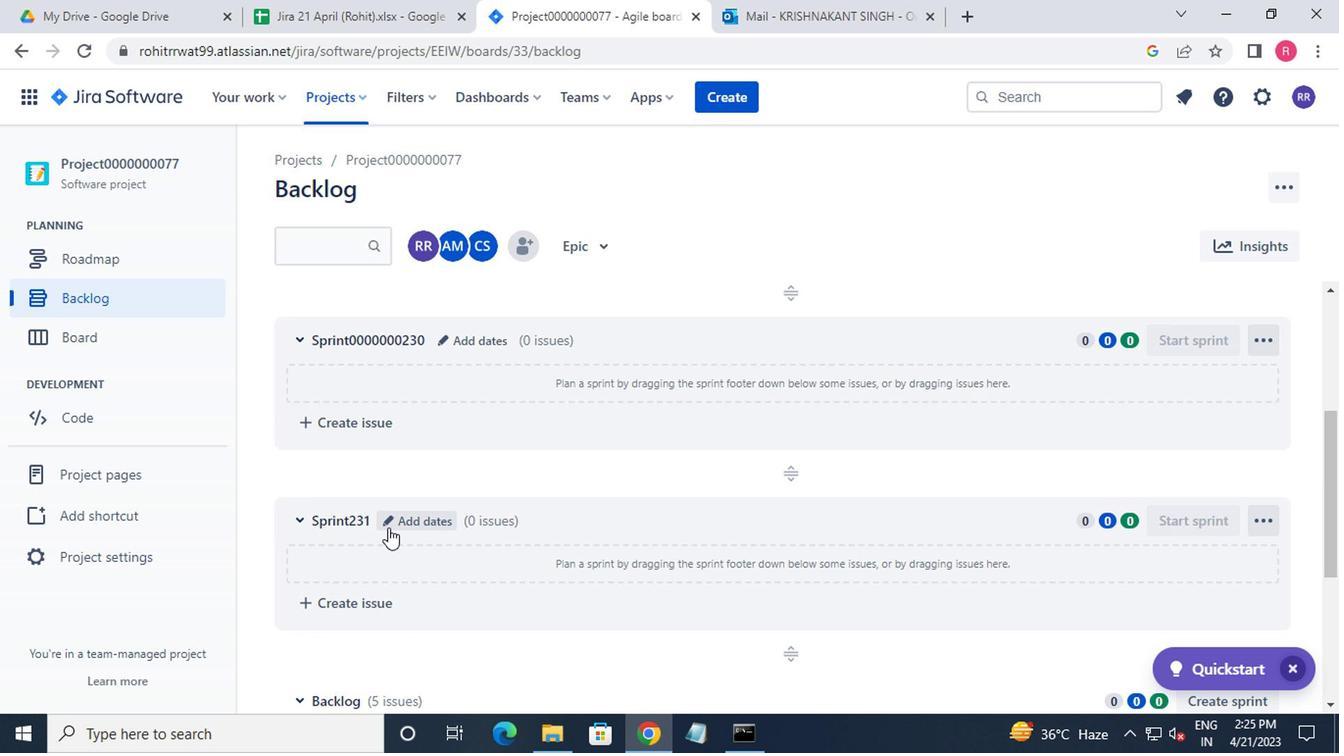 
Action: Mouse pressed left at (386, 527)
Screenshot: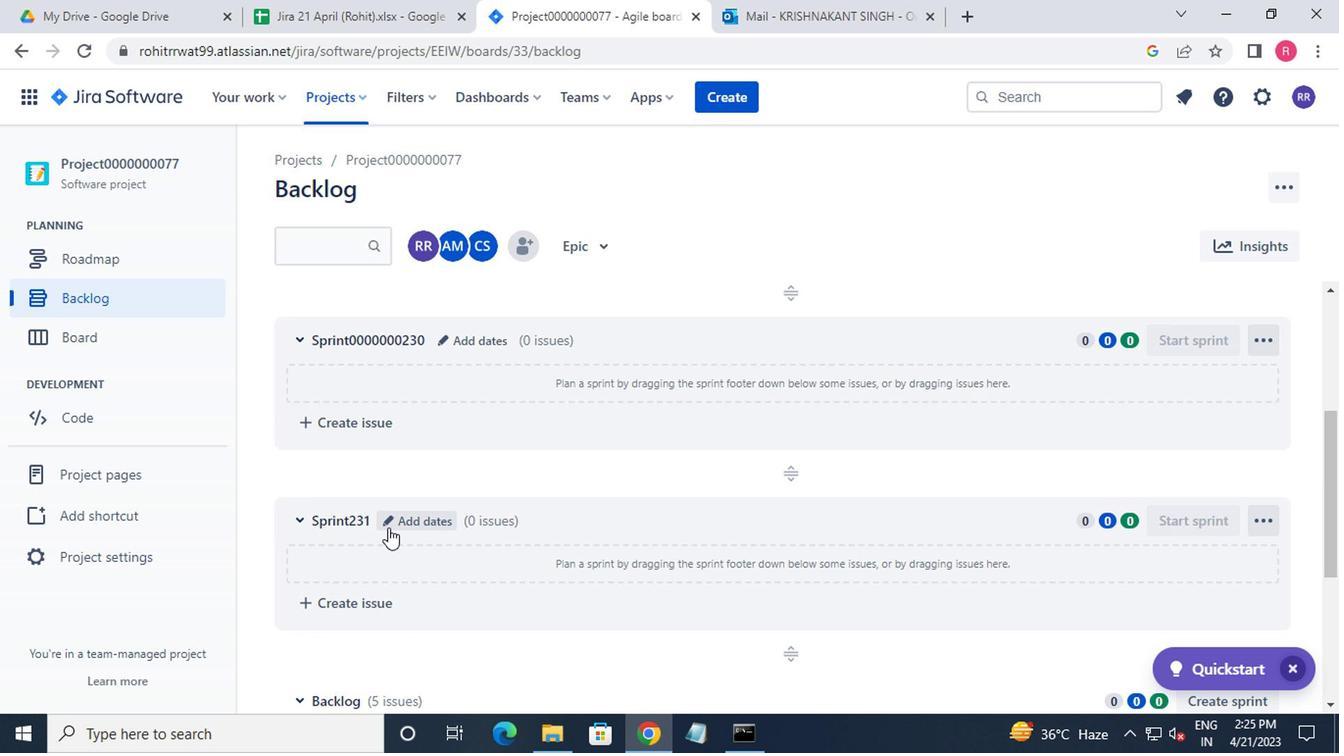 
Action: Mouse moved to (437, 242)
Screenshot: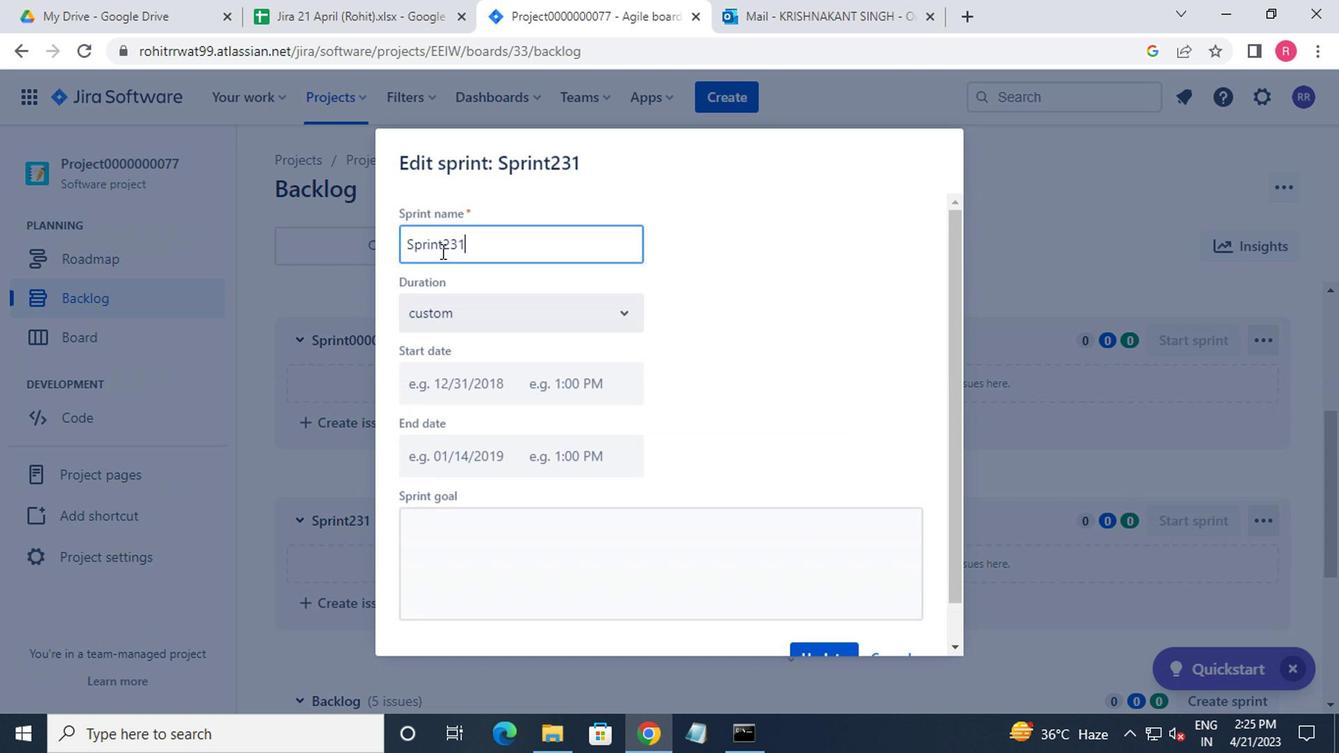 
Action: Mouse pressed left at (437, 242)
Screenshot: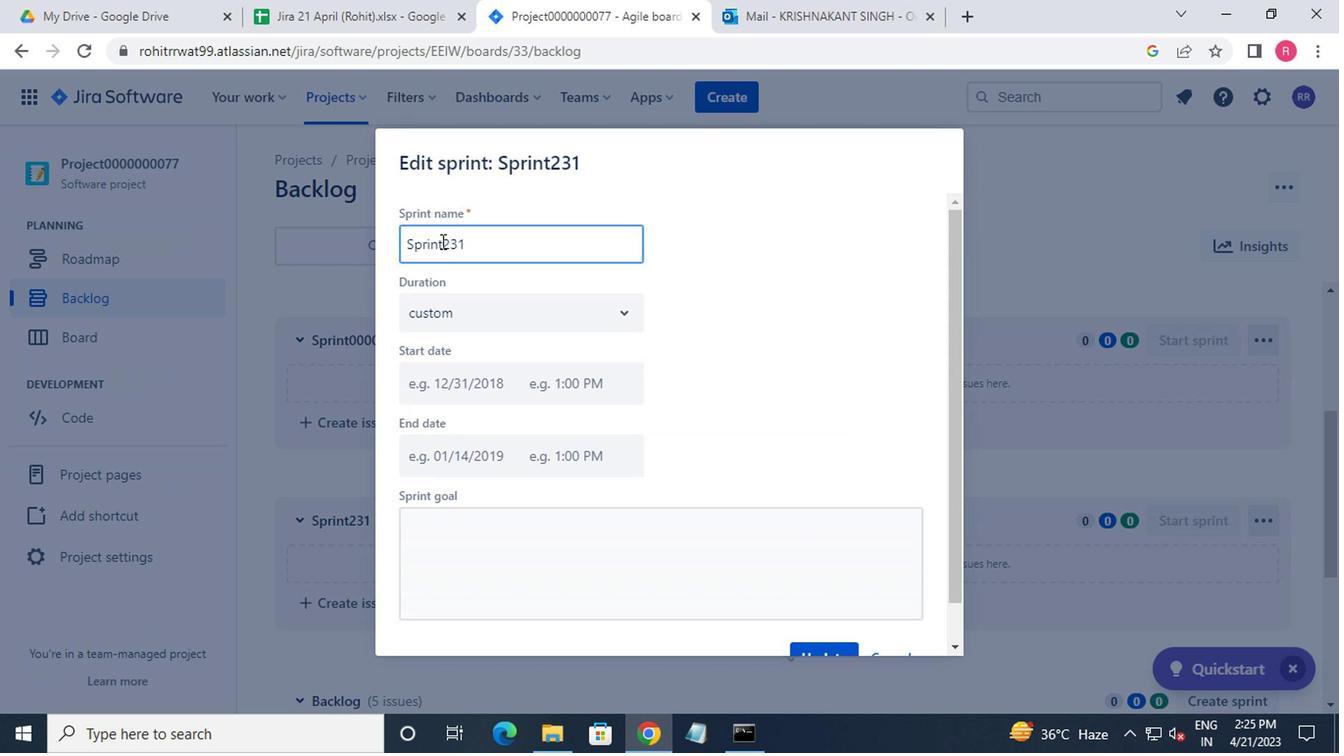 
Action: Mouse moved to (437, 241)
Screenshot: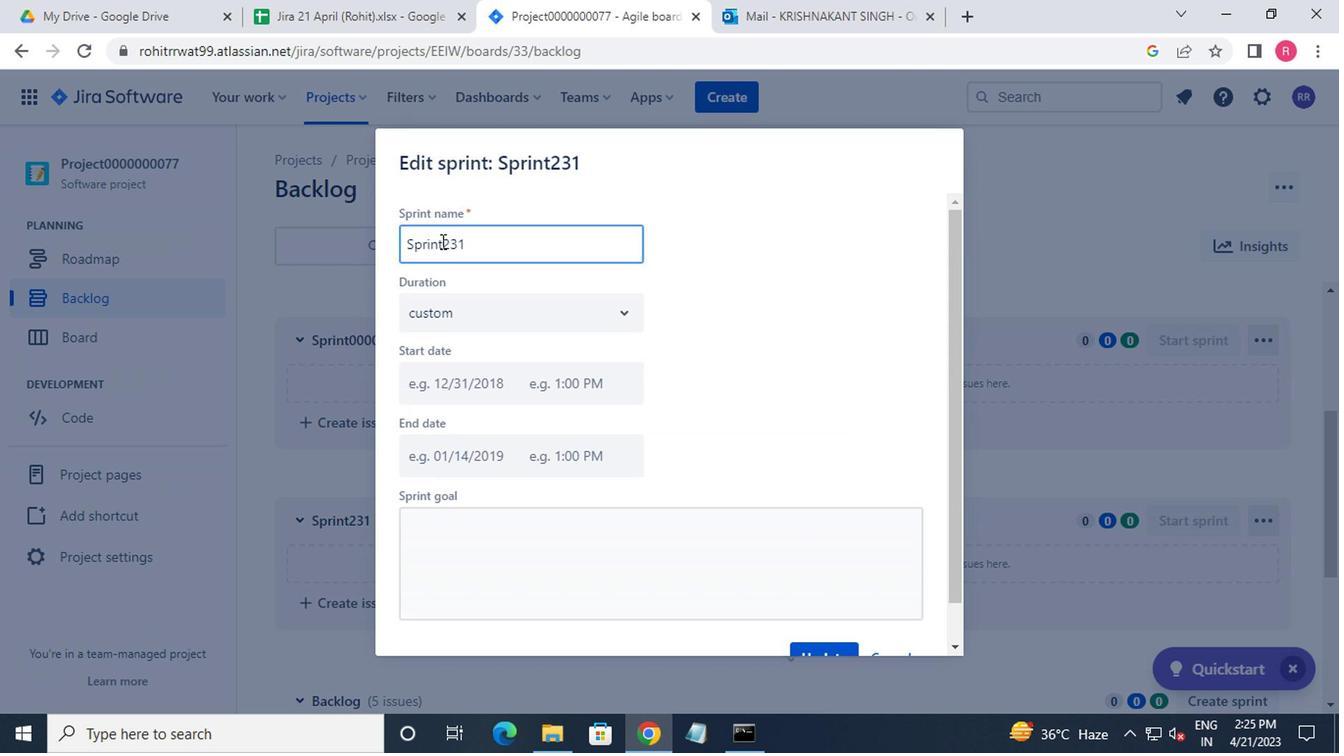 
Action: Key pressed 0000000<Key.enter>
Screenshot: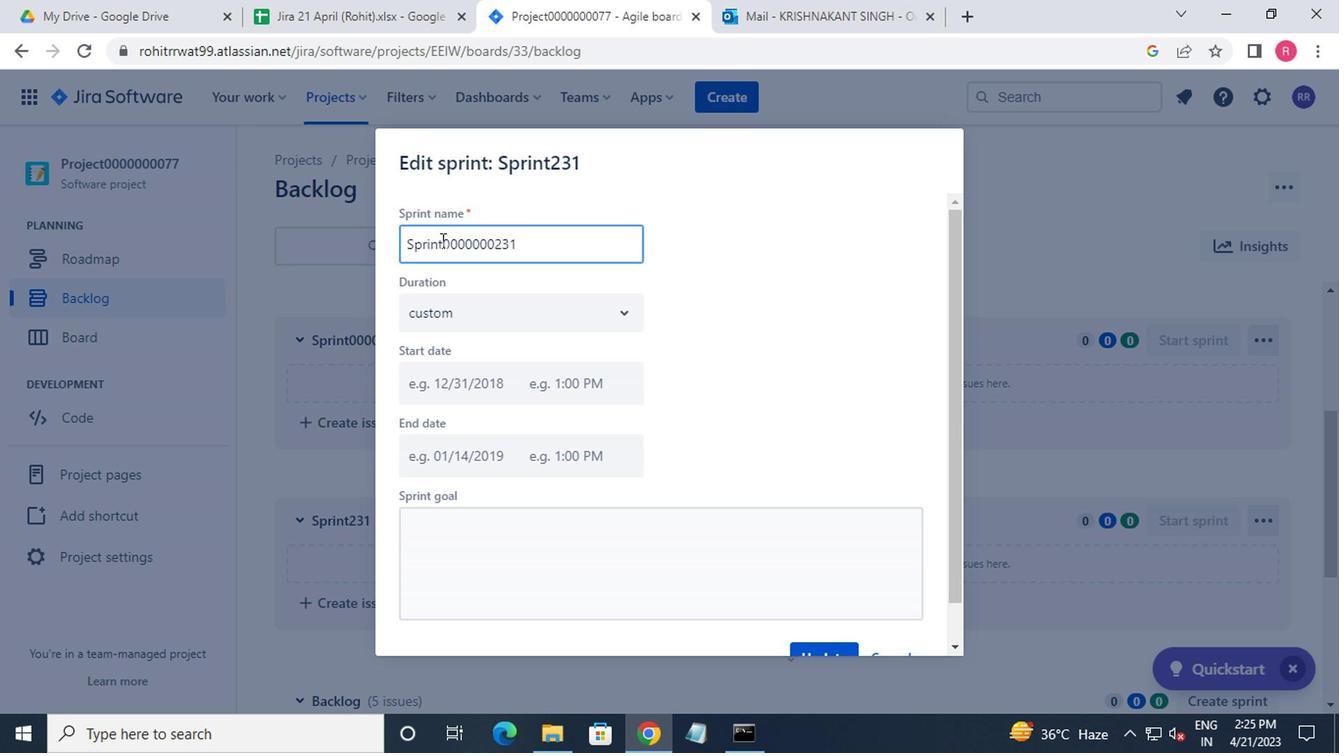 
Action: Mouse moved to (391, 595)
Screenshot: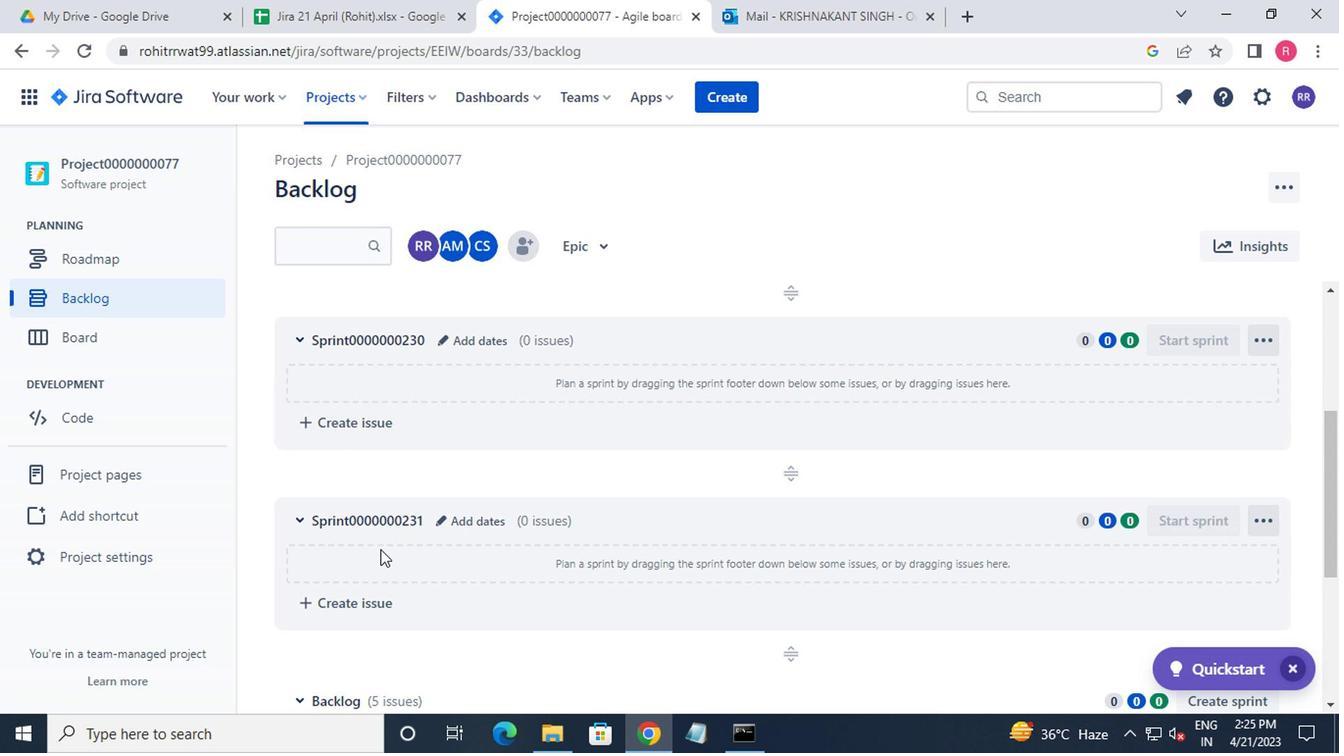 
Action: Mouse scrolled (391, 594) with delta (0, 0)
Screenshot: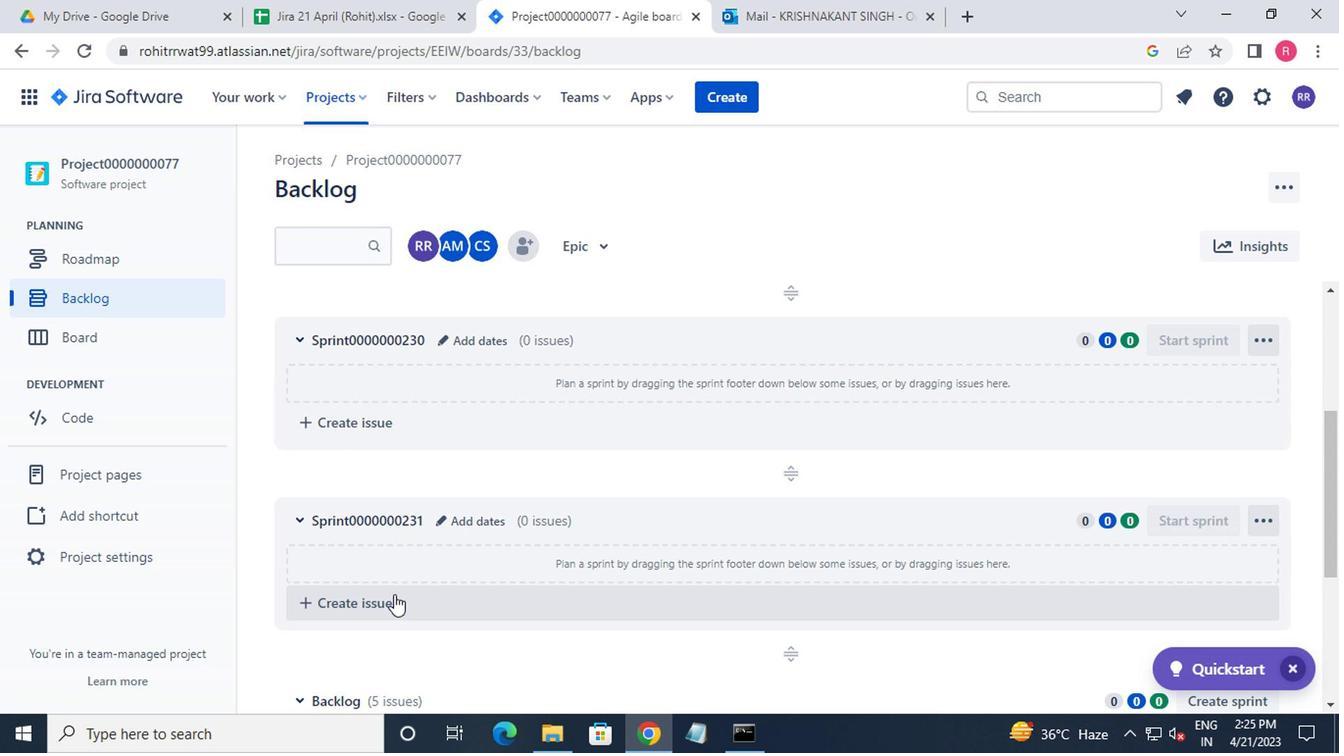 
Action: Mouse moved to (391, 590)
Screenshot: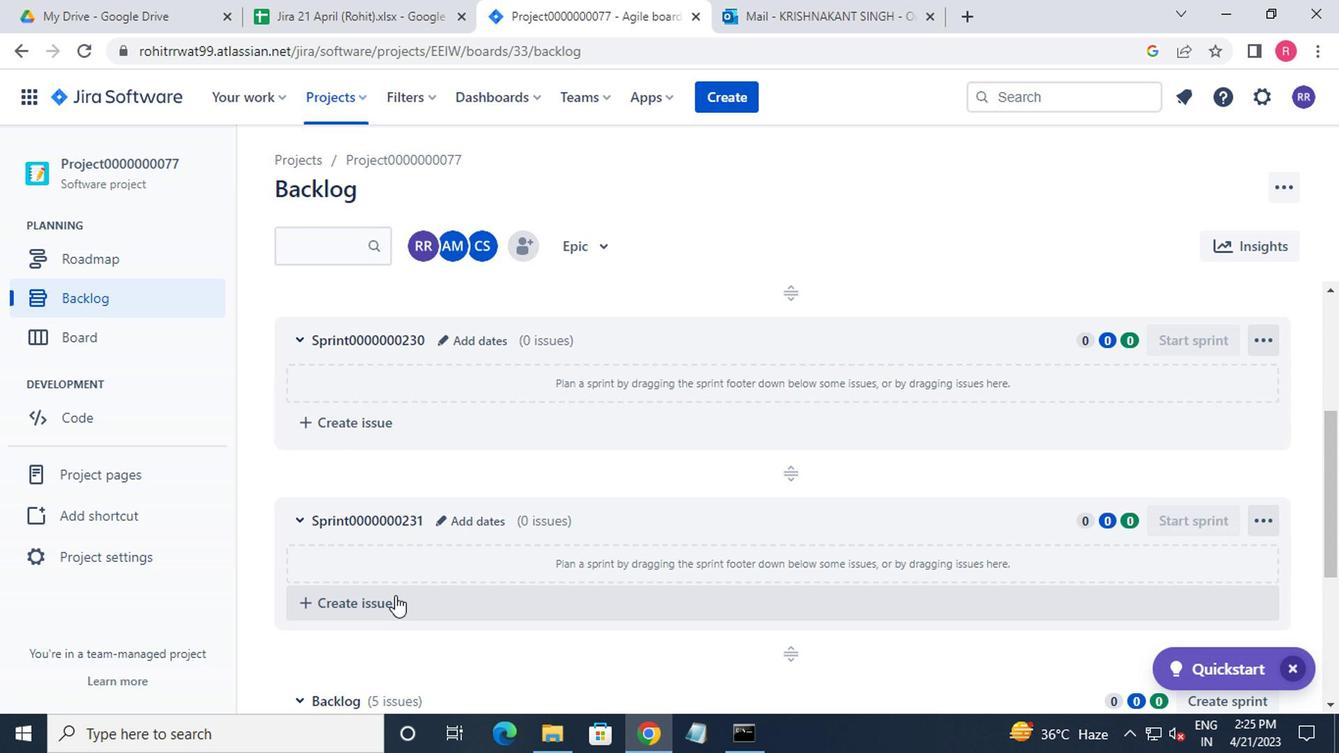 
Action: Mouse scrolled (391, 591) with delta (0, 0)
Screenshot: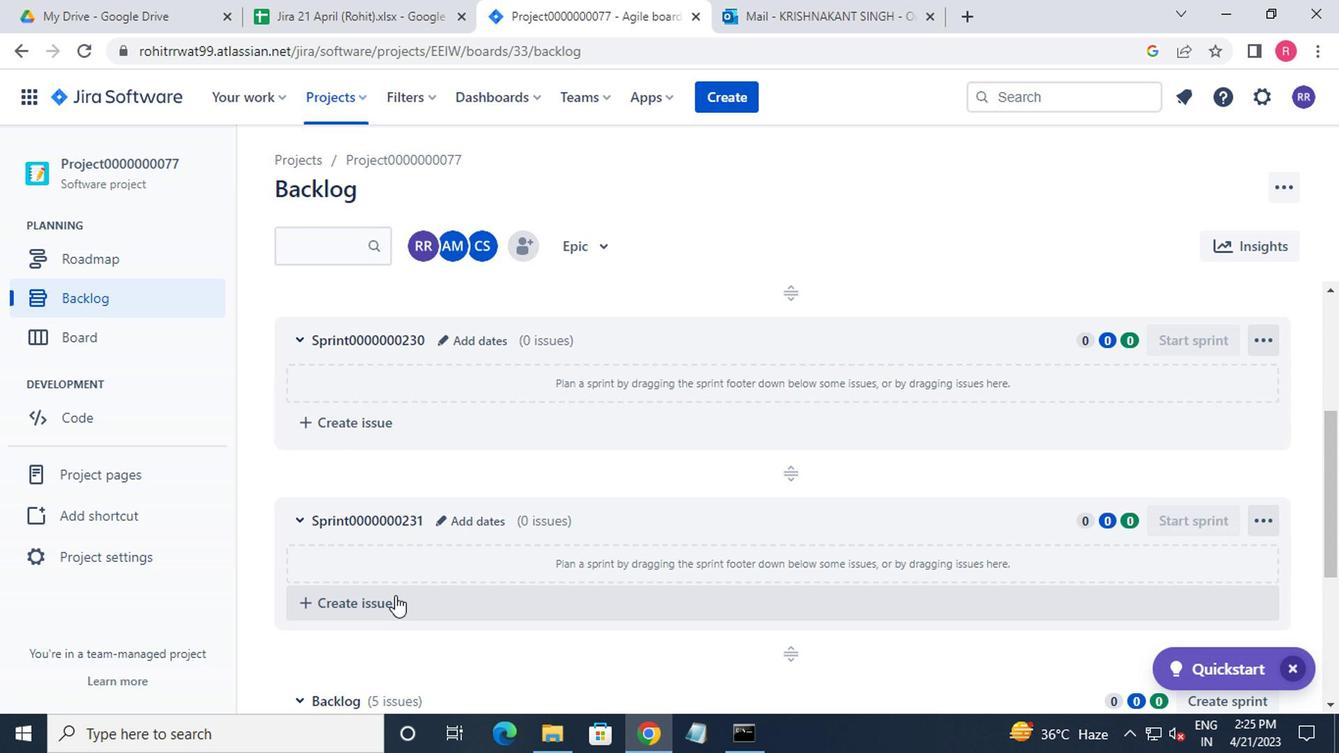 
Action: Mouse moved to (391, 578)
Screenshot: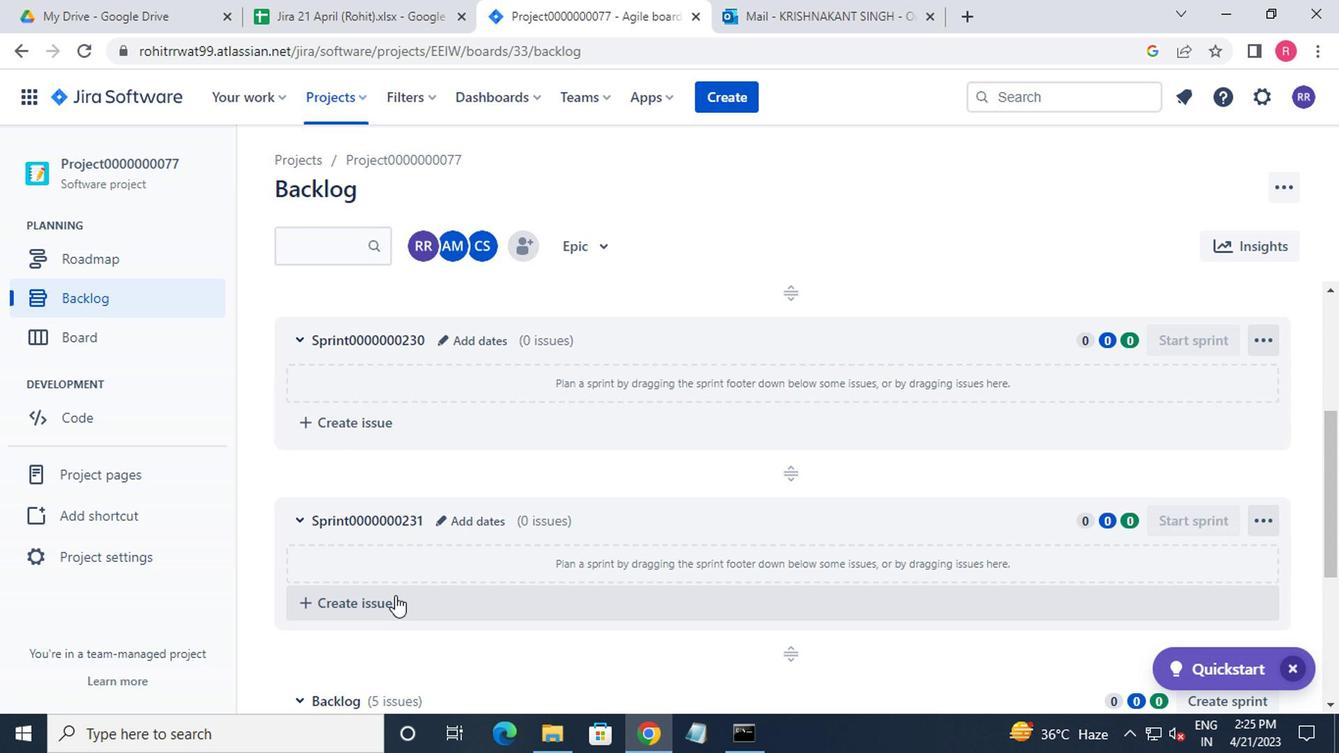 
Action: Mouse scrolled (391, 580) with delta (0, 1)
Screenshot: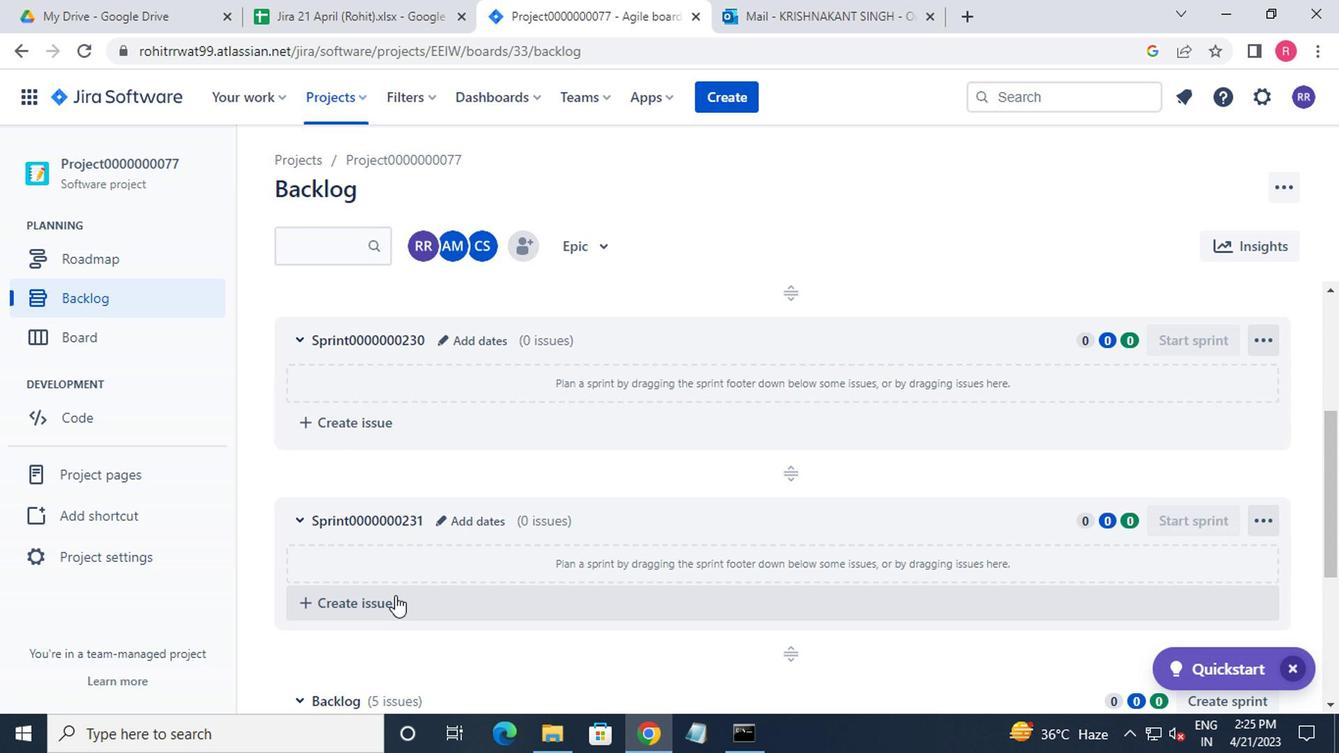 
Action: Mouse moved to (391, 546)
Screenshot: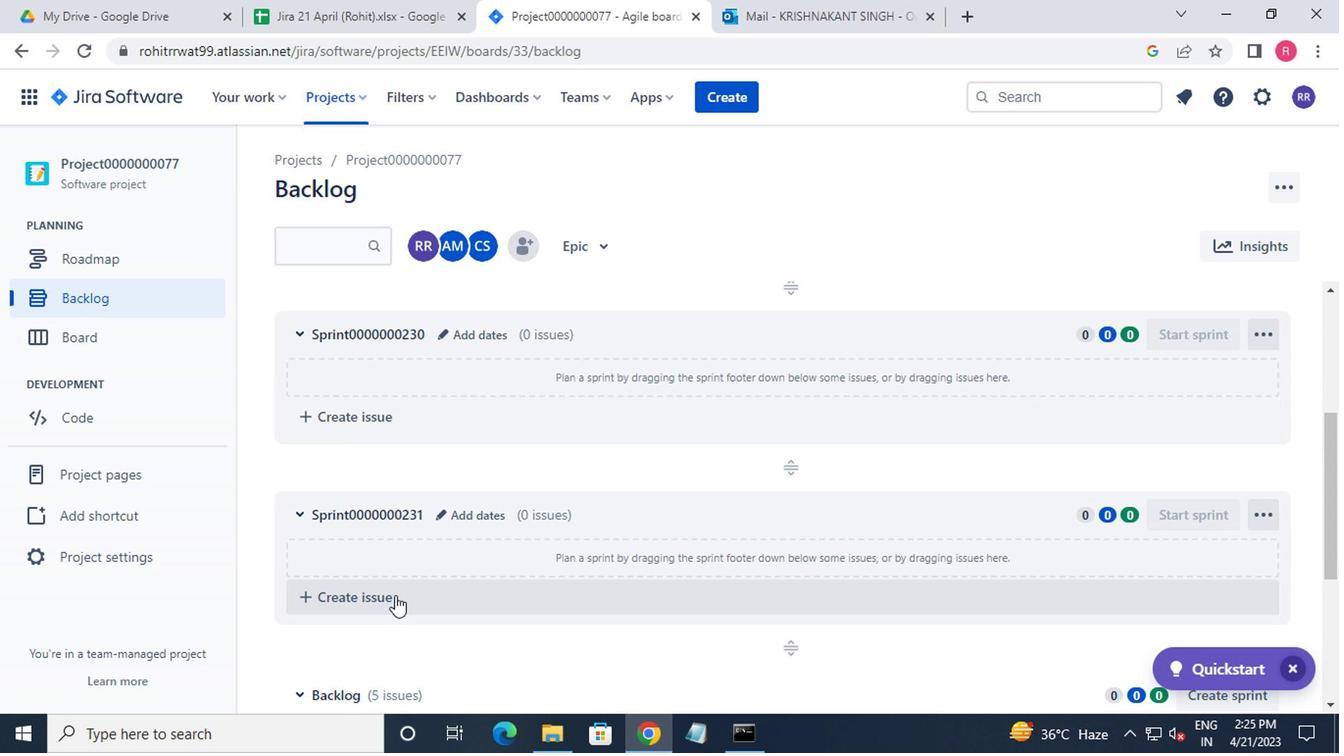 
Action: Mouse scrolled (391, 547) with delta (0, 0)
Screenshot: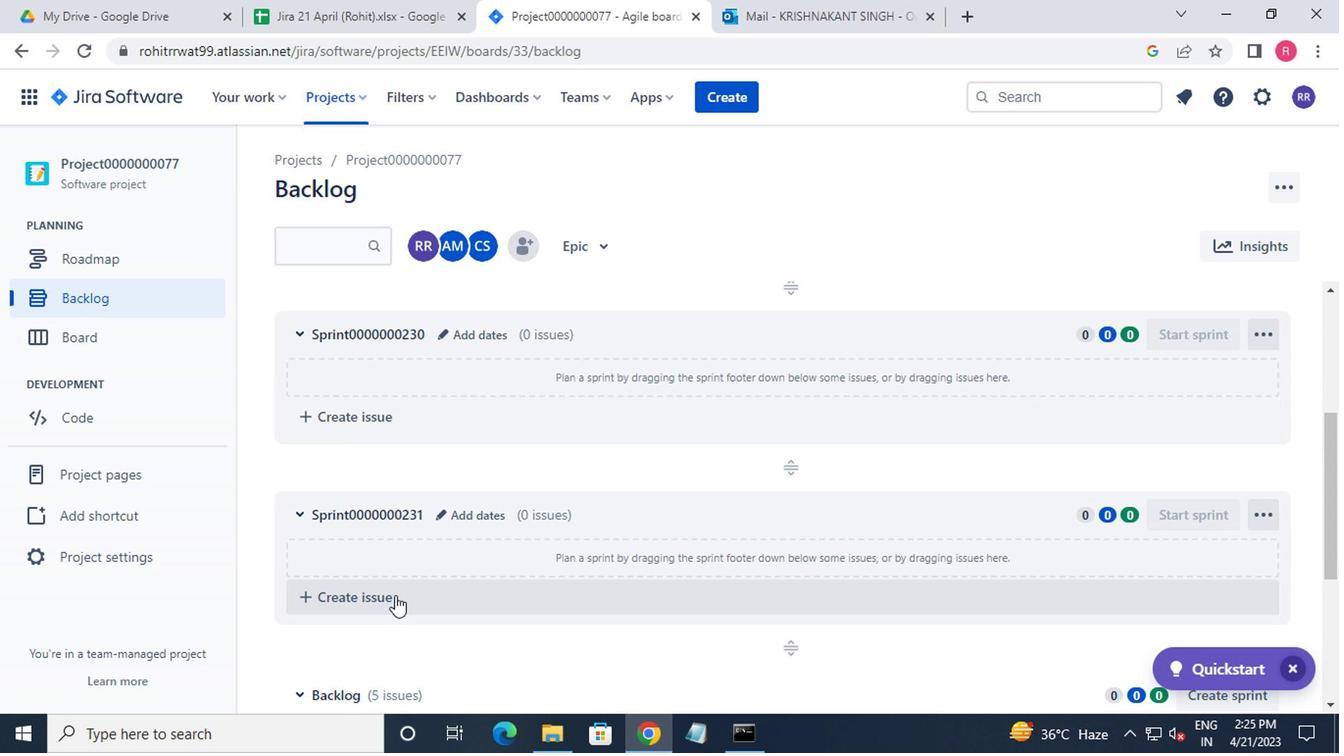 
Action: Mouse moved to (405, 456)
Screenshot: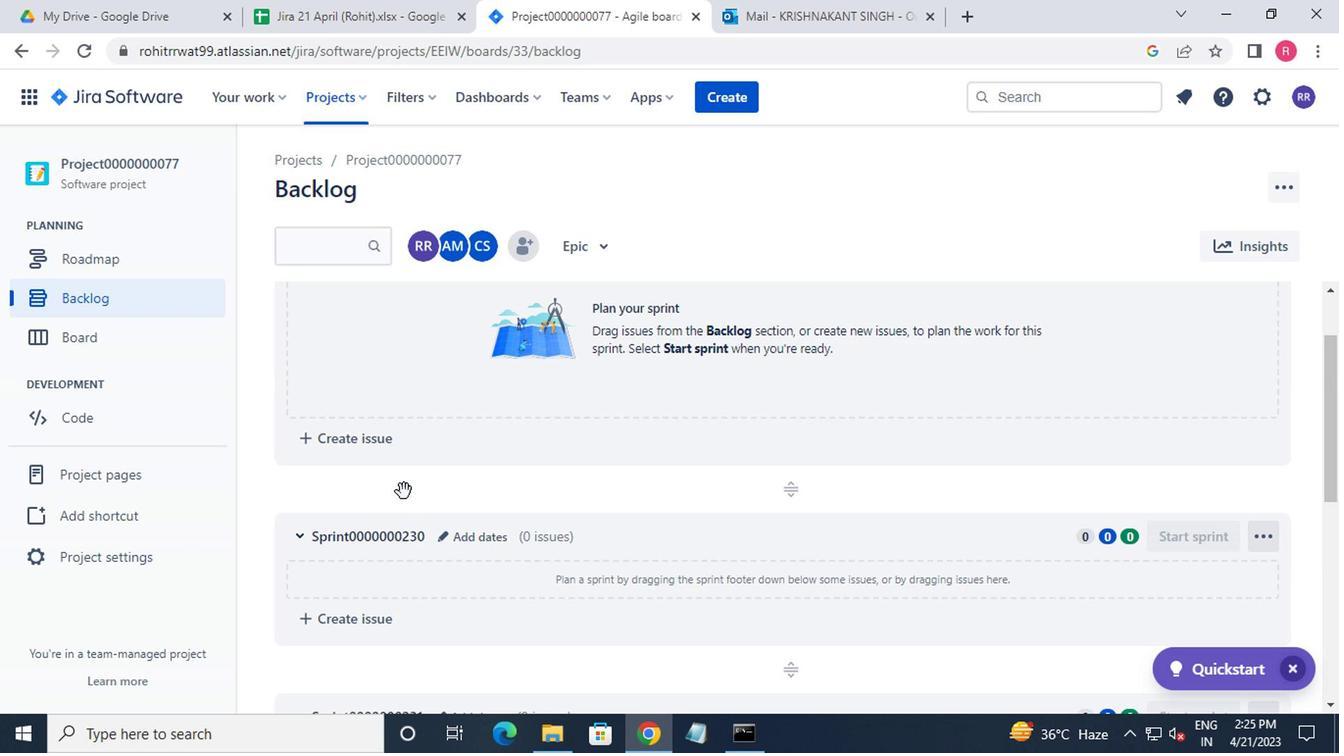 
Action: Mouse scrolled (405, 457) with delta (0, 0)
Screenshot: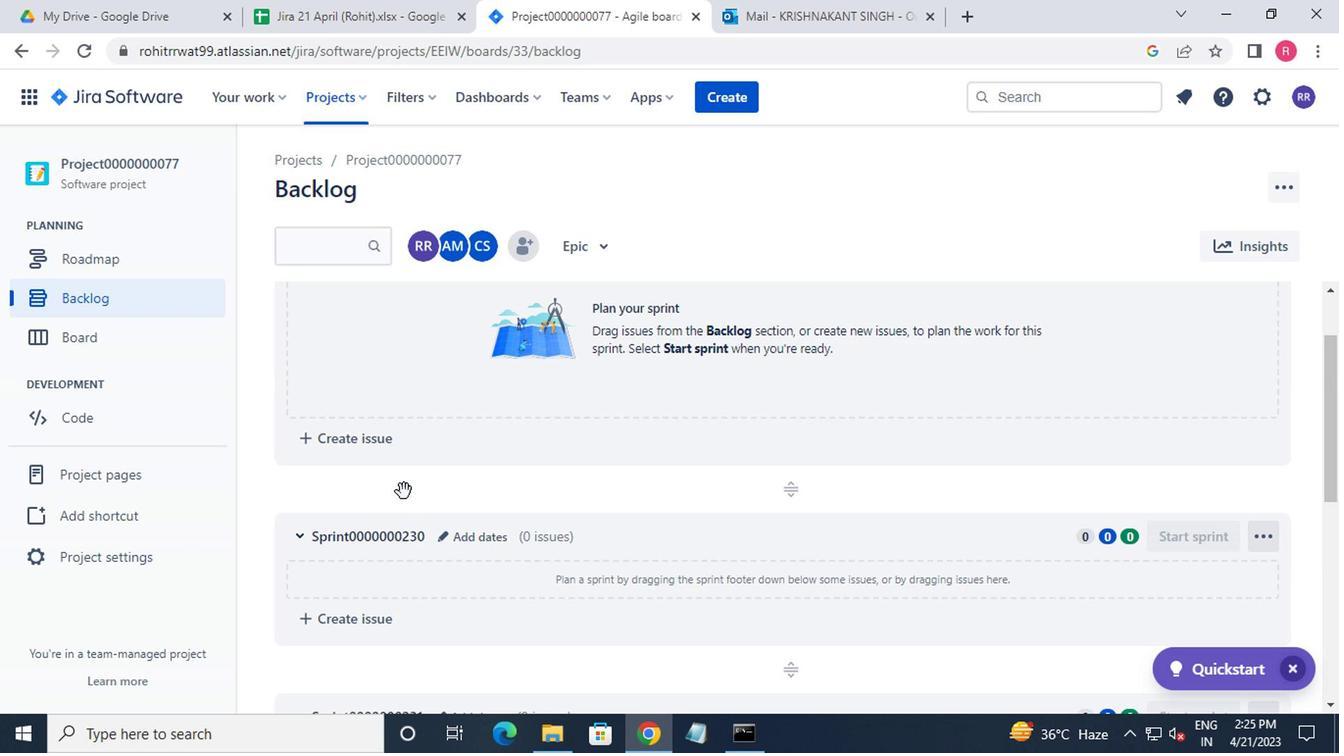 
Action: Mouse scrolled (405, 457) with delta (0, 0)
Screenshot: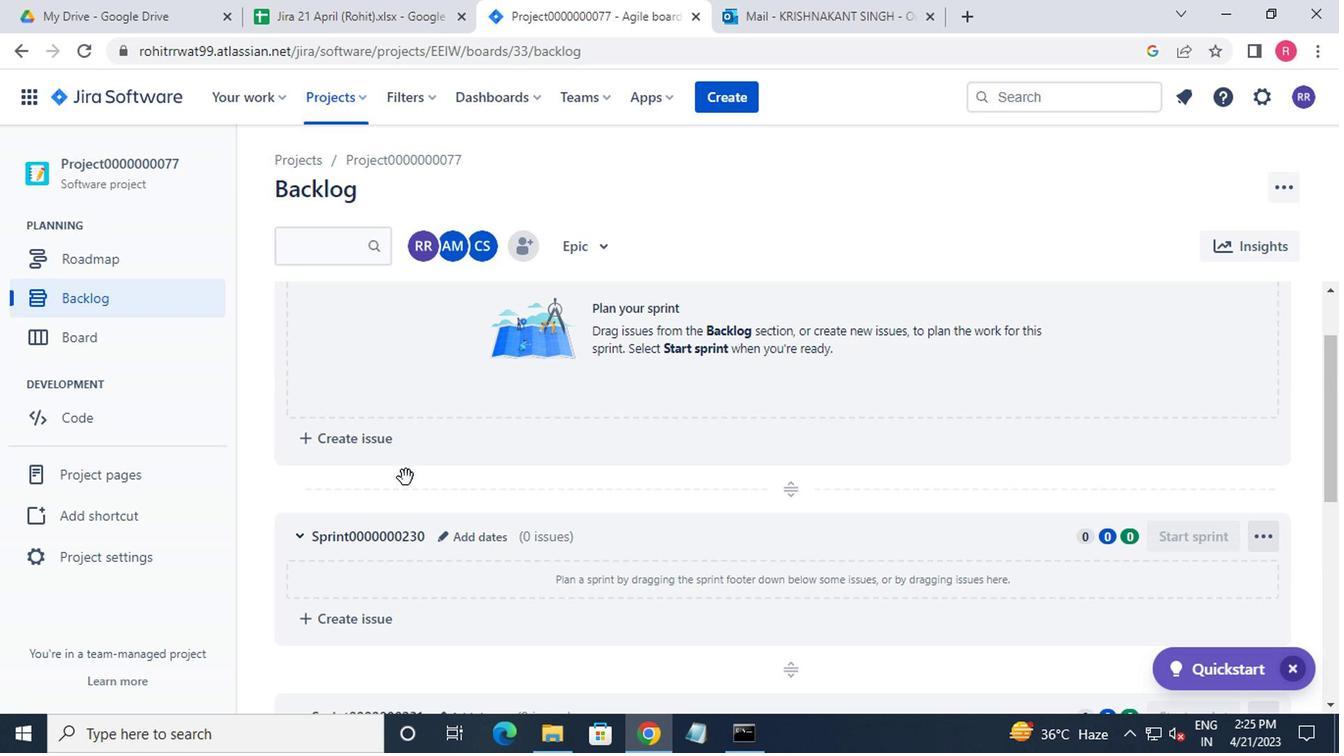 
Action: Mouse scrolled (405, 457) with delta (0, 0)
Screenshot: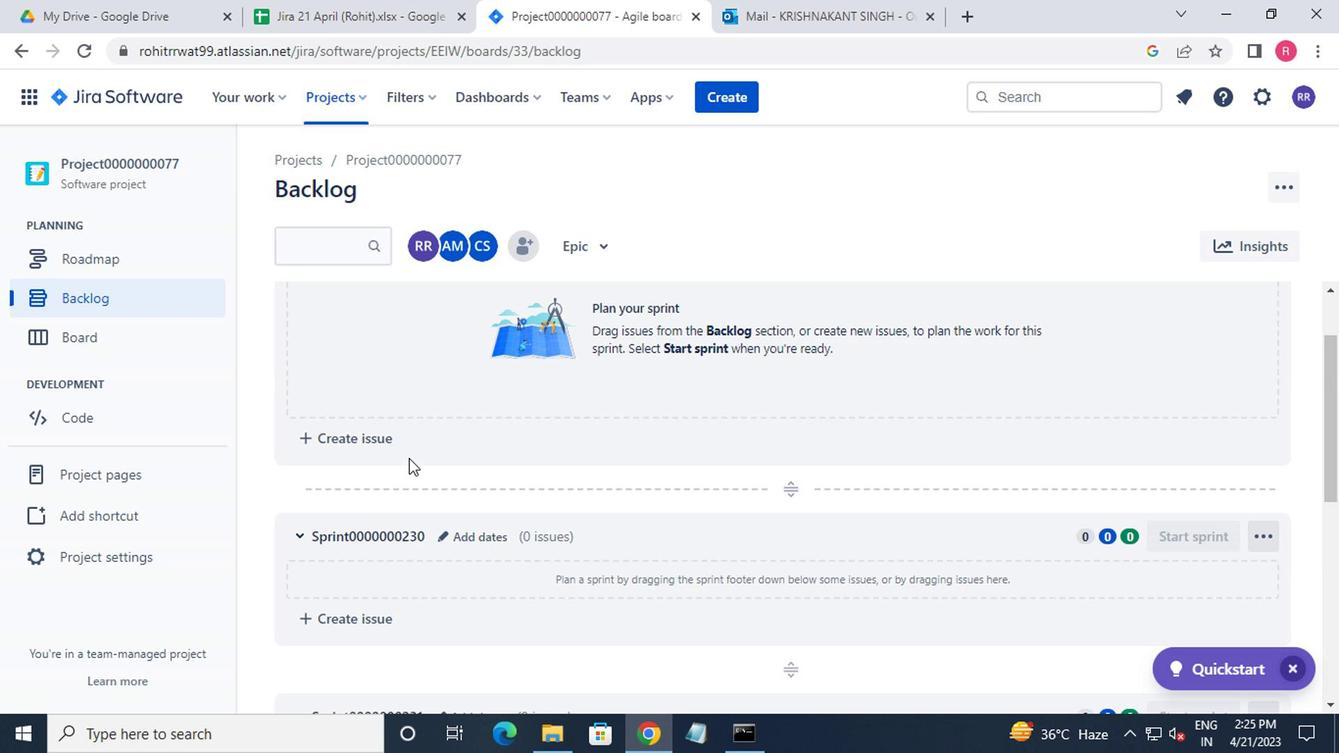 
Action: Mouse moved to (440, 311)
Screenshot: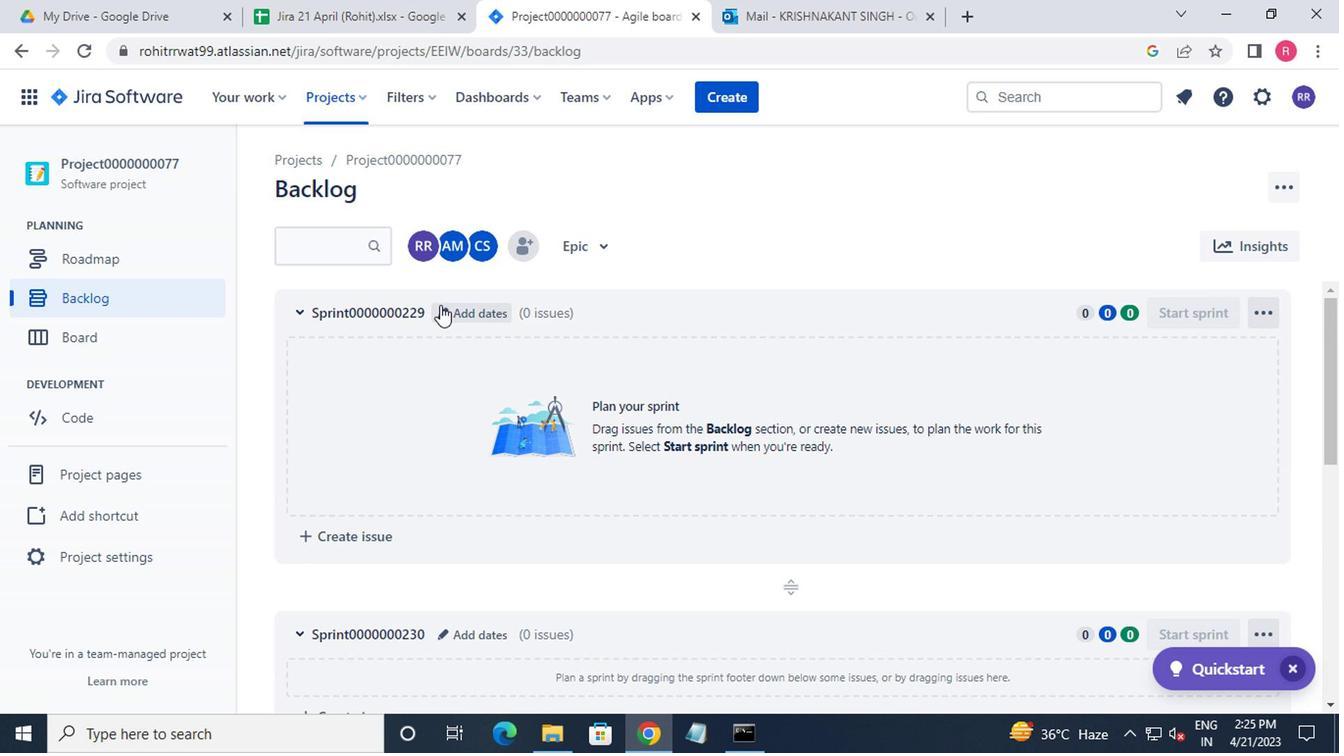 
Action: Mouse pressed left at (440, 311)
Screenshot: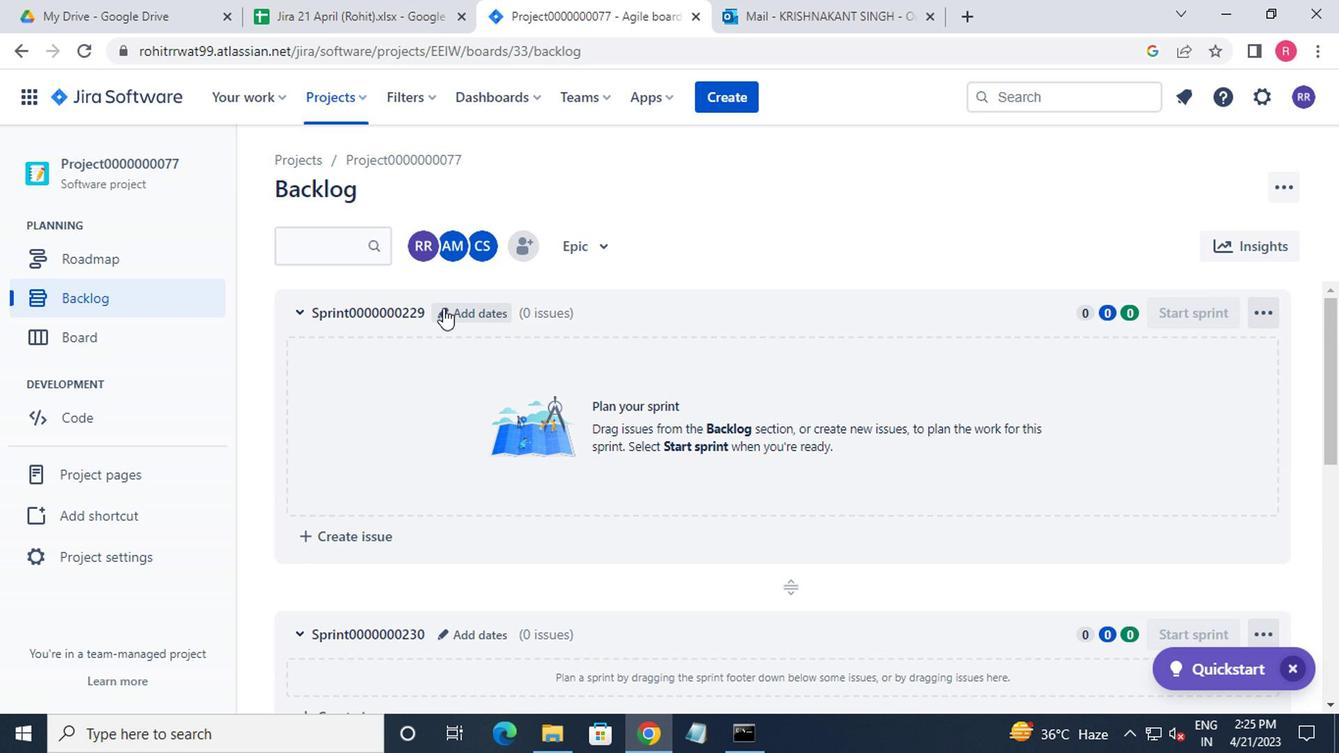 
Action: Mouse moved to (509, 319)
Screenshot: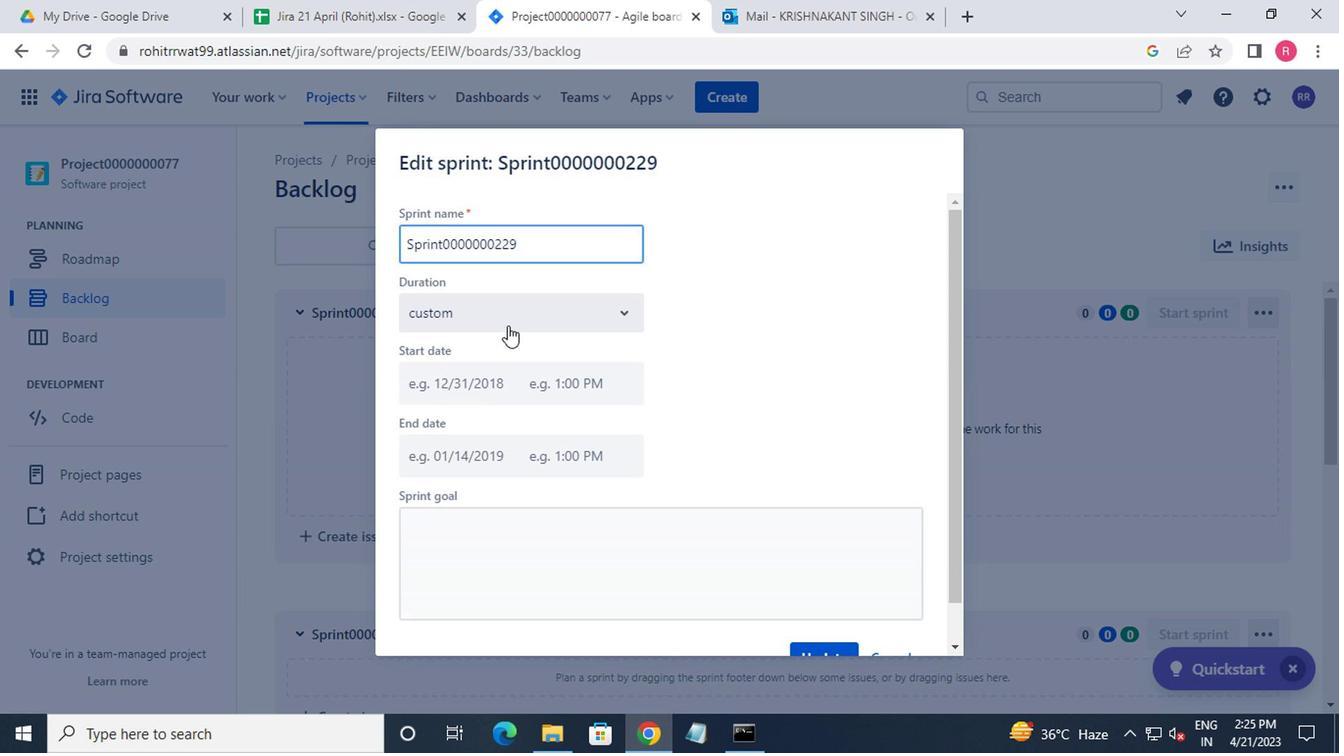 
Action: Mouse pressed left at (509, 319)
Screenshot: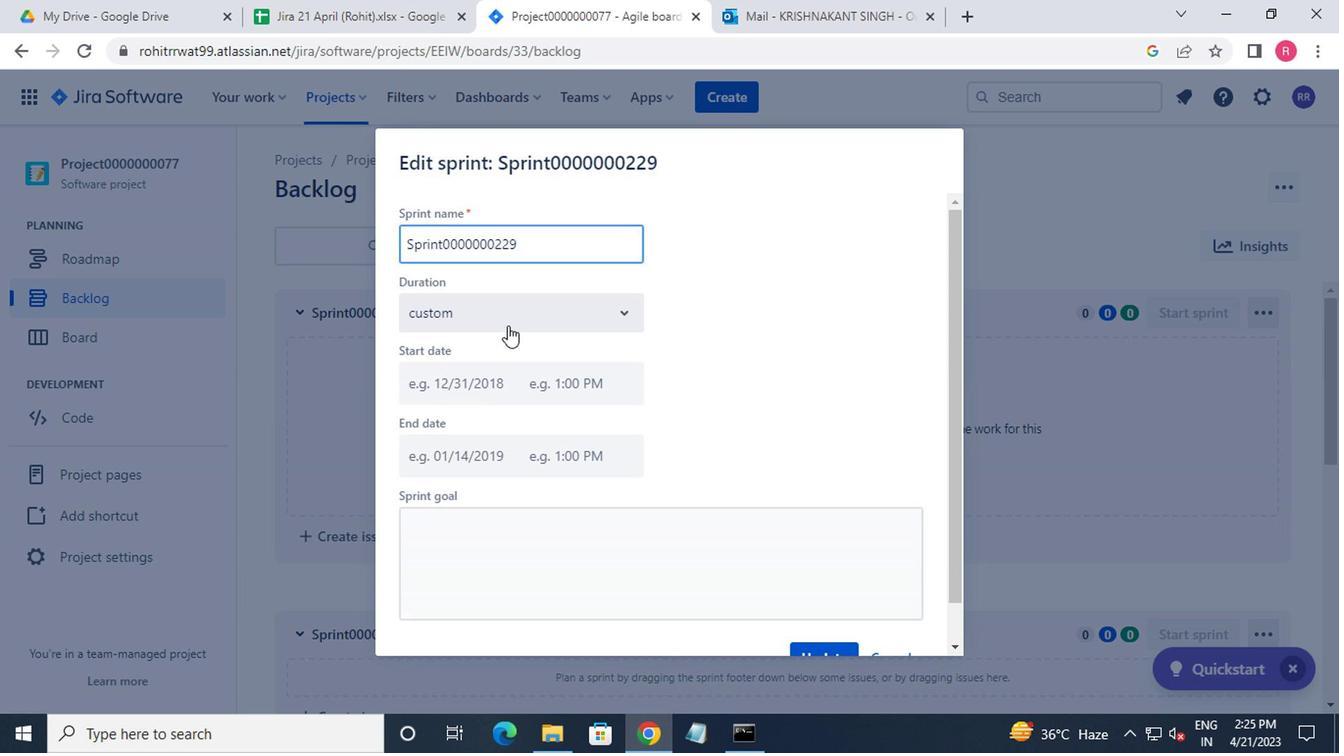 
Action: Mouse moved to (488, 432)
Screenshot: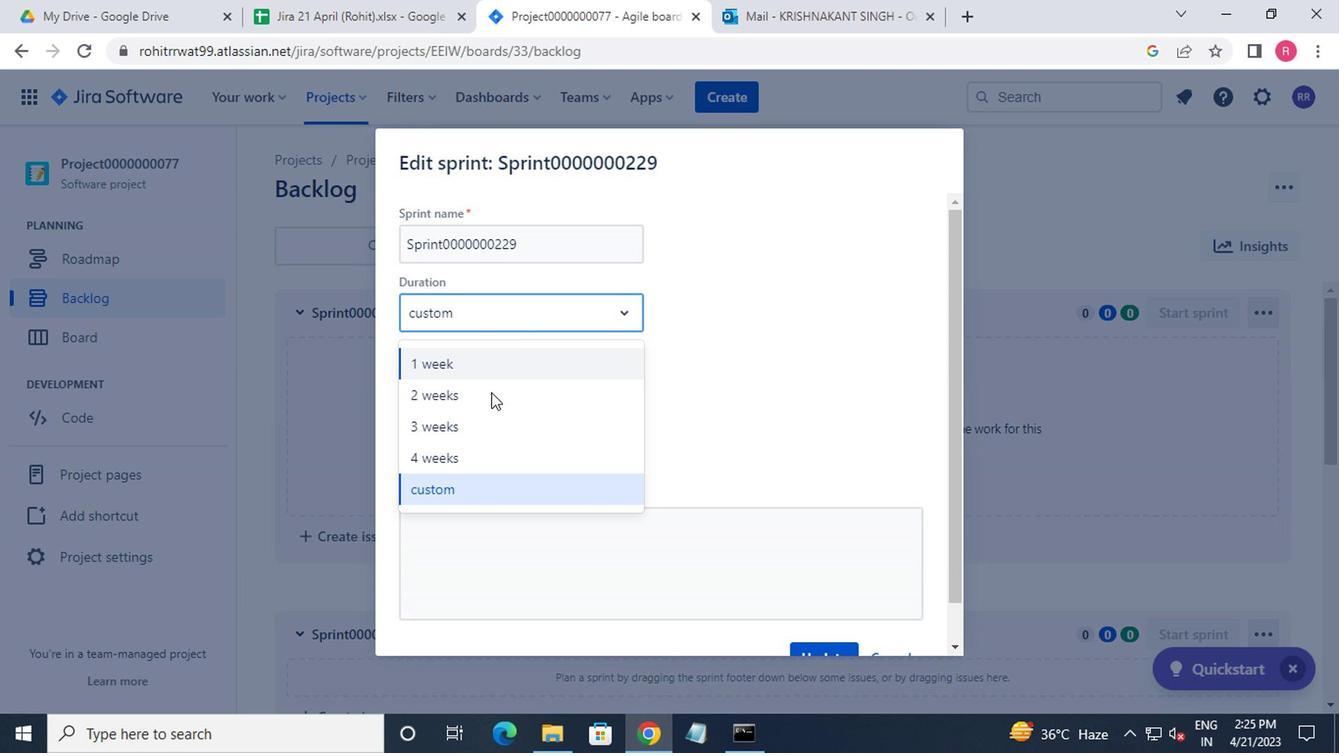 
Action: Mouse scrolled (488, 431) with delta (0, -1)
Screenshot: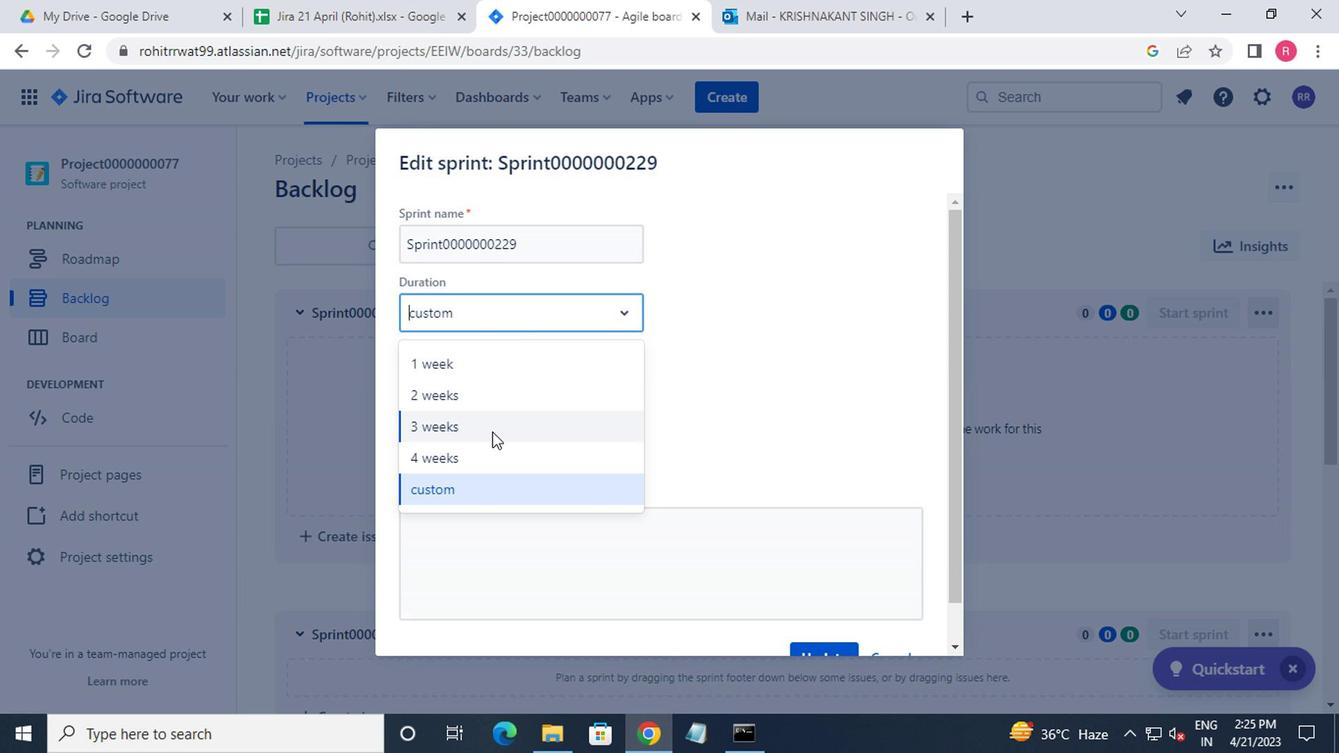 
Action: Mouse scrolled (488, 431) with delta (0, -1)
Screenshot: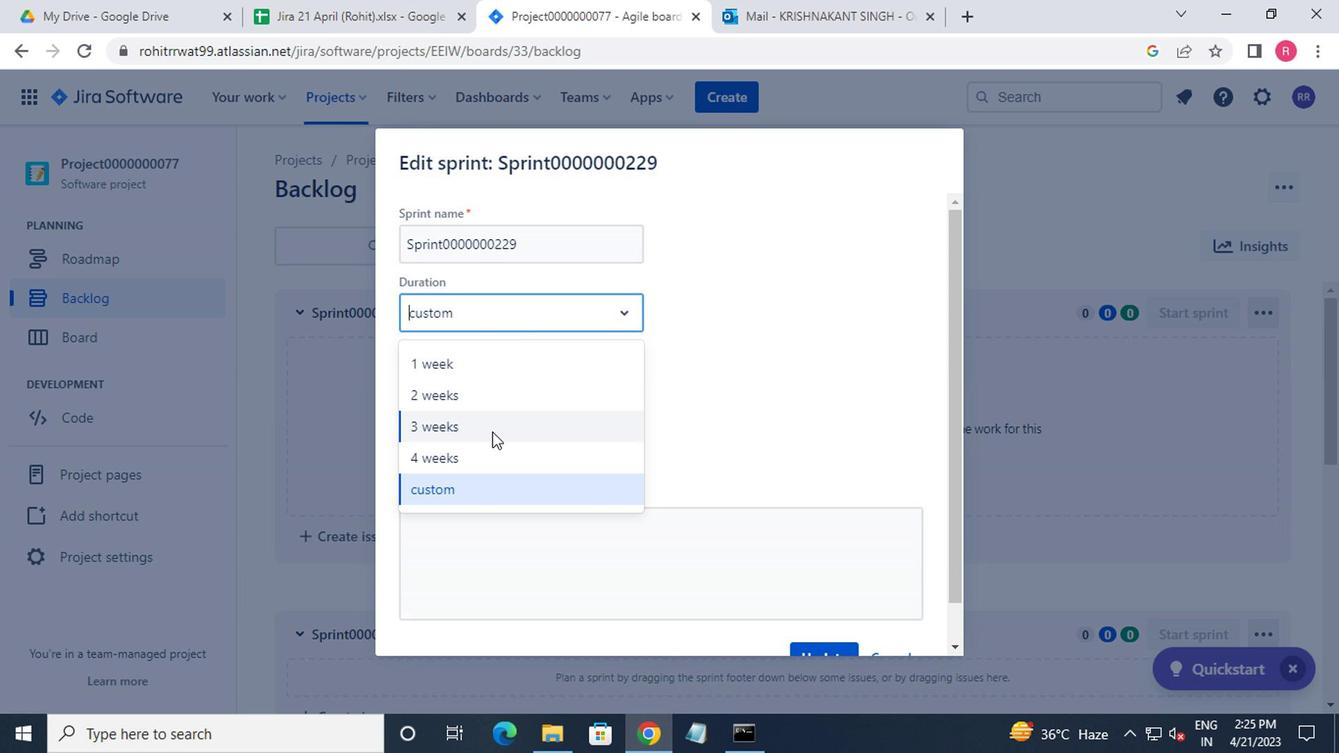 
Action: Mouse moved to (490, 374)
Screenshot: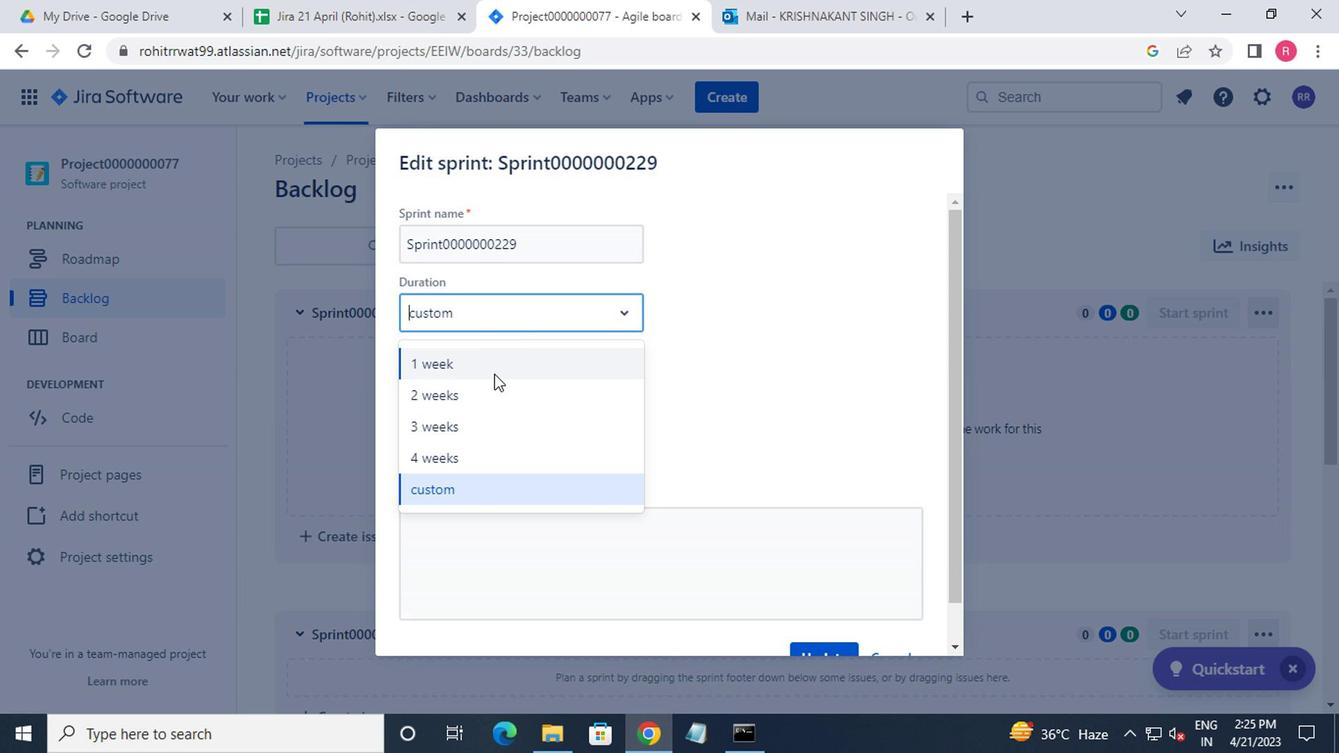 
Action: Mouse pressed left at (490, 374)
Screenshot: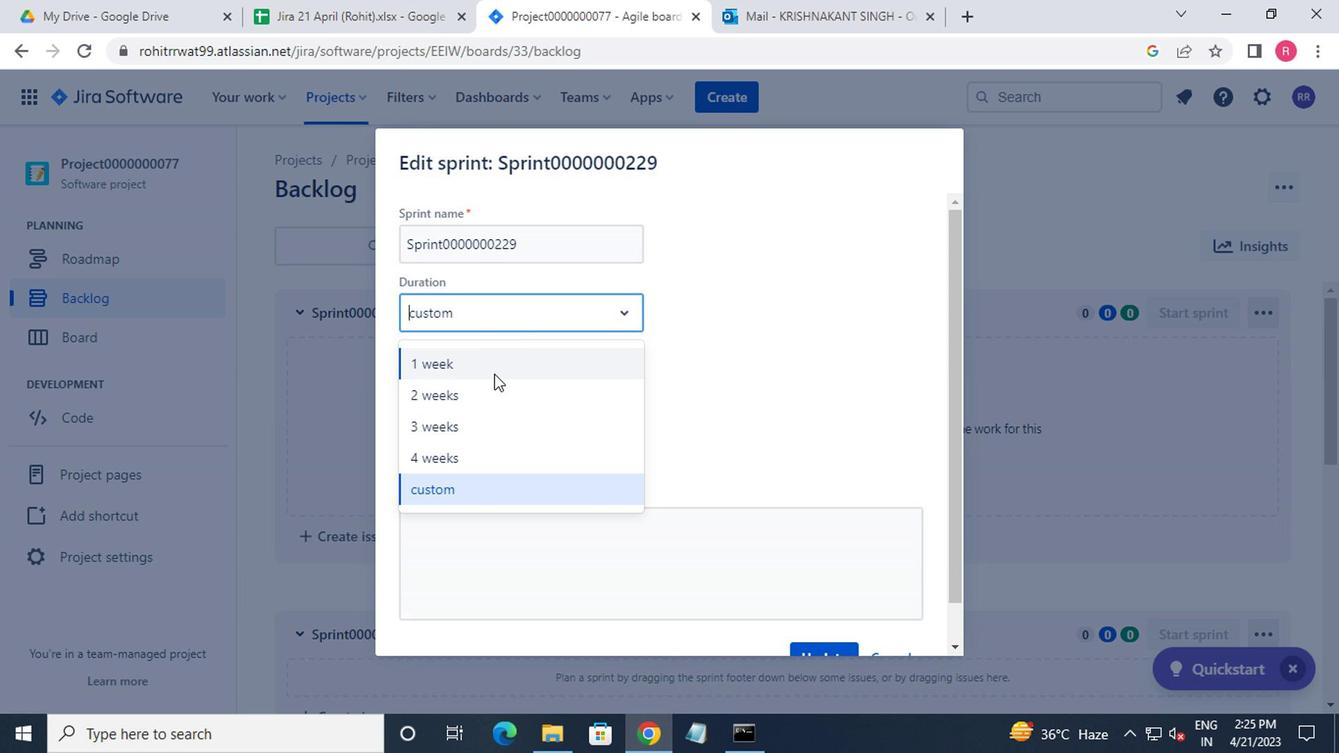 
Action: Mouse moved to (716, 510)
Screenshot: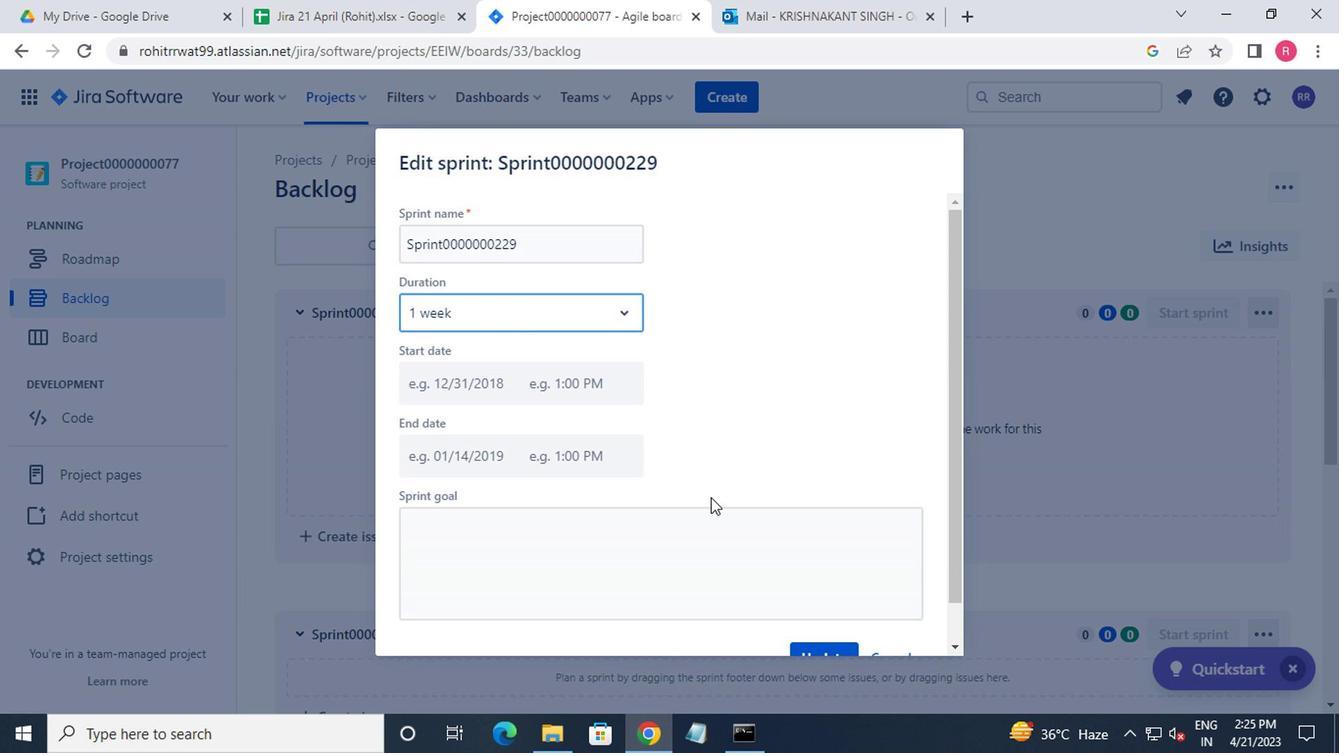 
Action: Mouse scrolled (716, 509) with delta (0, 0)
Screenshot: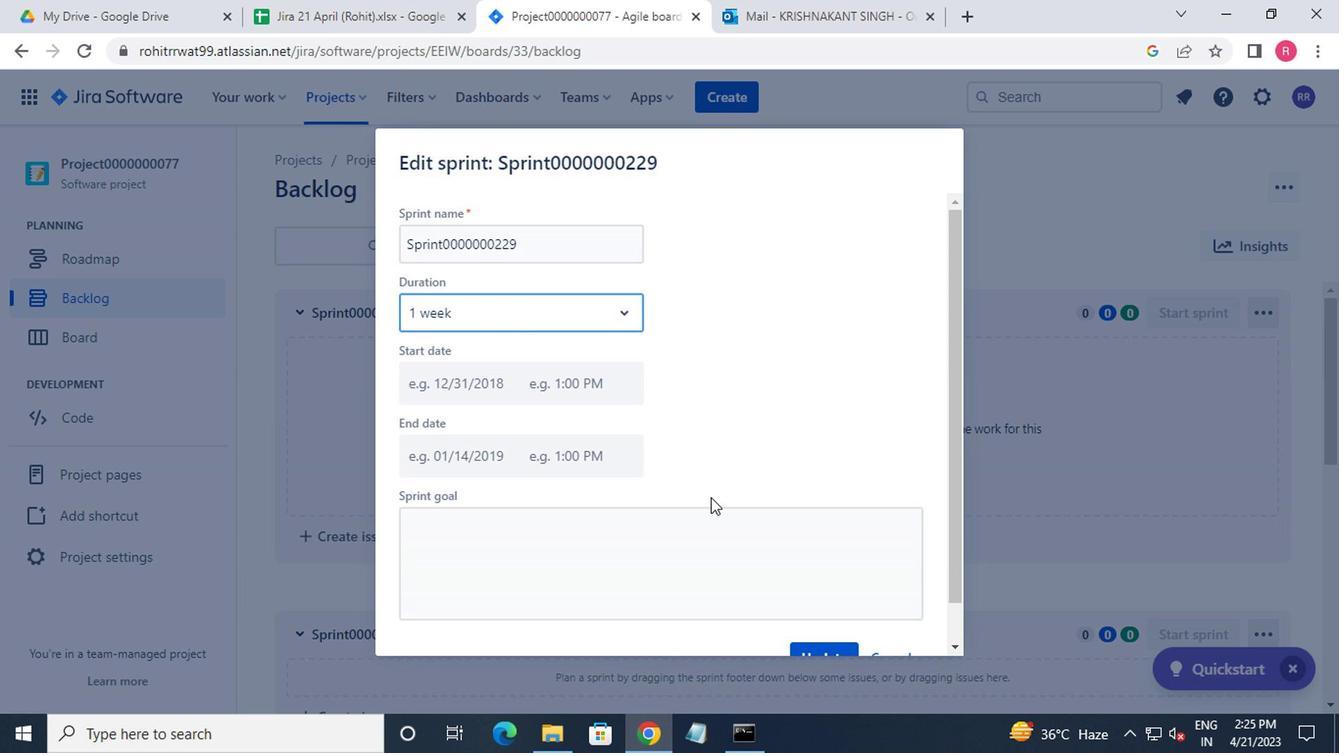 
Action: Mouse moved to (726, 516)
Screenshot: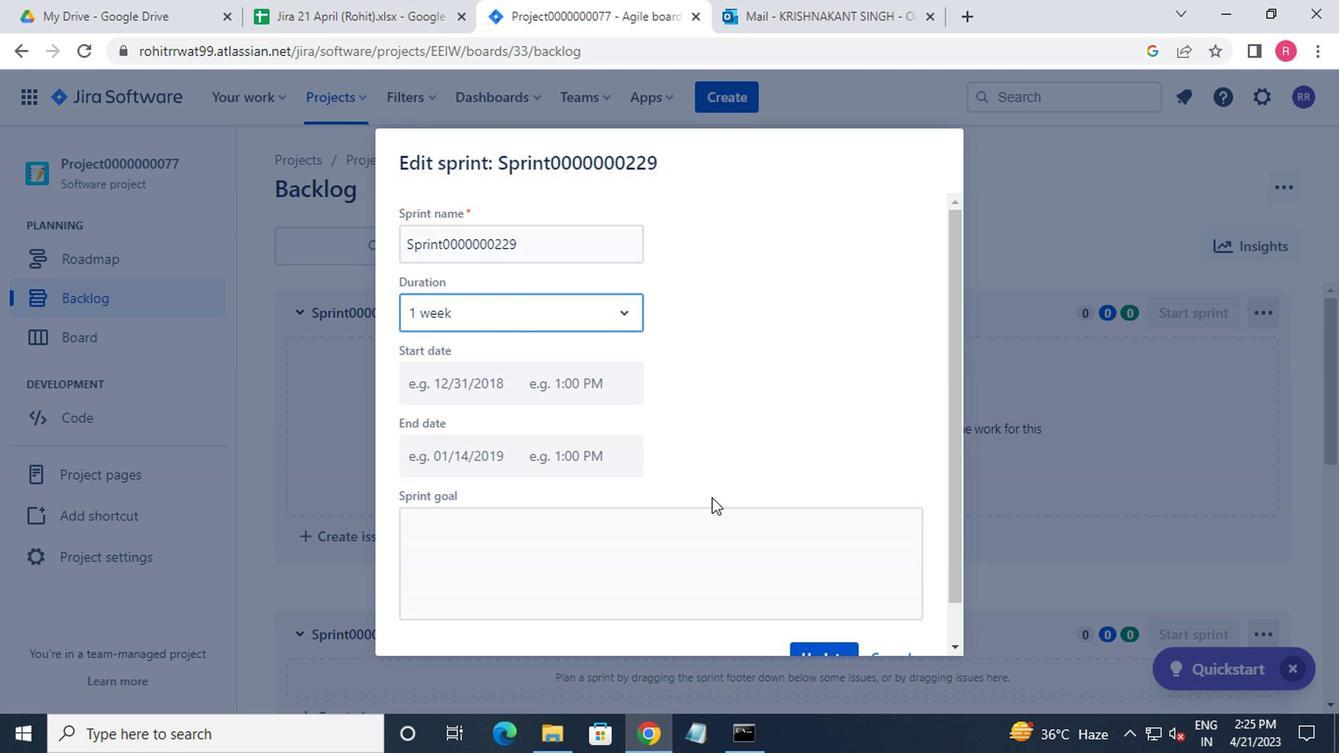 
Action: Mouse scrolled (726, 515) with delta (0, 0)
Screenshot: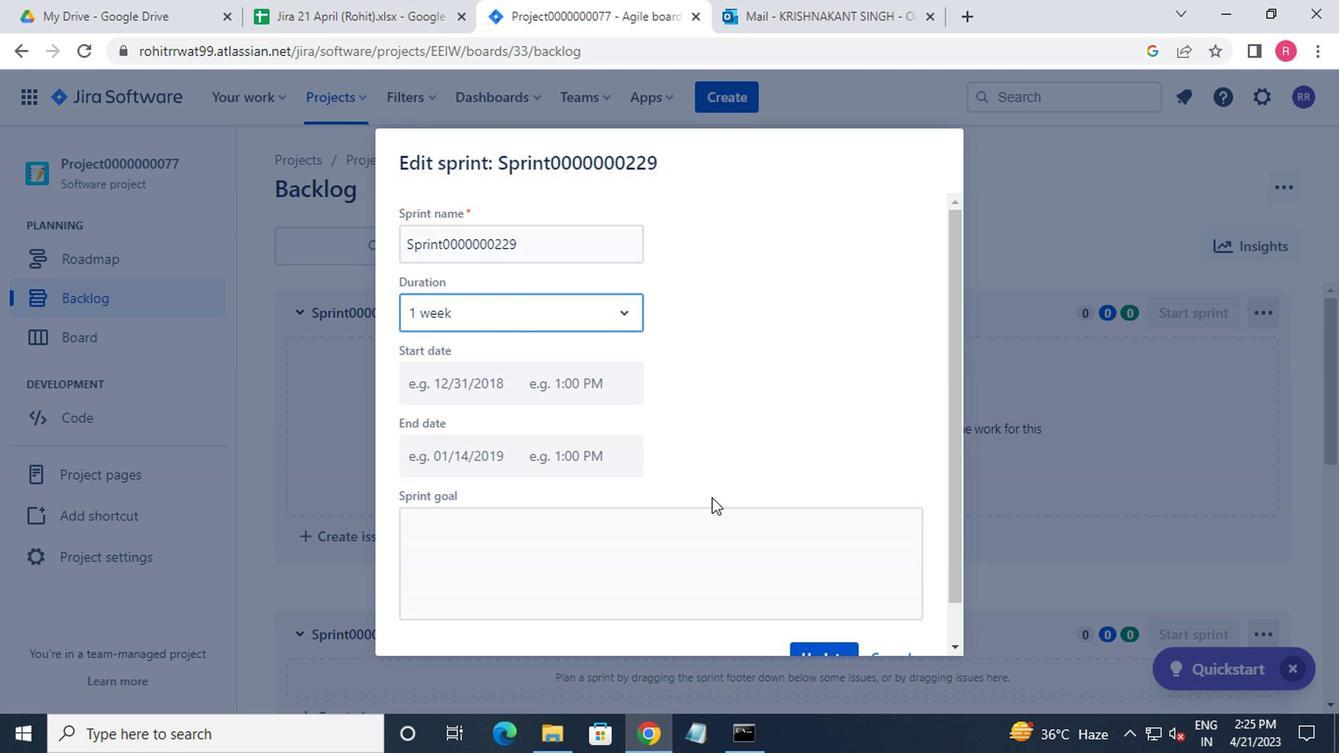 
Action: Mouse moved to (840, 613)
Screenshot: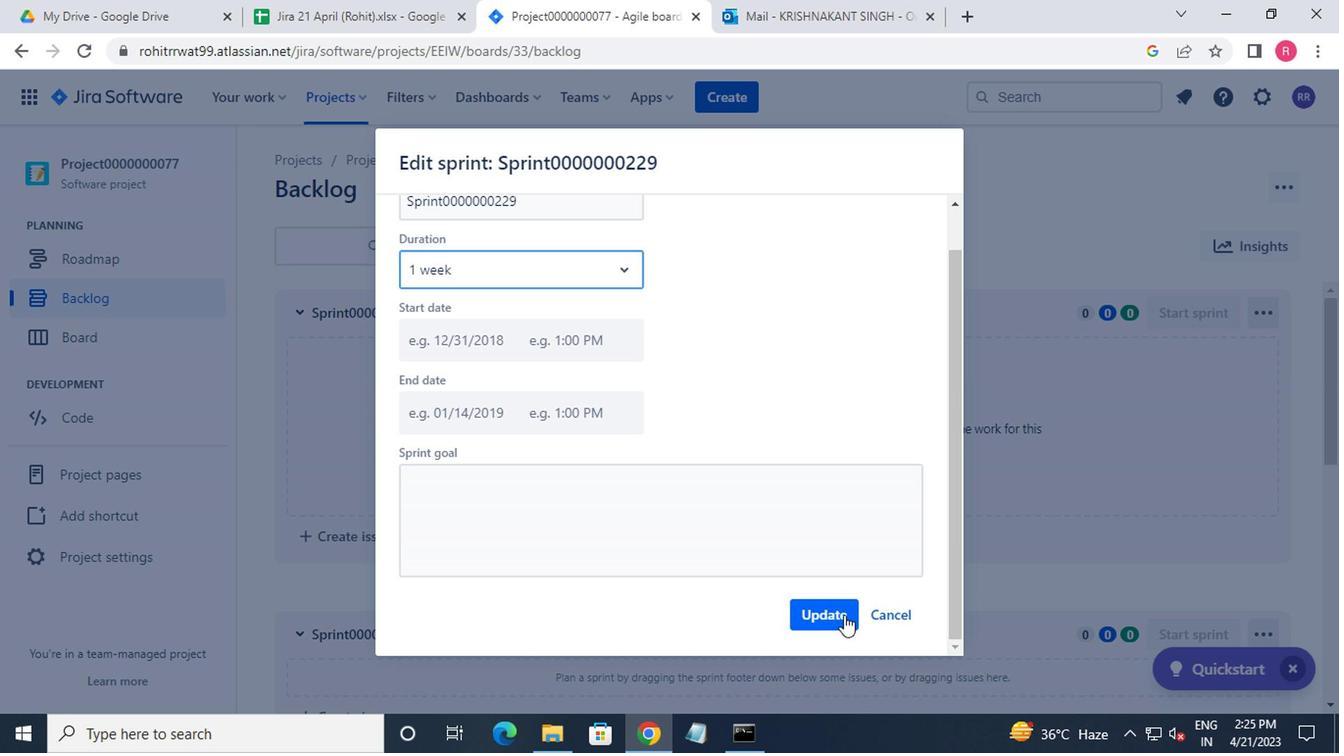 
Action: Mouse pressed left at (840, 613)
Screenshot: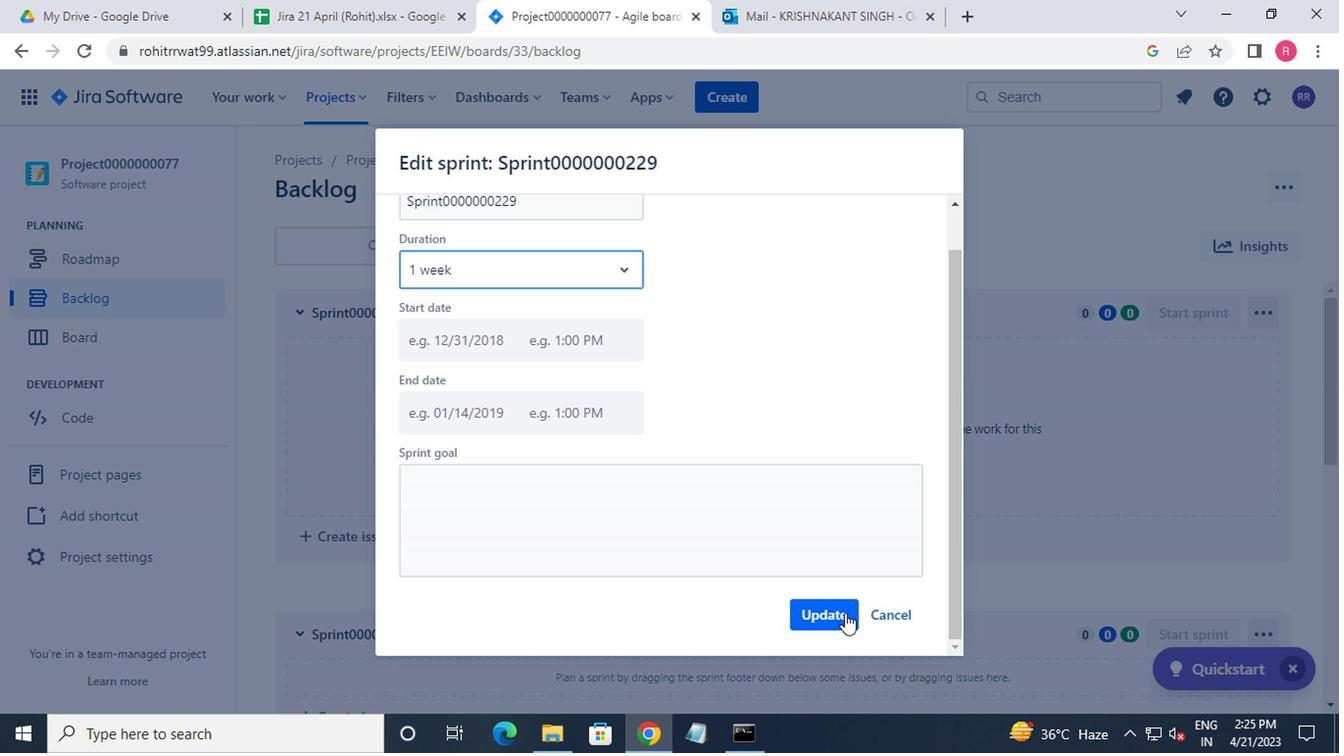 
Action: Mouse moved to (842, 612)
Screenshot: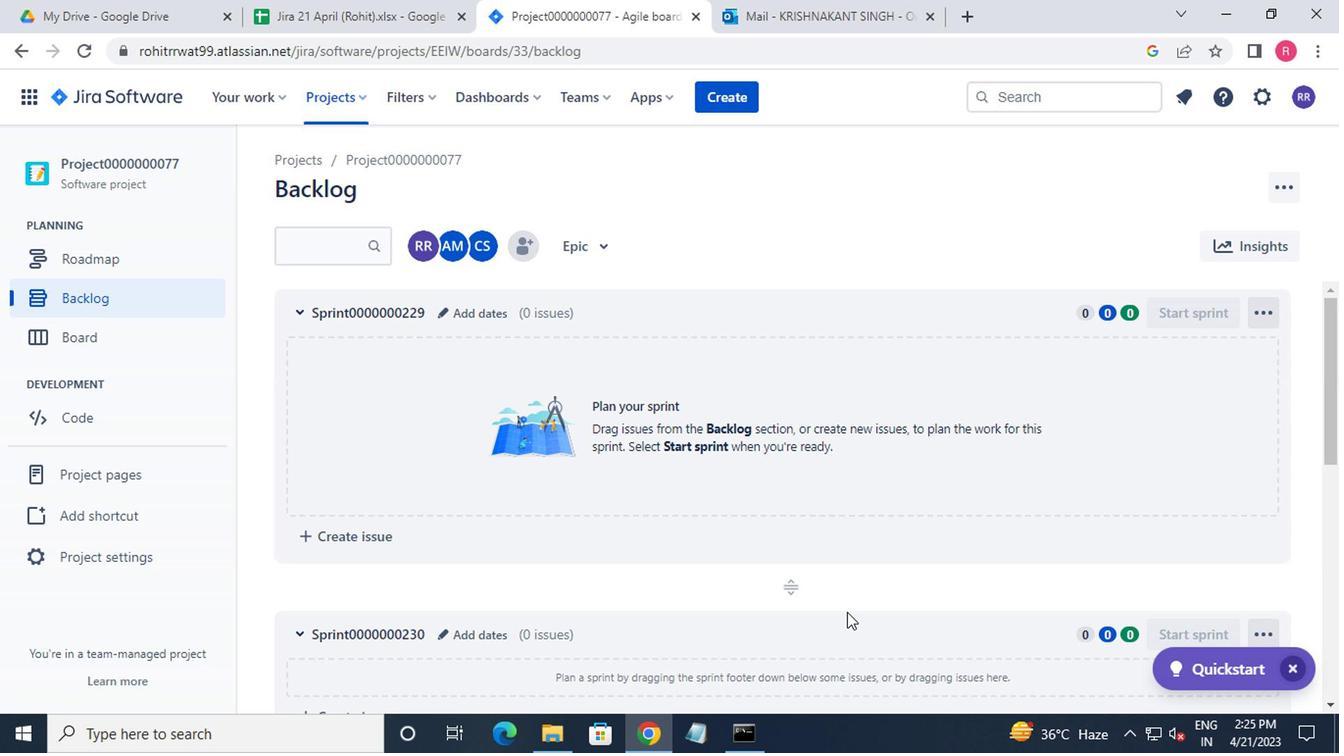 
